 Task: Find the best route from Noida Sector 18, Noida, Uttar Pradesh 201301 to Shimla, Himachal Pradesh using Google Maps.
Action: Mouse moved to (163, 79)
Screenshot: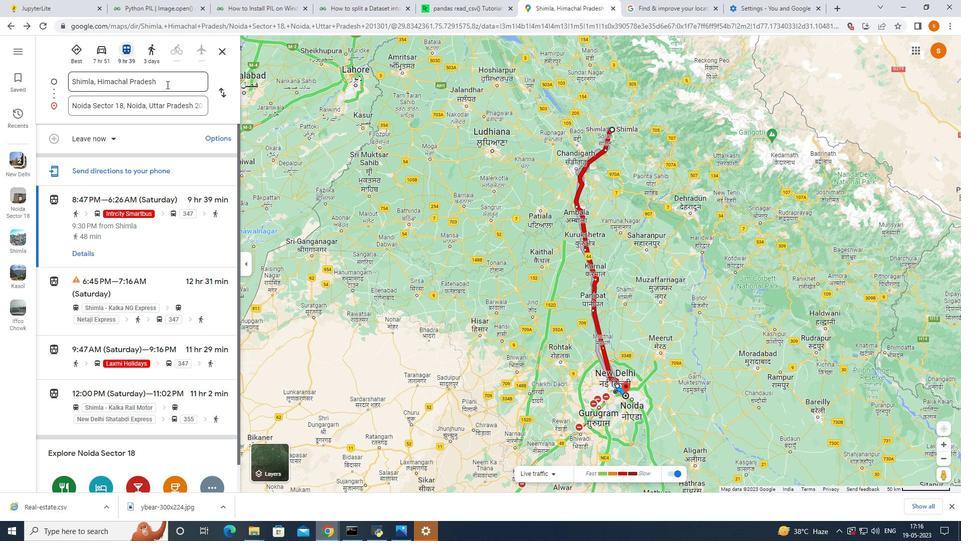 
Action: Mouse pressed left at (163, 79)
Screenshot: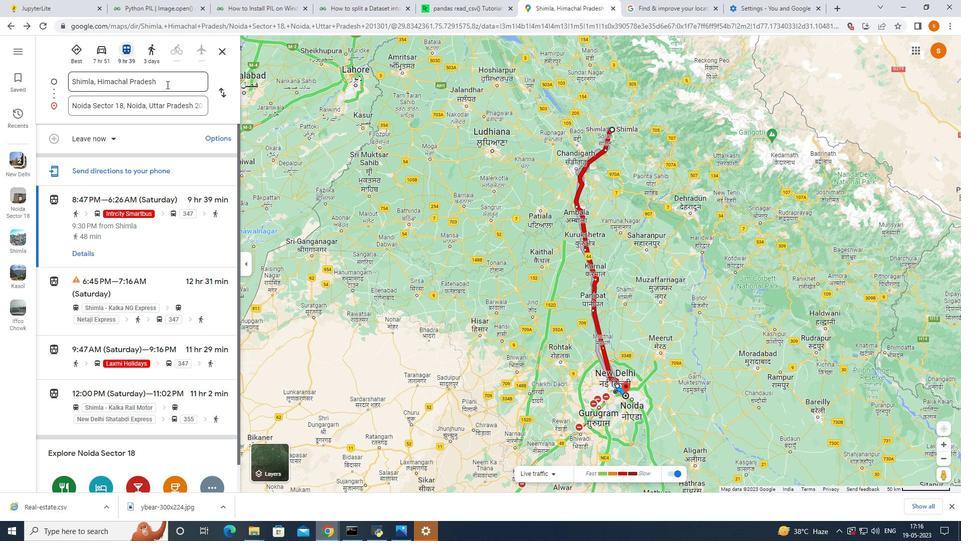 
Action: Mouse moved to (216, 90)
Screenshot: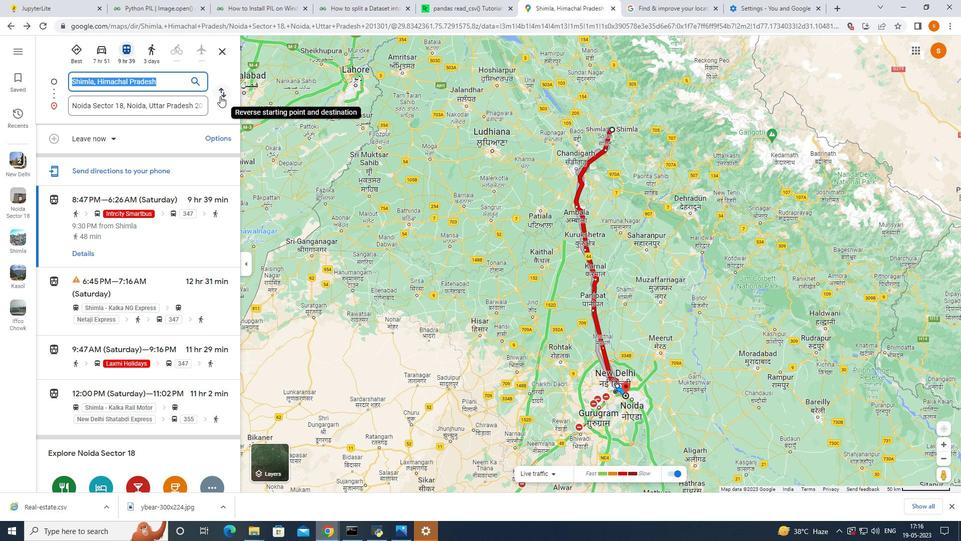 
Action: Mouse pressed left at (216, 90)
Screenshot: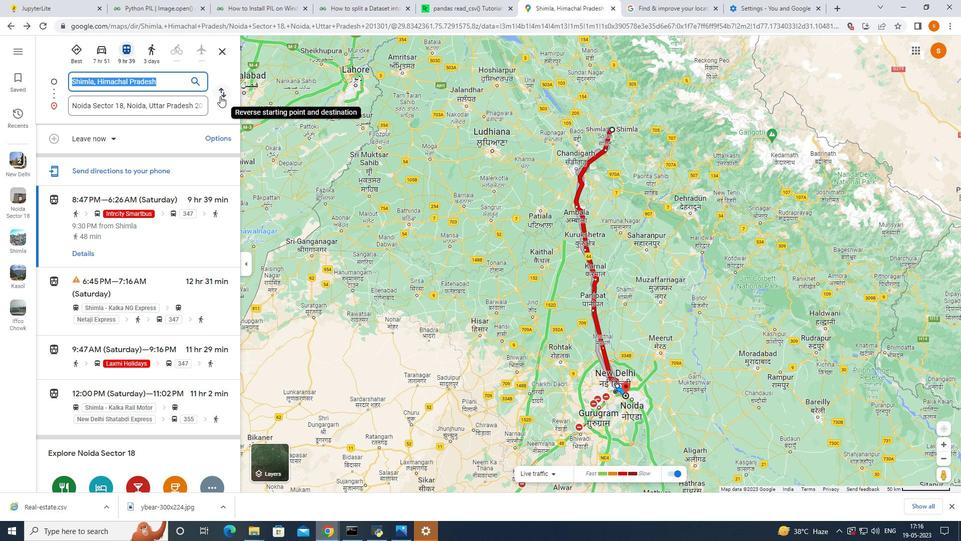 
Action: Mouse moved to (208, 263)
Screenshot: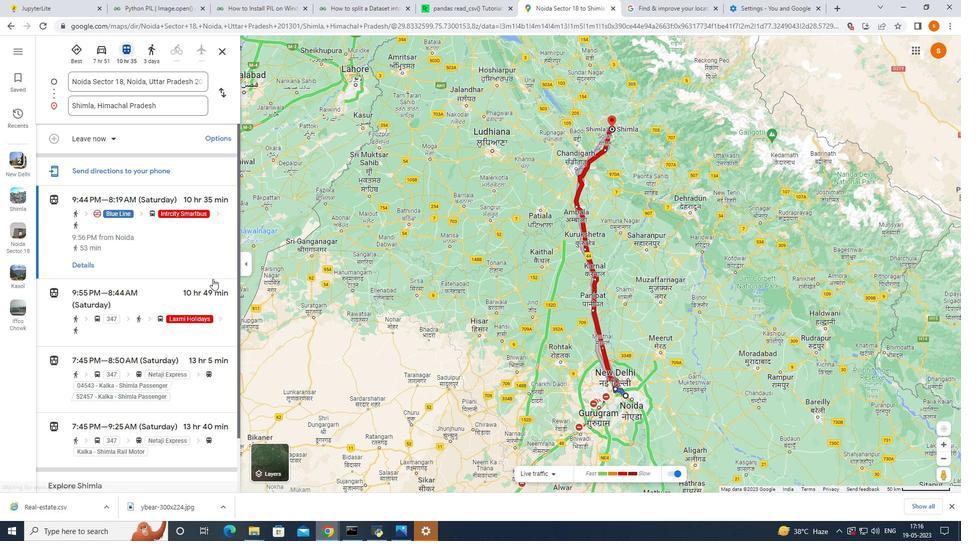 
Action: Mouse scrolled (208, 262) with delta (0, 0)
Screenshot: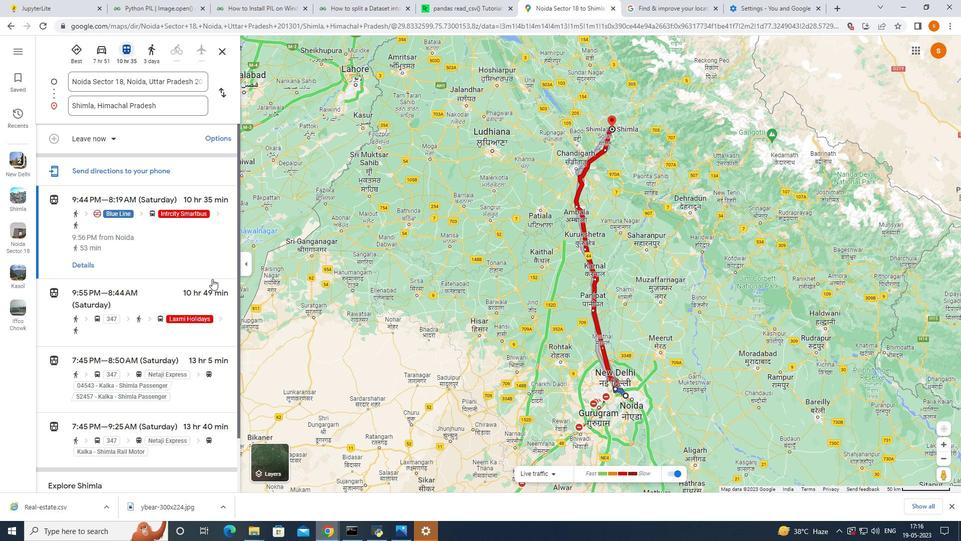 
Action: Mouse moved to (102, 46)
Screenshot: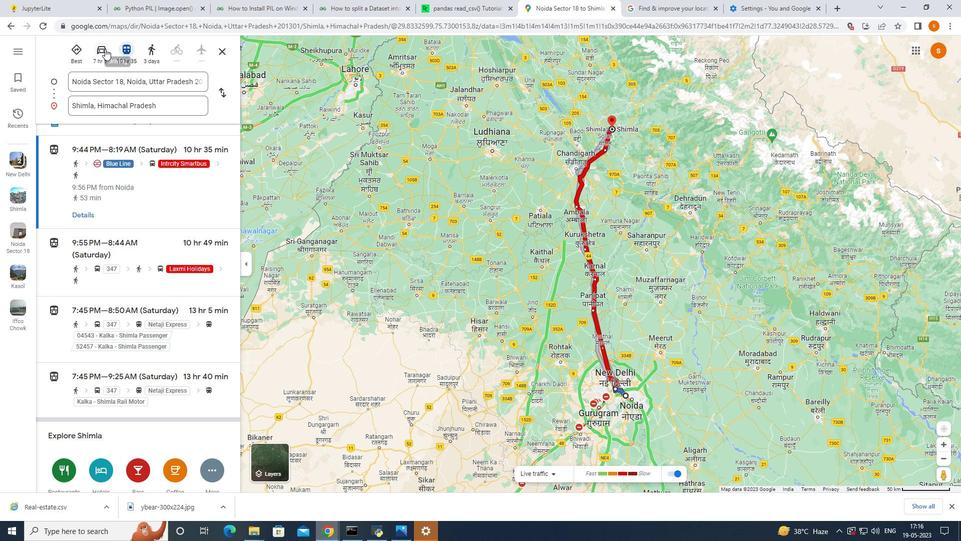 
Action: Mouse pressed left at (102, 46)
Screenshot: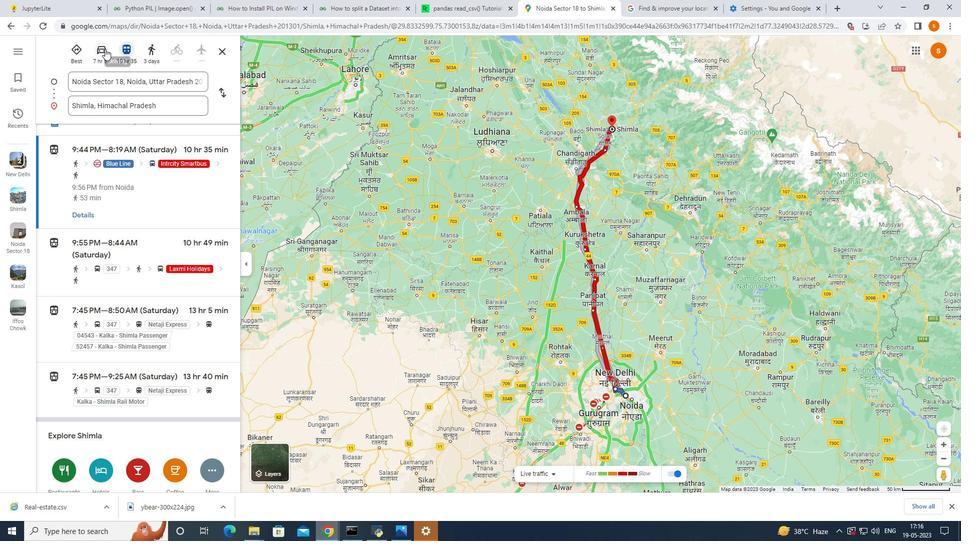 
Action: Mouse moved to (86, 259)
Screenshot: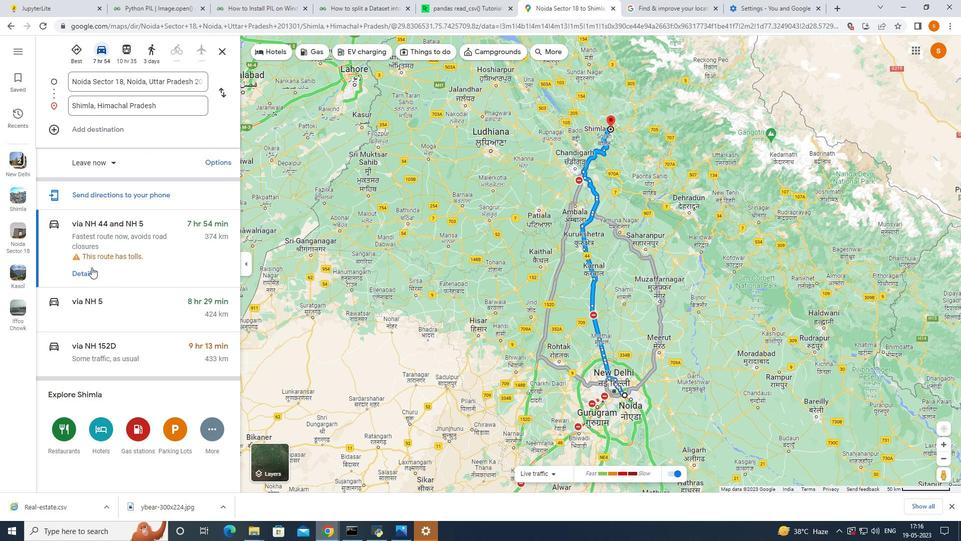 
Action: Mouse pressed left at (86, 259)
Screenshot: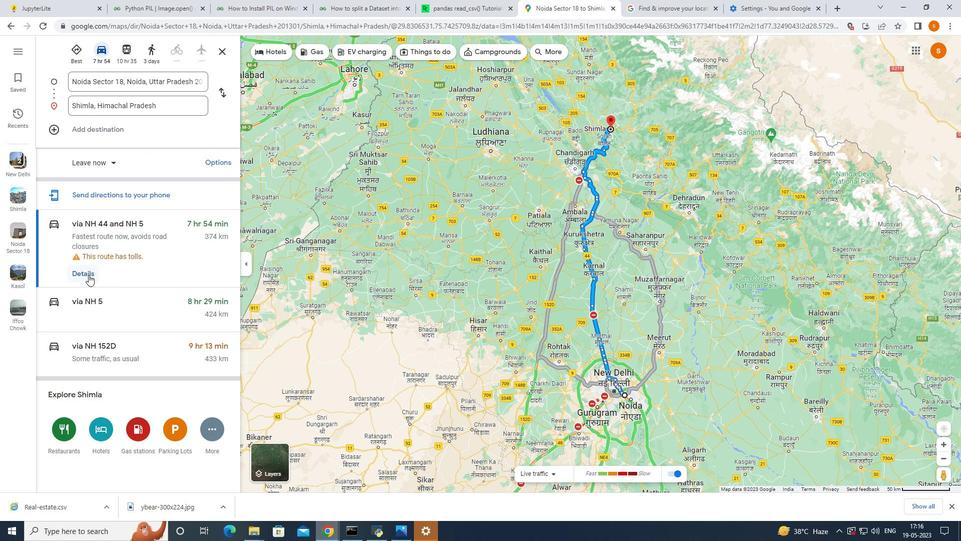 
Action: Mouse moved to (49, 47)
Screenshot: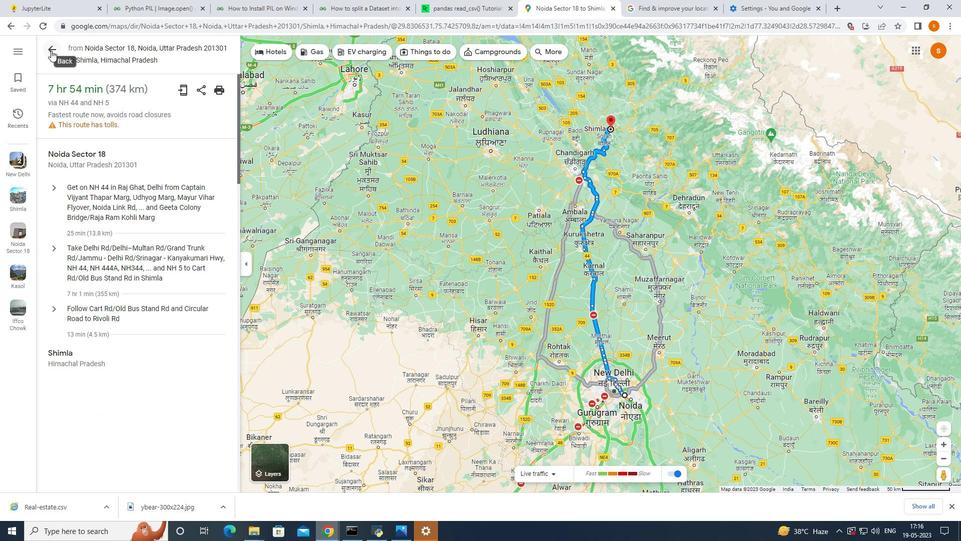 
Action: Mouse pressed left at (49, 47)
Screenshot: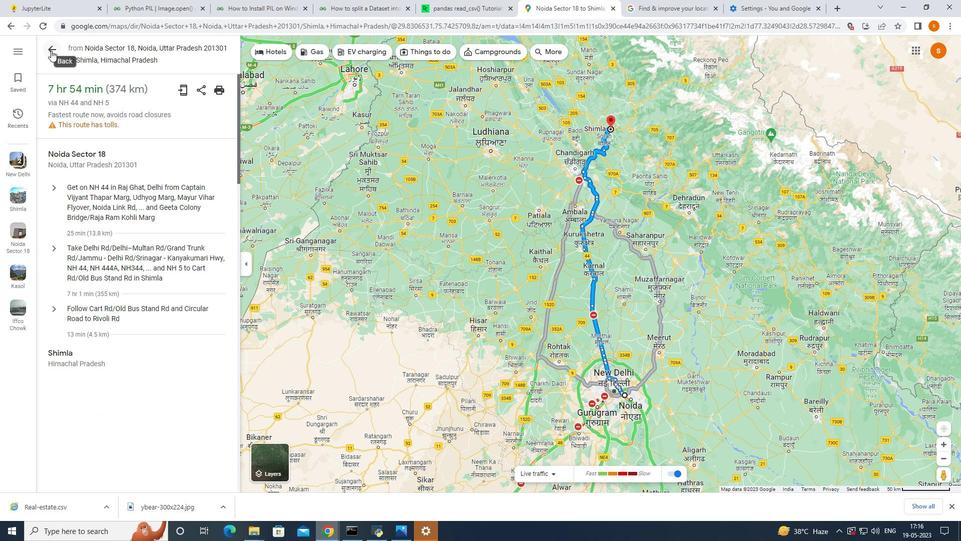 
Action: Mouse moved to (136, 225)
Screenshot: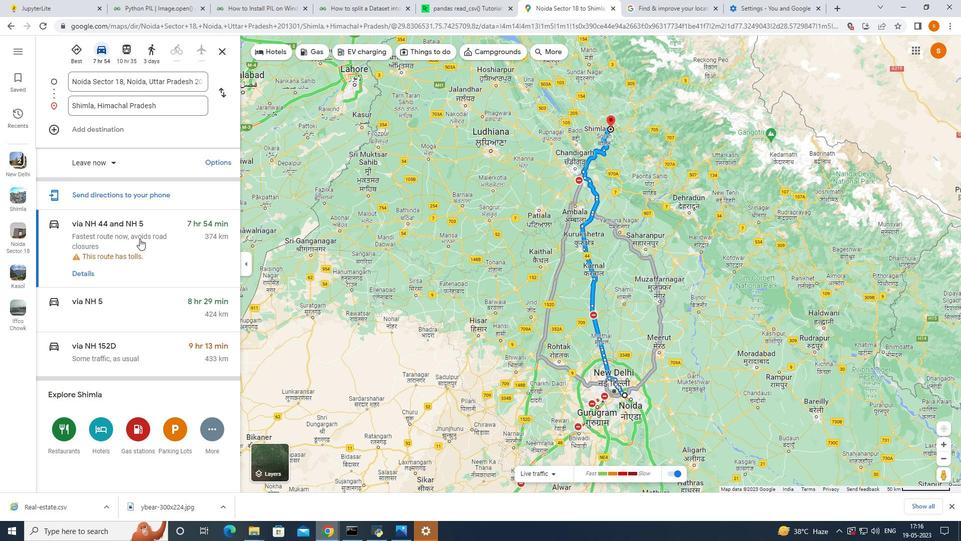 
Action: Mouse pressed left at (136, 225)
Screenshot: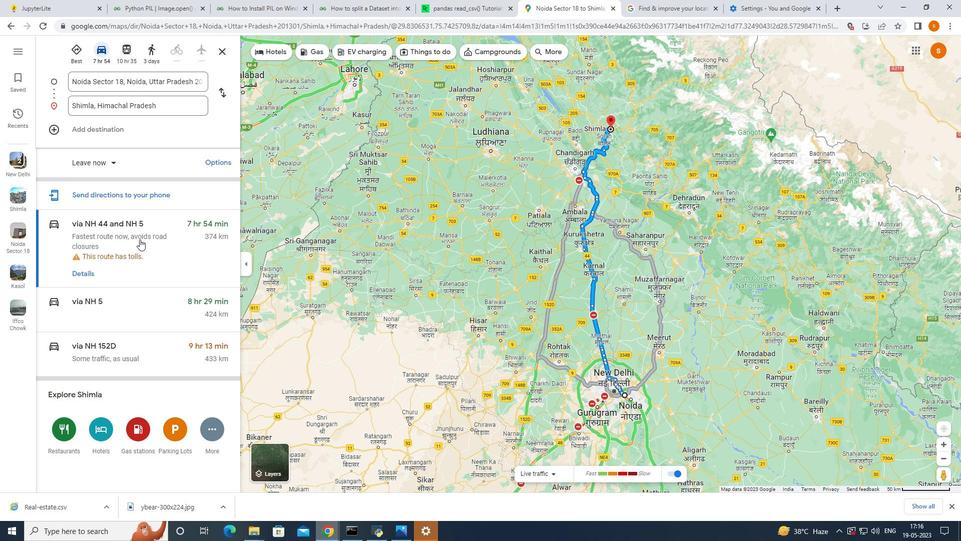 
Action: Mouse moved to (84, 81)
Screenshot: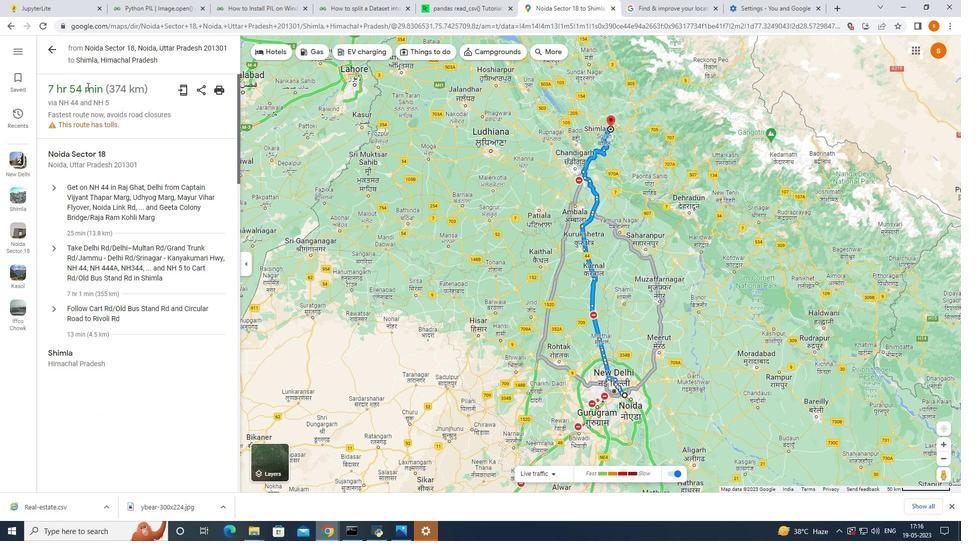 
Action: Mouse pressed left at (84, 81)
Screenshot: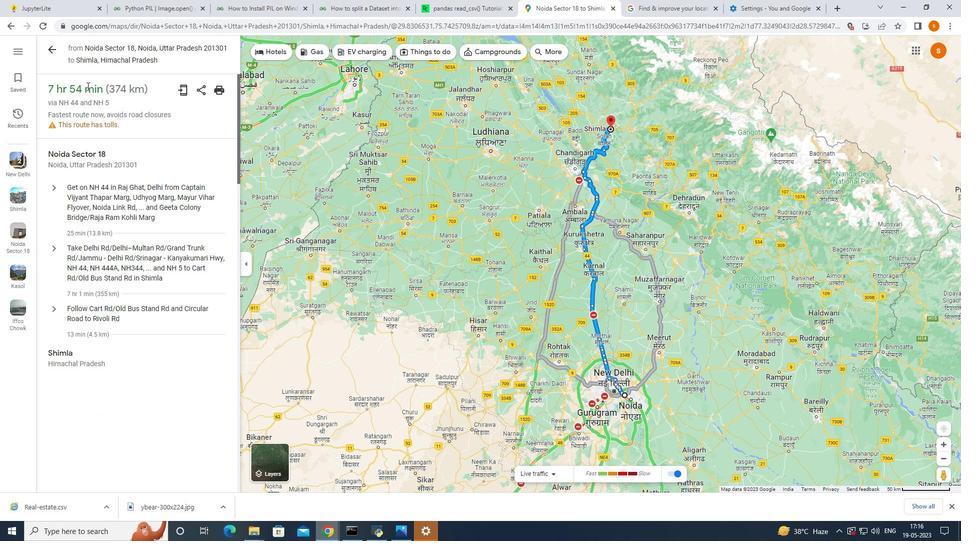 
Action: Mouse moved to (102, 190)
Screenshot: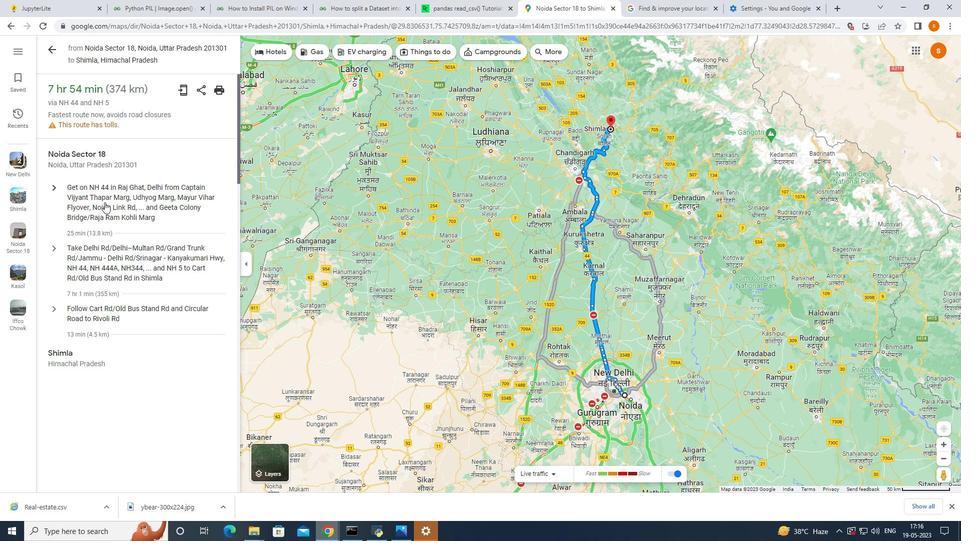 
Action: Mouse pressed left at (102, 190)
Screenshot: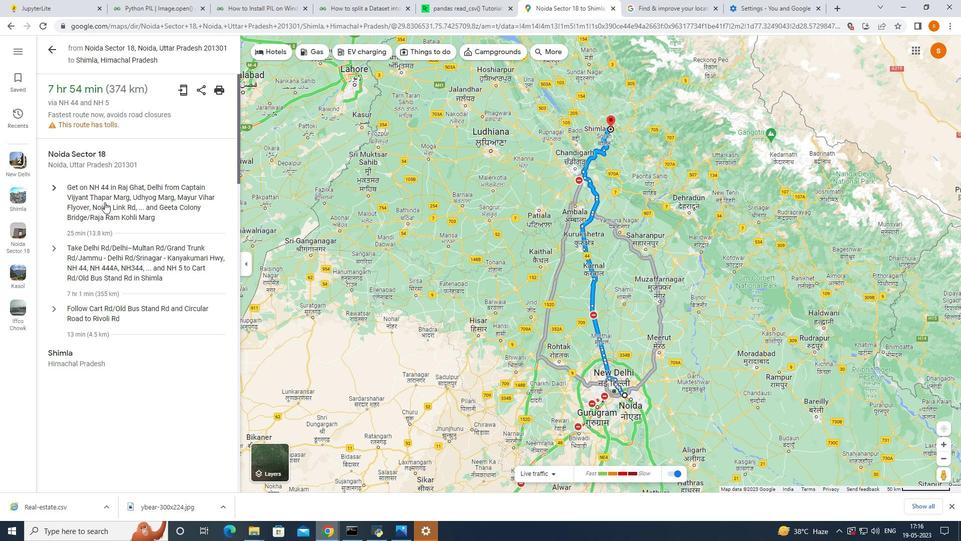 
Action: Mouse moved to (159, 265)
Screenshot: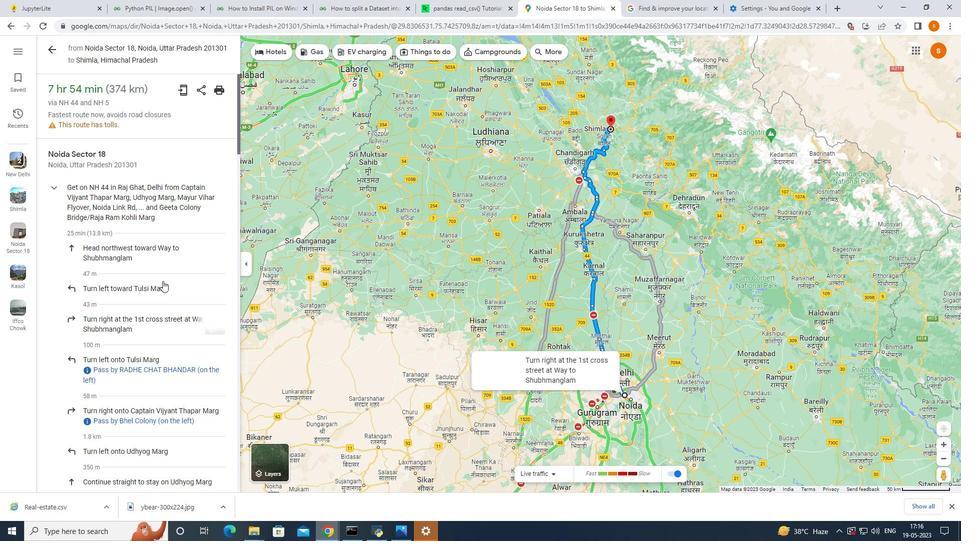 
Action: Mouse scrolled (159, 264) with delta (0, 0)
Screenshot: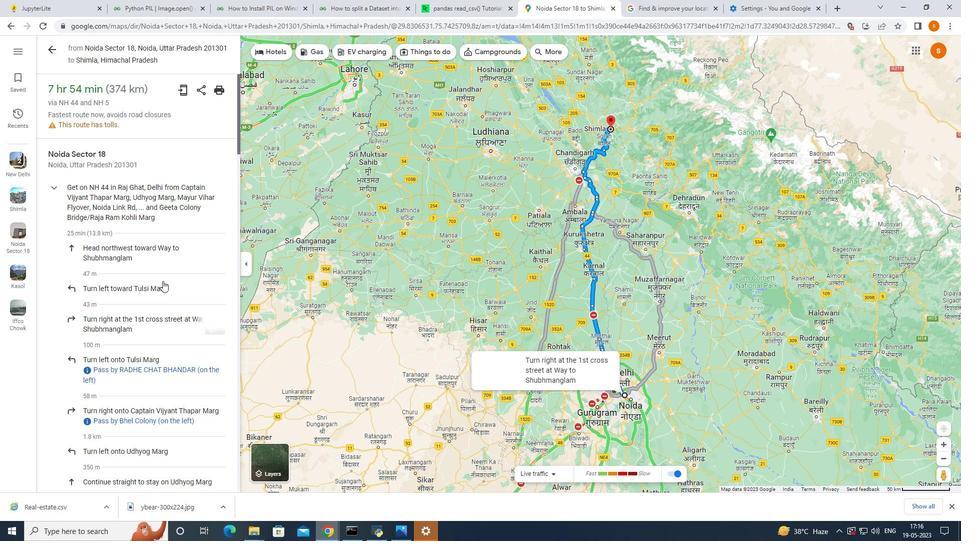 
Action: Mouse scrolled (159, 264) with delta (0, 0)
Screenshot: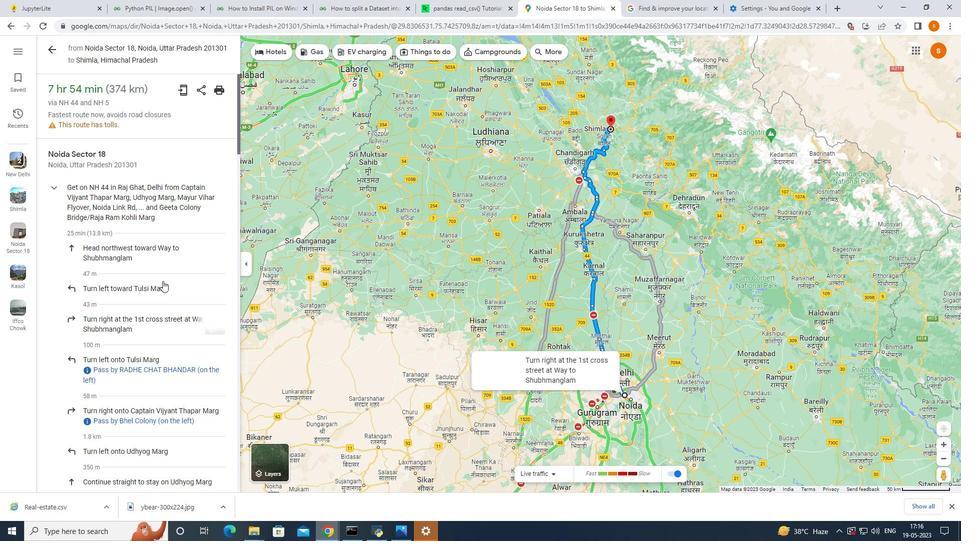 
Action: Mouse scrolled (159, 264) with delta (0, 0)
Screenshot: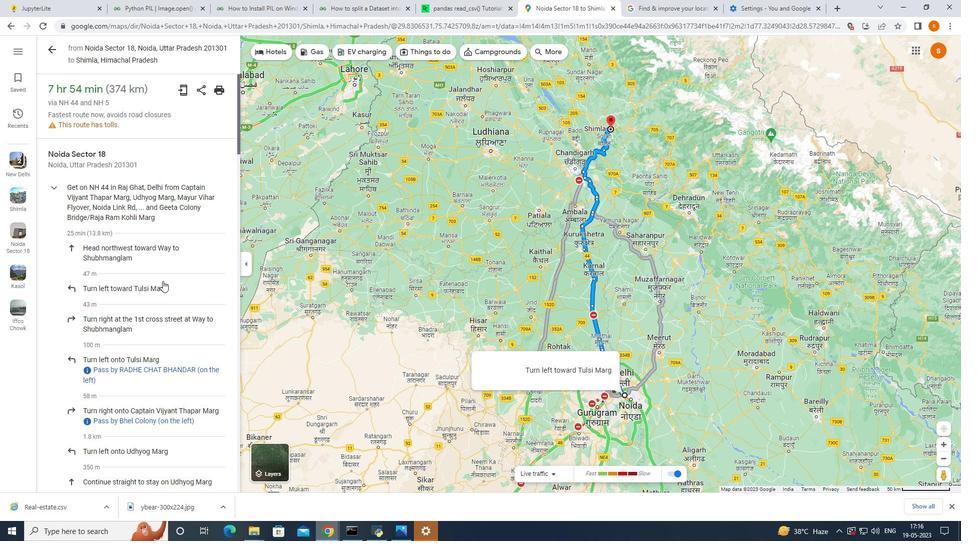 
Action: Mouse scrolled (159, 264) with delta (0, 0)
Screenshot: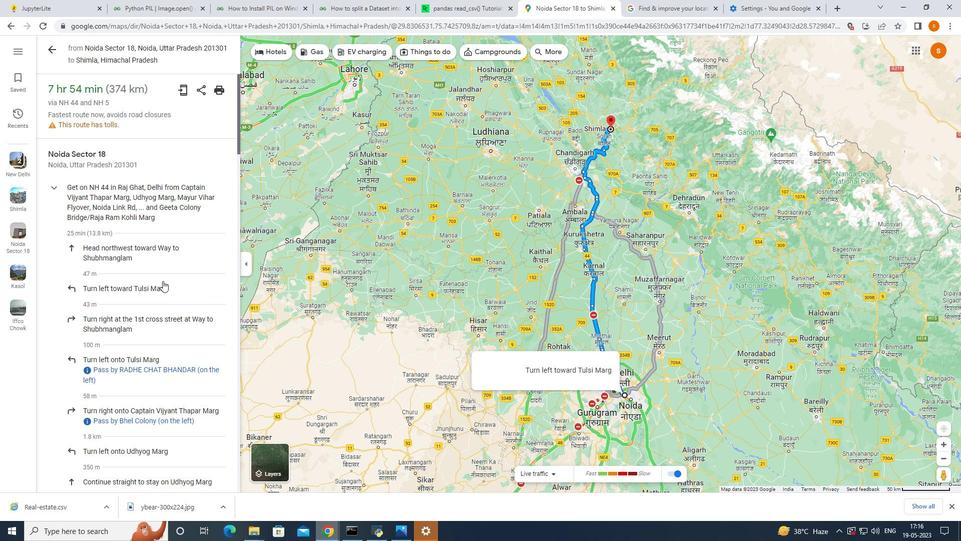 
Action: Mouse moved to (159, 268)
Screenshot: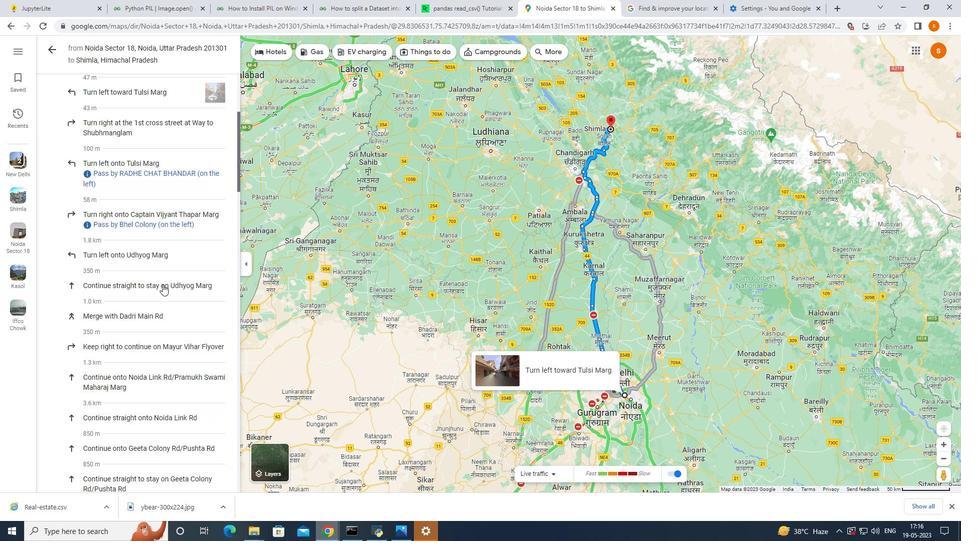 
Action: Mouse scrolled (159, 267) with delta (0, 0)
Screenshot: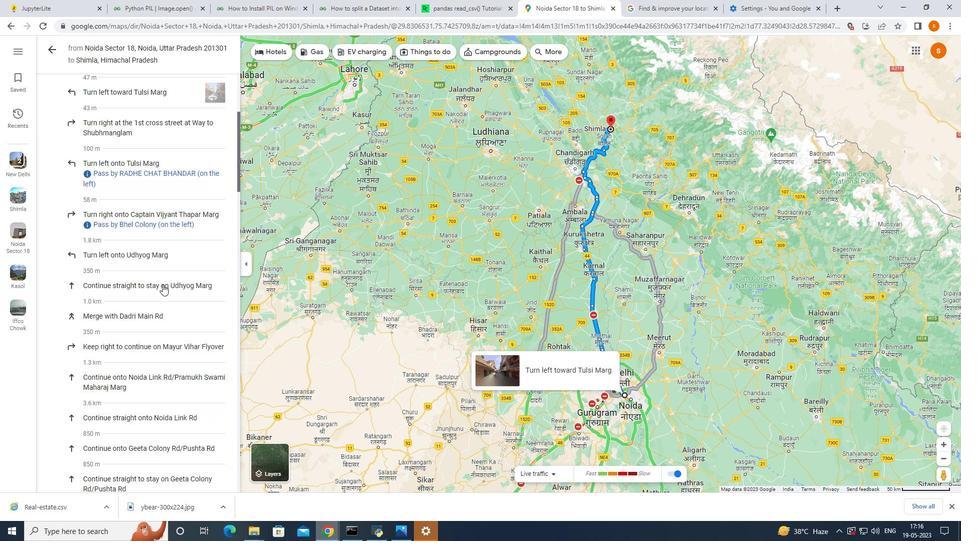 
Action: Mouse scrolled (159, 268) with delta (0, 0)
Screenshot: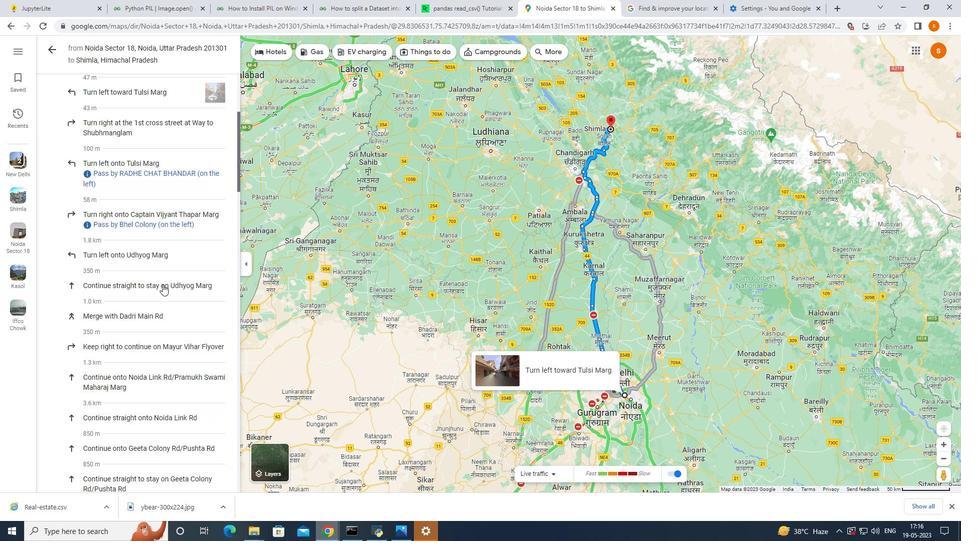
Action: Mouse scrolled (159, 268) with delta (0, 0)
Screenshot: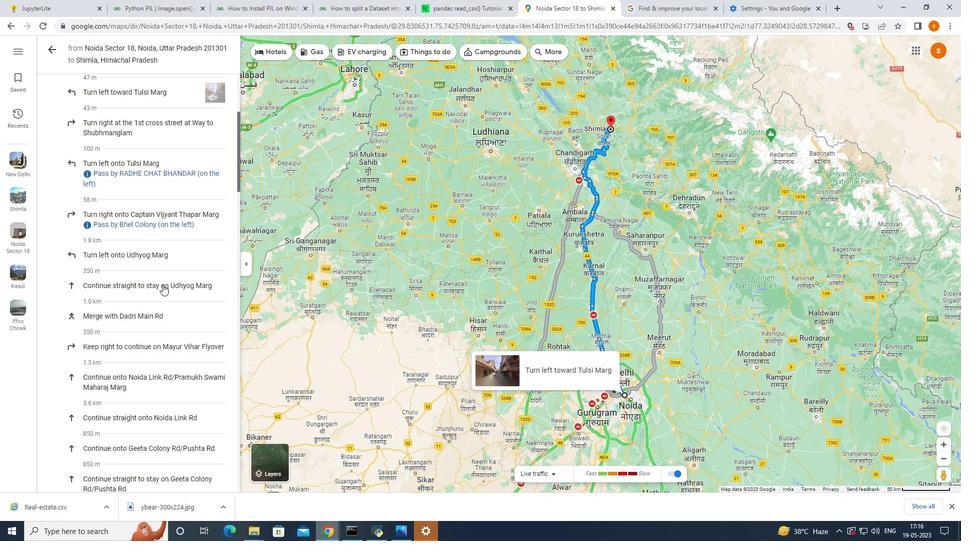 
Action: Mouse moved to (122, 397)
Screenshot: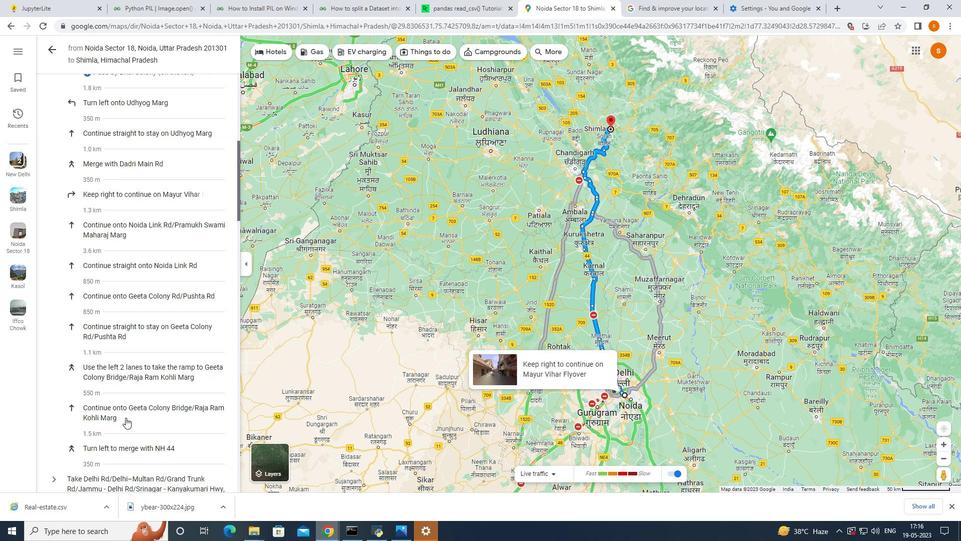 
Action: Mouse scrolled (122, 396) with delta (0, 0)
Screenshot: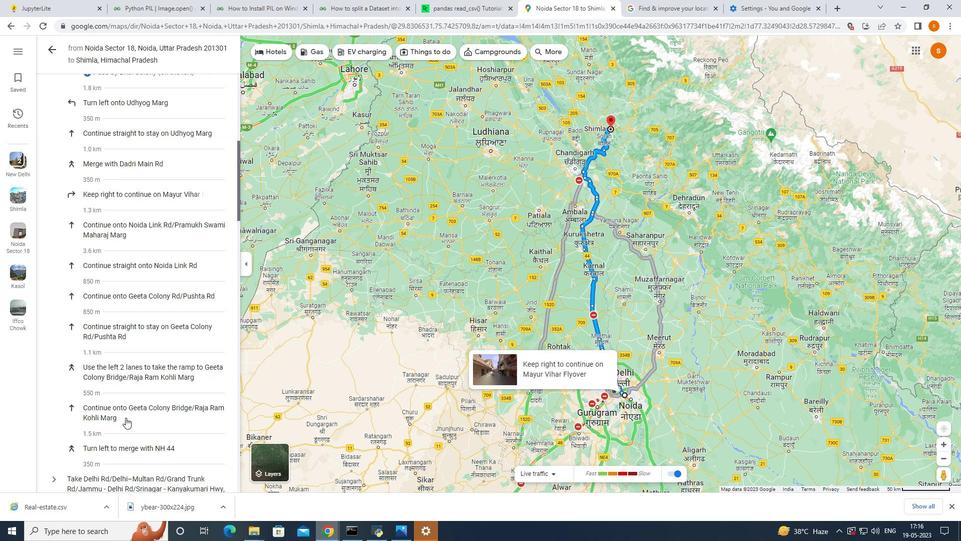 
Action: Mouse moved to (122, 409)
Screenshot: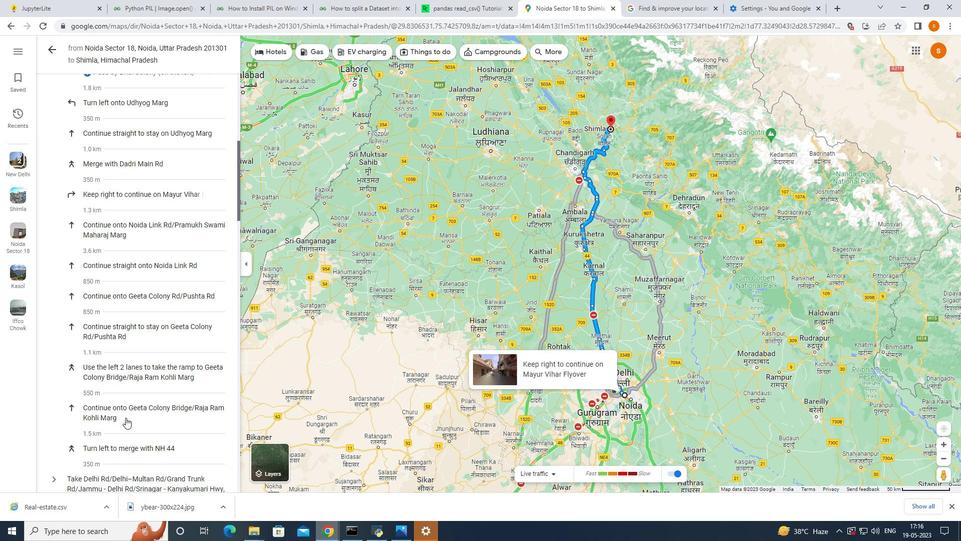 
Action: Mouse scrolled (122, 408) with delta (0, 0)
Screenshot: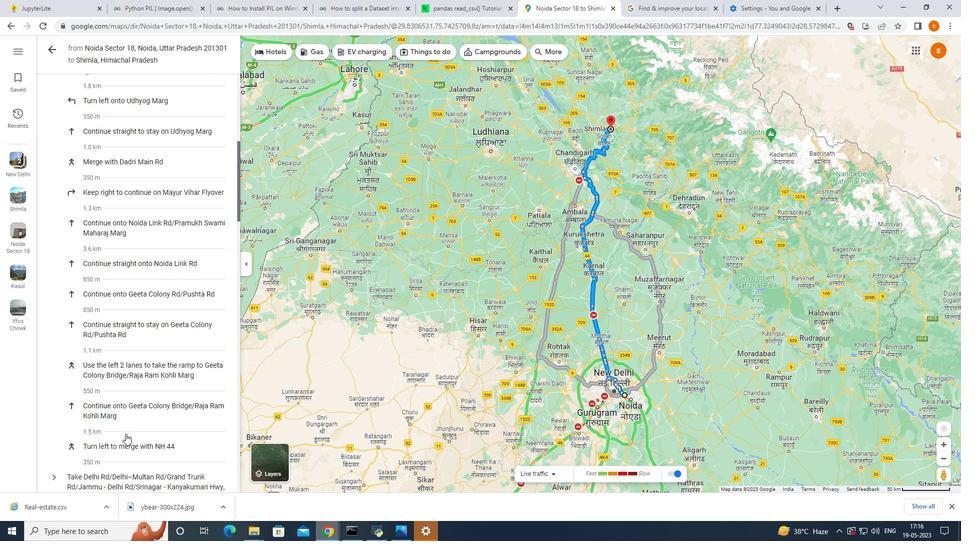 
Action: Mouse moved to (122, 410)
Screenshot: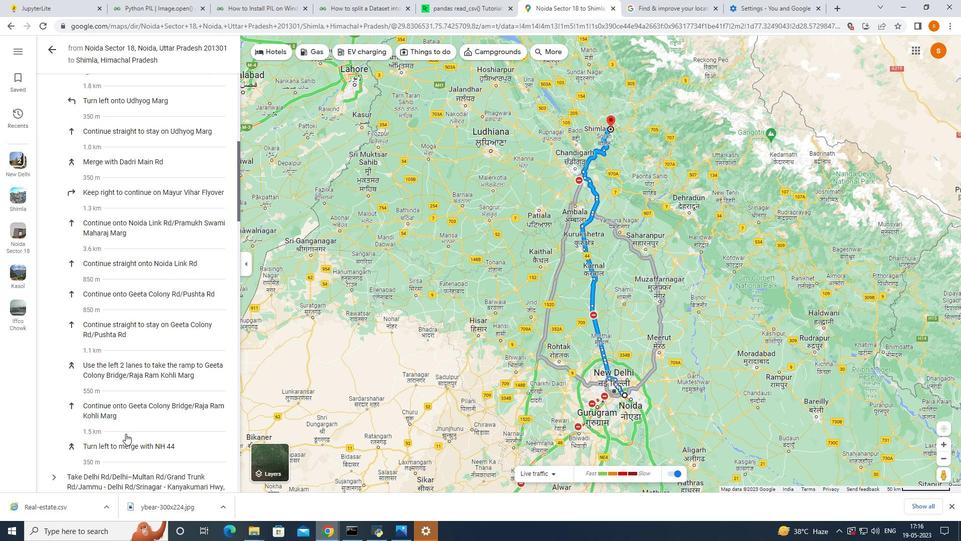 
Action: Mouse scrolled (122, 409) with delta (0, 0)
Screenshot: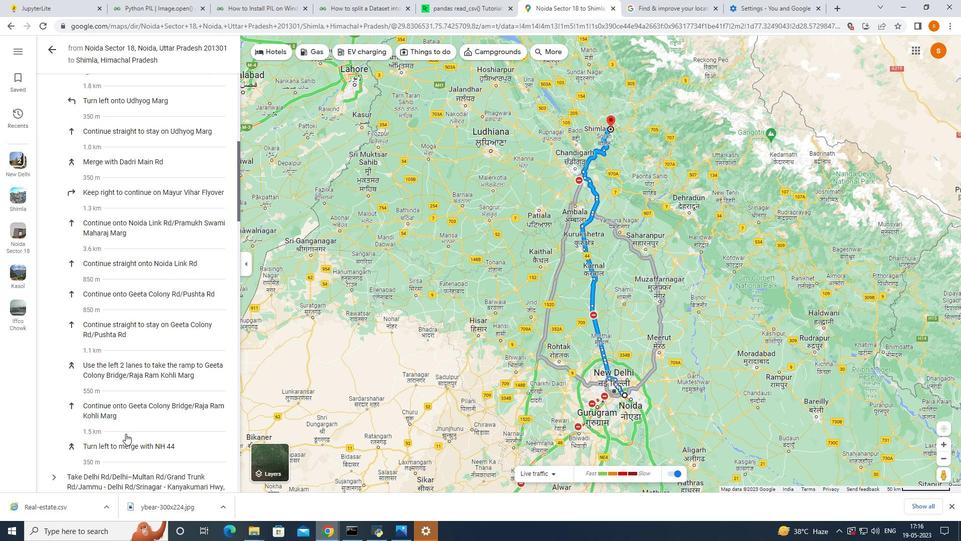 
Action: Mouse scrolled (122, 409) with delta (0, 0)
Screenshot: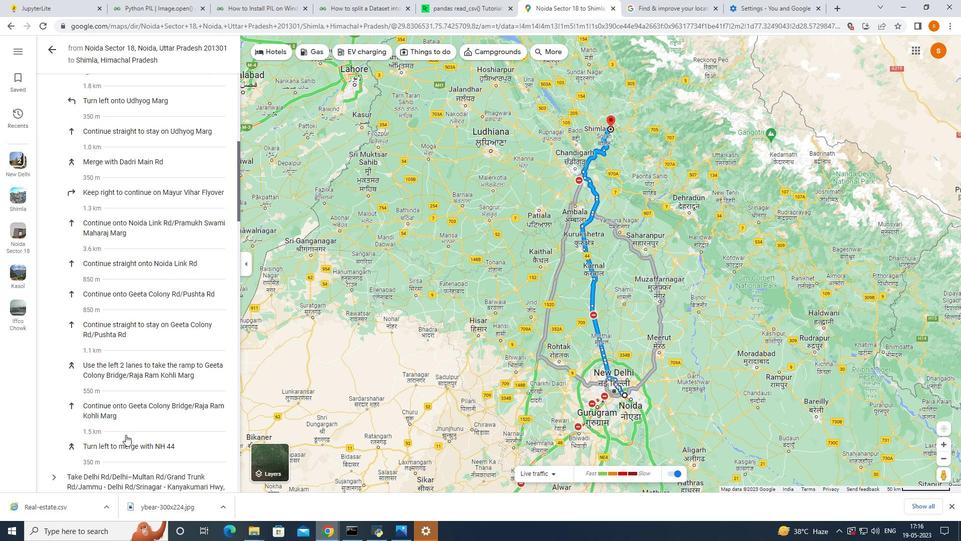 
Action: Mouse moved to (122, 410)
Screenshot: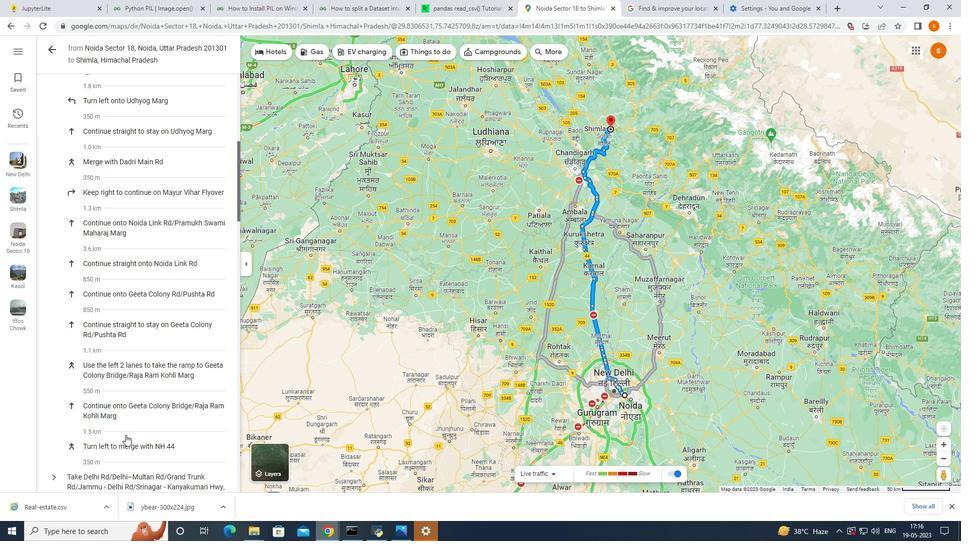
Action: Mouse scrolled (122, 409) with delta (0, 0)
Screenshot: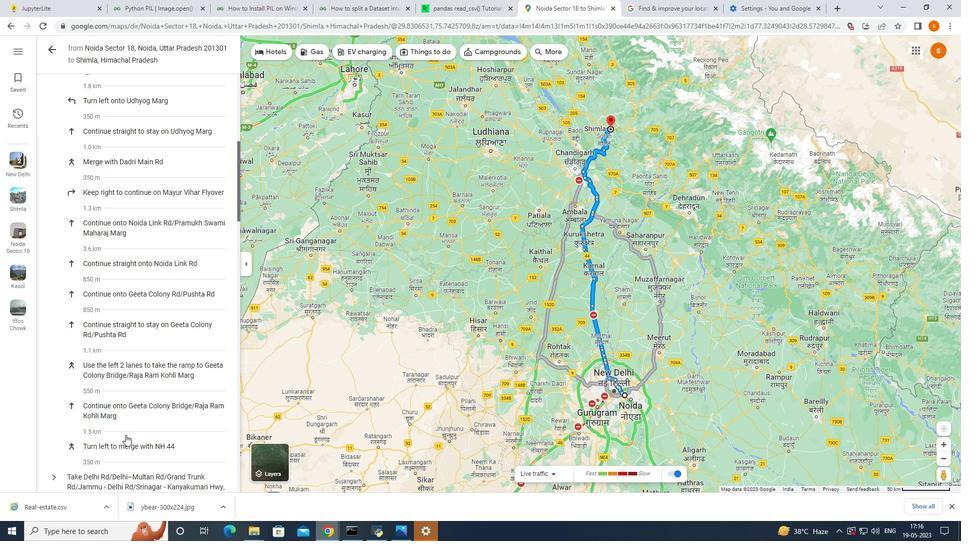 
Action: Mouse moved to (123, 410)
Screenshot: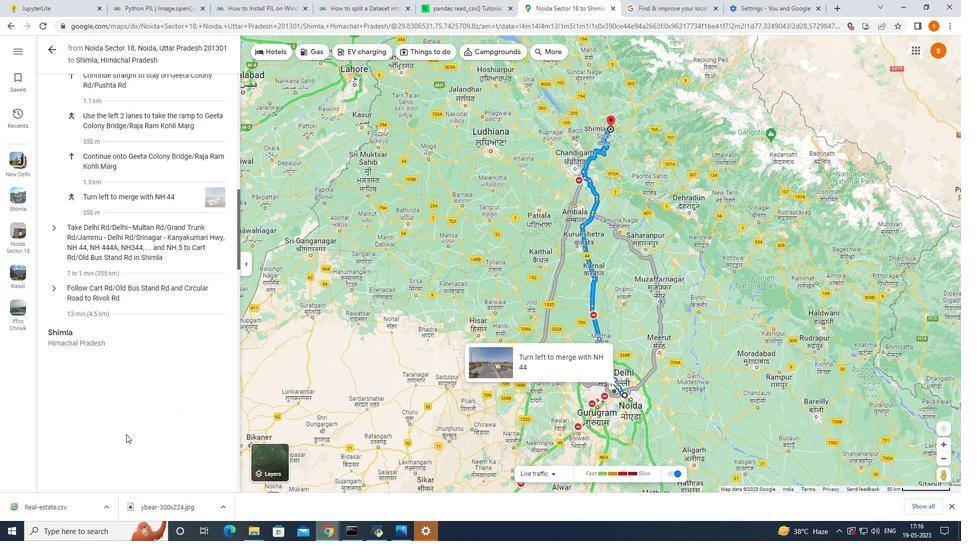 
Action: Mouse scrolled (123, 409) with delta (0, 0)
Screenshot: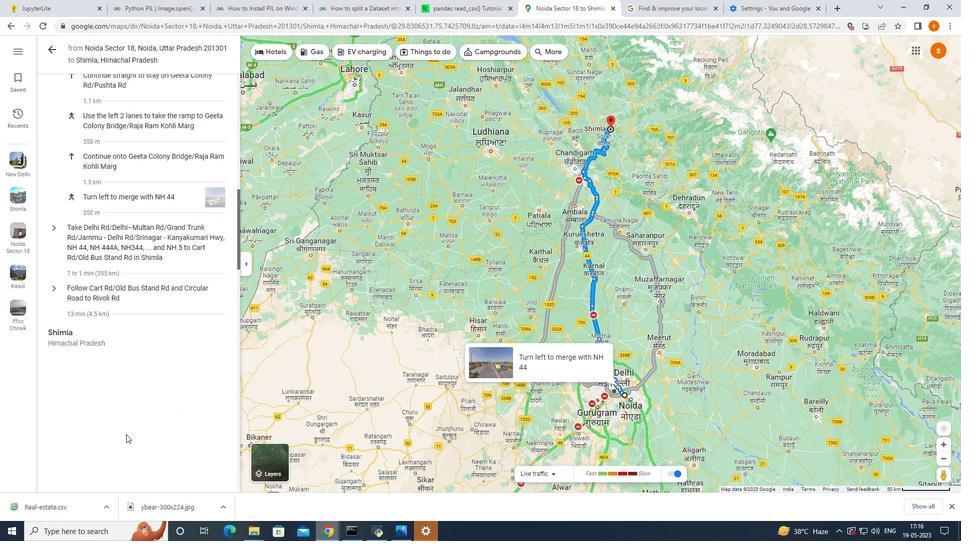 
Action: Mouse moved to (10, 20)
Screenshot: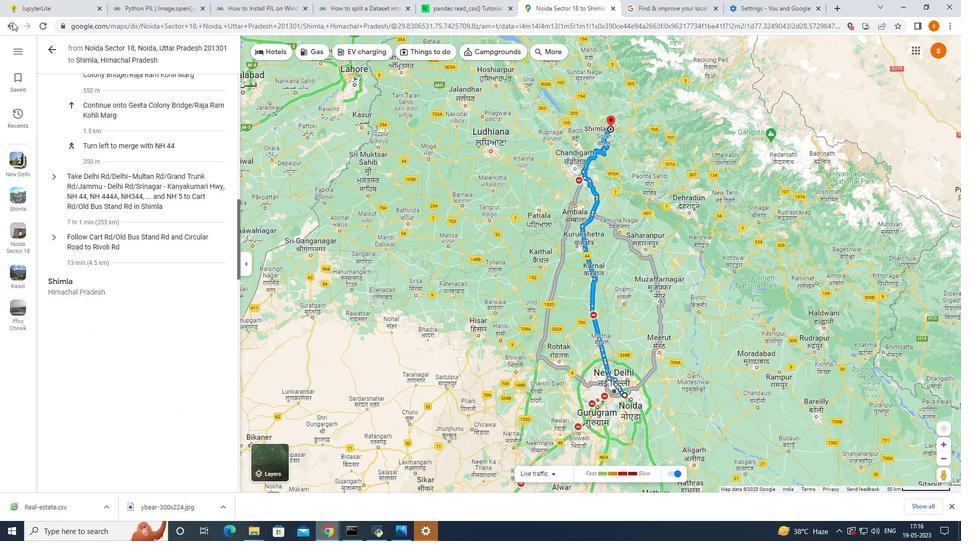 
Action: Mouse pressed left at (10, 20)
Screenshot: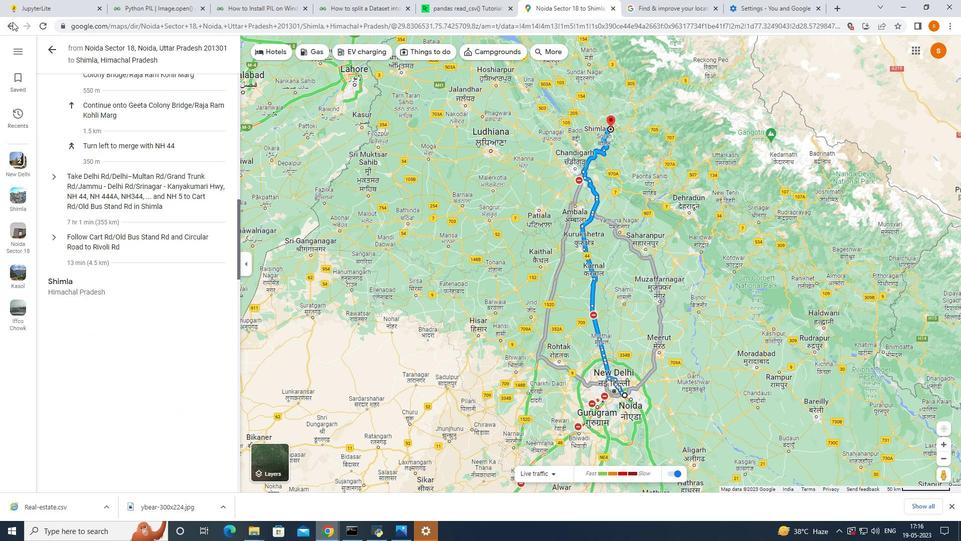 
Action: Mouse moved to (107, 153)
Screenshot: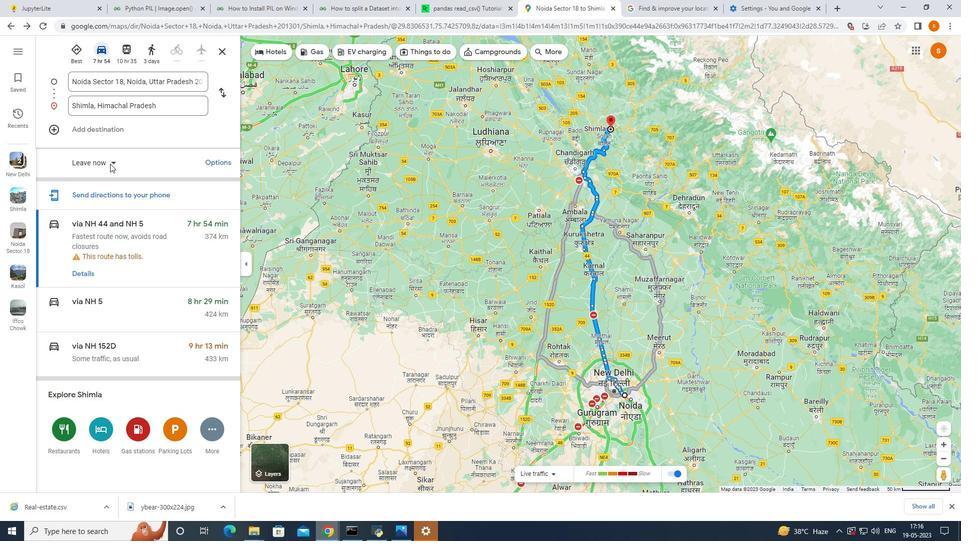 
Action: Mouse pressed left at (107, 153)
Screenshot: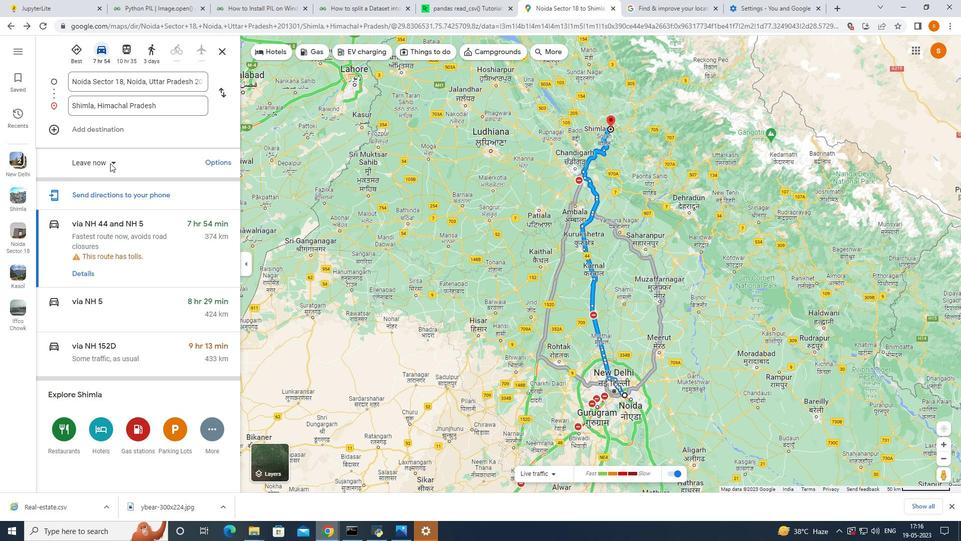 
Action: Mouse moved to (107, 153)
Screenshot: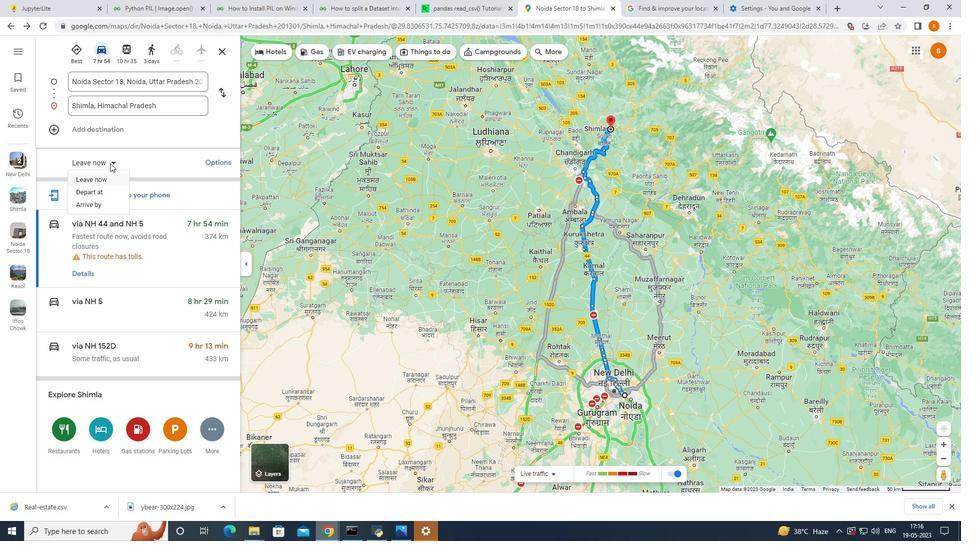 
Action: Mouse pressed left at (107, 153)
Screenshot: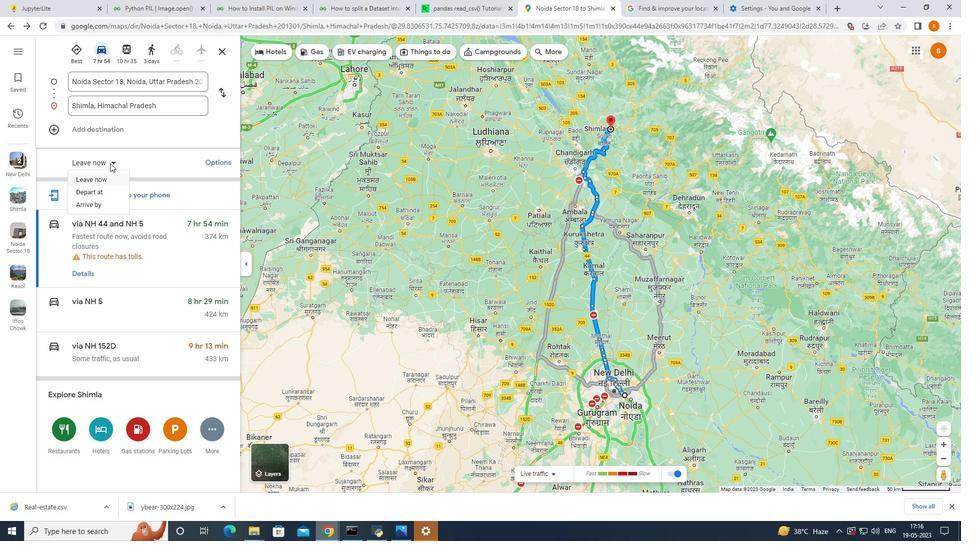 
Action: Mouse moved to (216, 154)
Screenshot: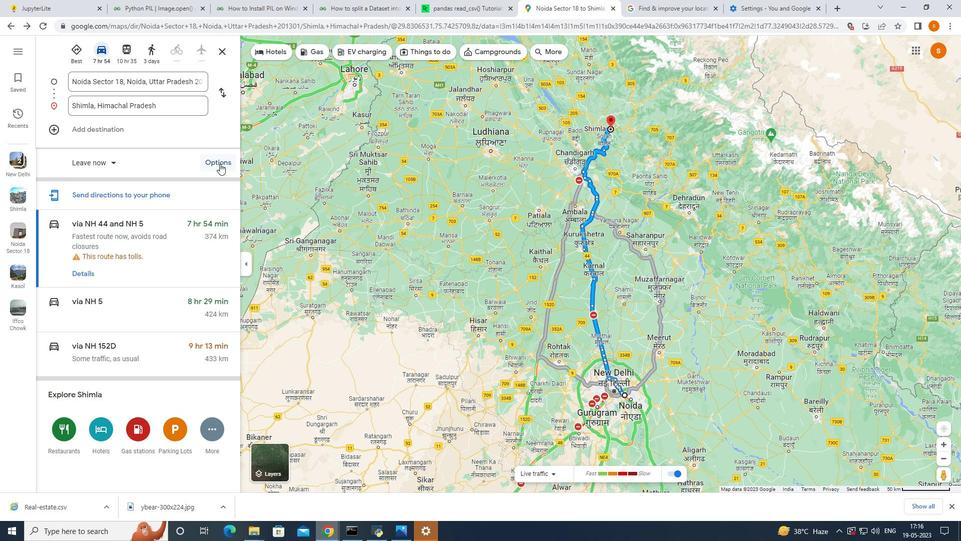 
Action: Mouse pressed left at (216, 154)
Screenshot: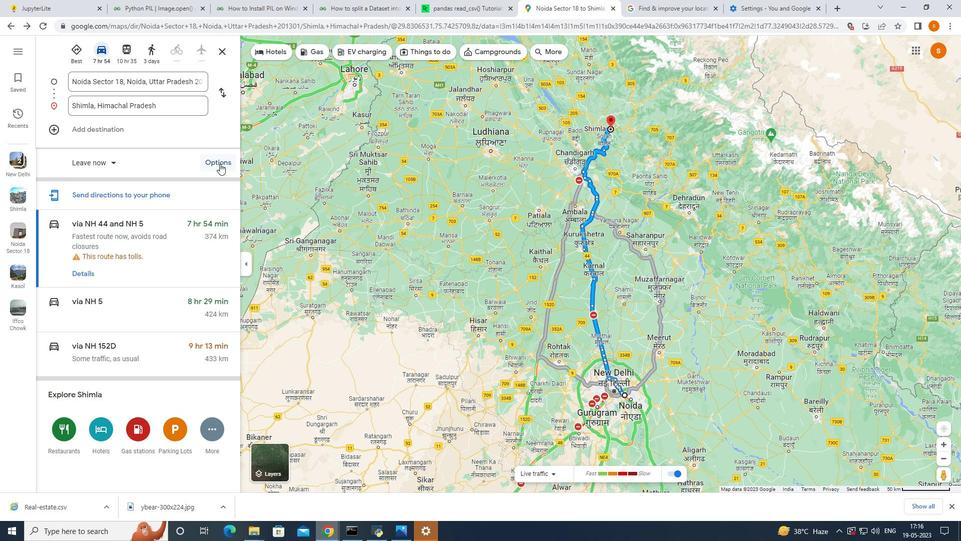 
Action: Mouse moved to (50, 205)
Screenshot: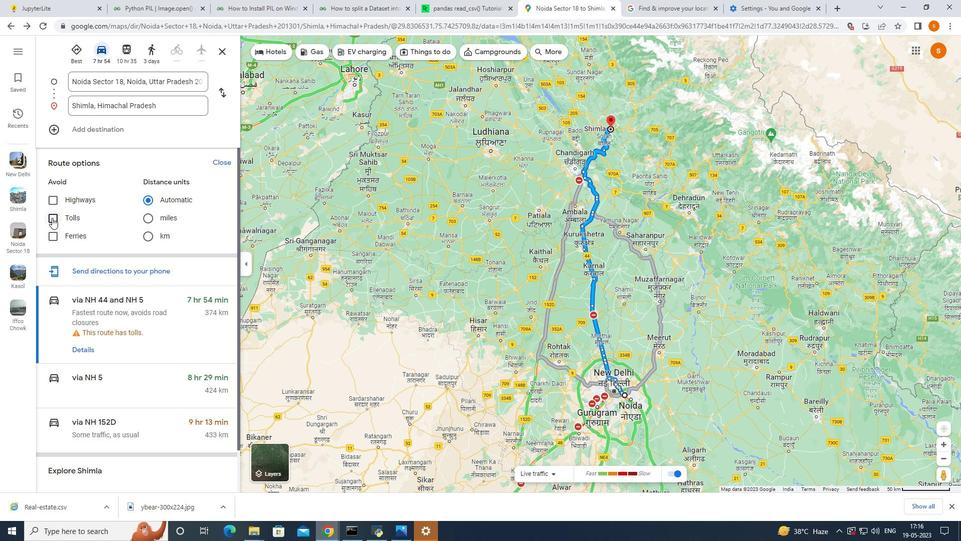 
Action: Mouse pressed left at (50, 205)
Screenshot: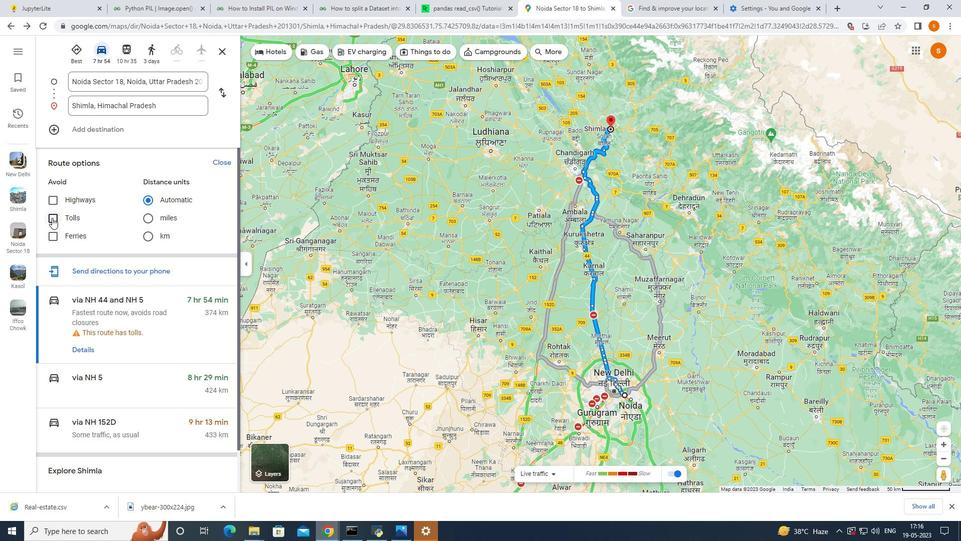 
Action: Mouse moved to (157, 276)
Screenshot: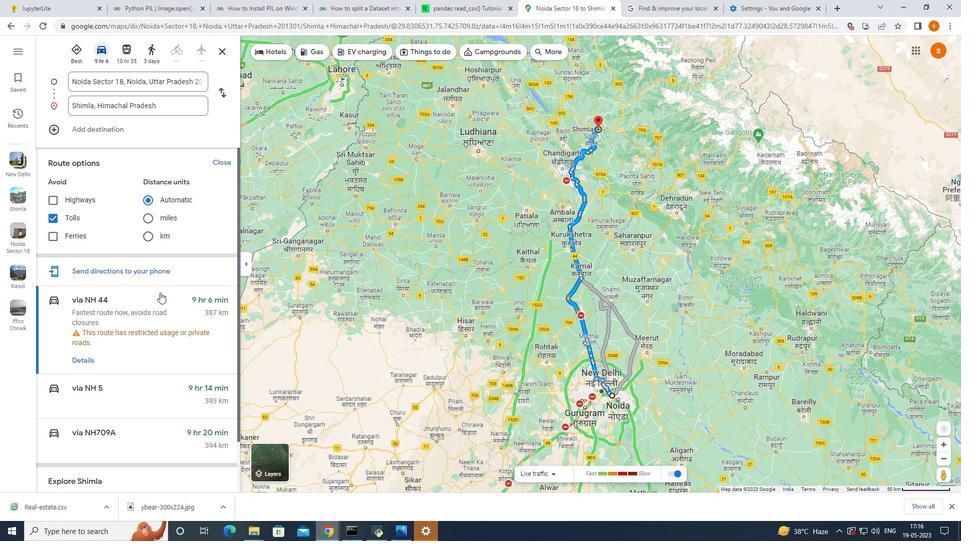 
Action: Mouse scrolled (157, 276) with delta (0, 0)
Screenshot: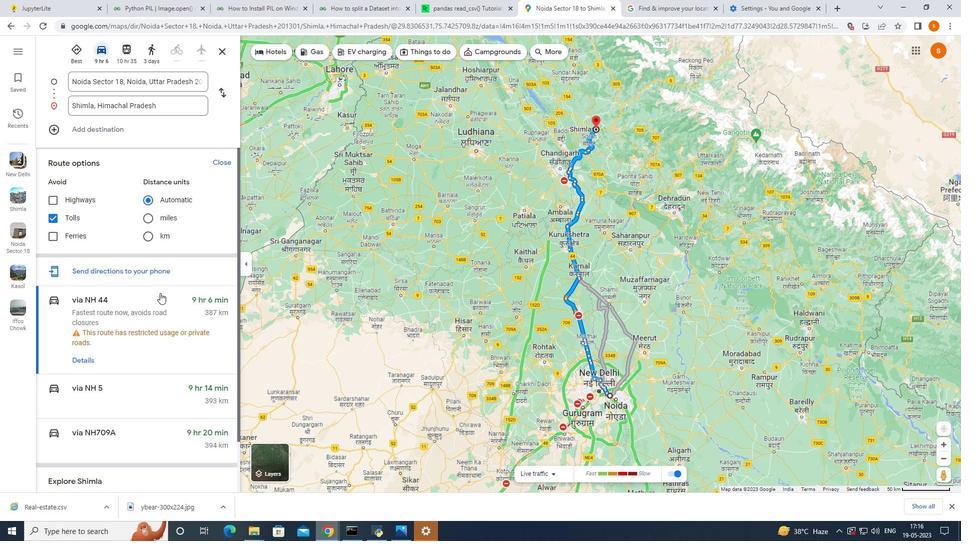 
Action: Mouse moved to (170, 170)
Screenshot: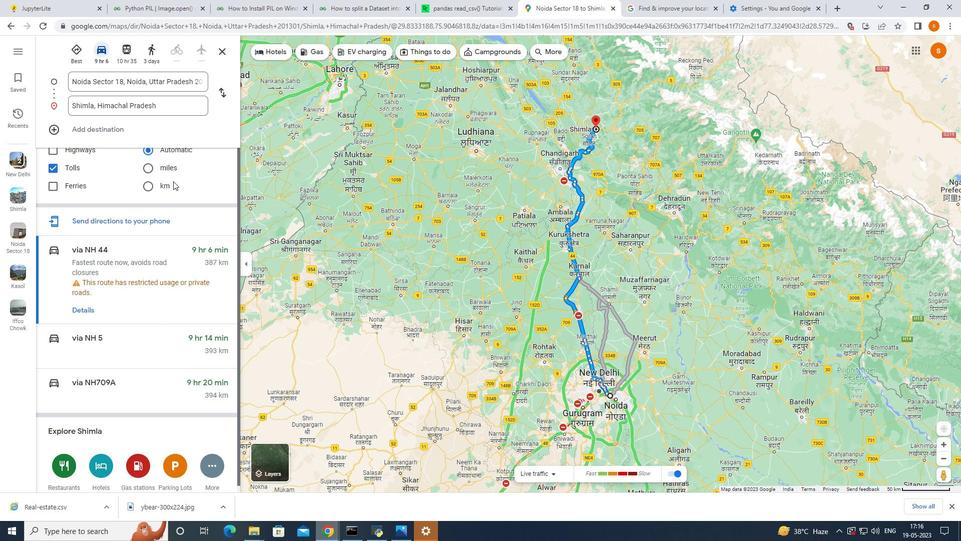 
Action: Mouse scrolled (170, 170) with delta (0, 0)
Screenshot: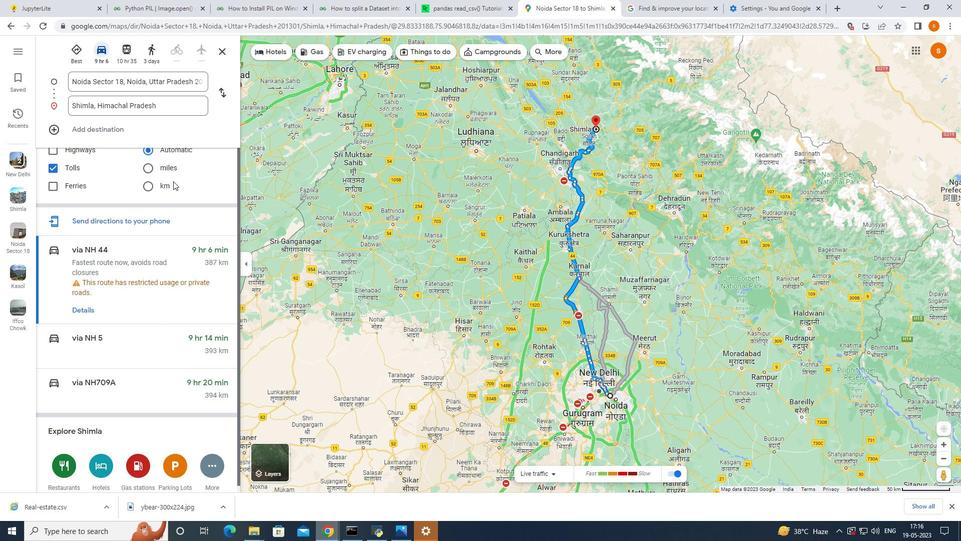 
Action: Mouse moved to (169, 184)
Screenshot: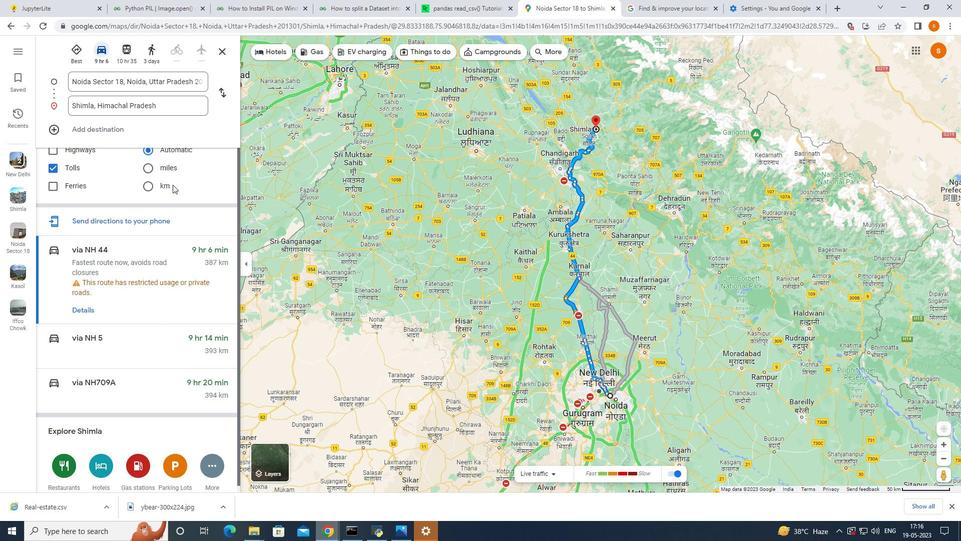 
Action: Mouse scrolled (169, 175) with delta (0, 0)
Screenshot: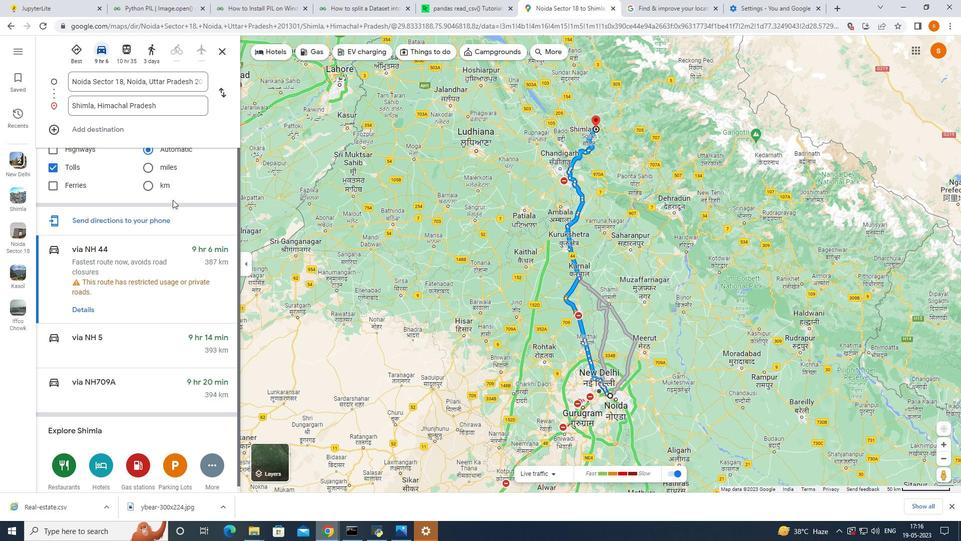 
Action: Mouse moved to (161, 258)
Screenshot: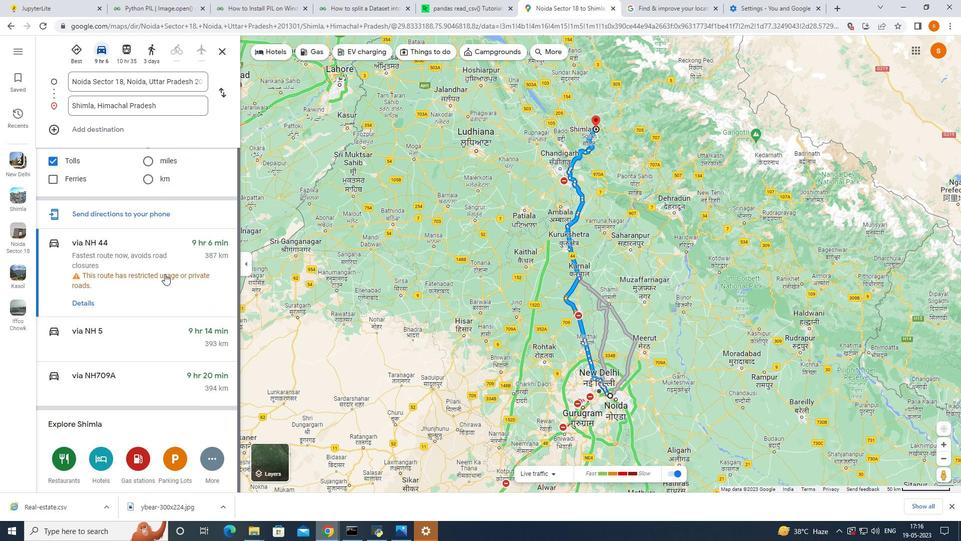 
Action: Mouse scrolled (161, 258) with delta (0, 0)
Screenshot: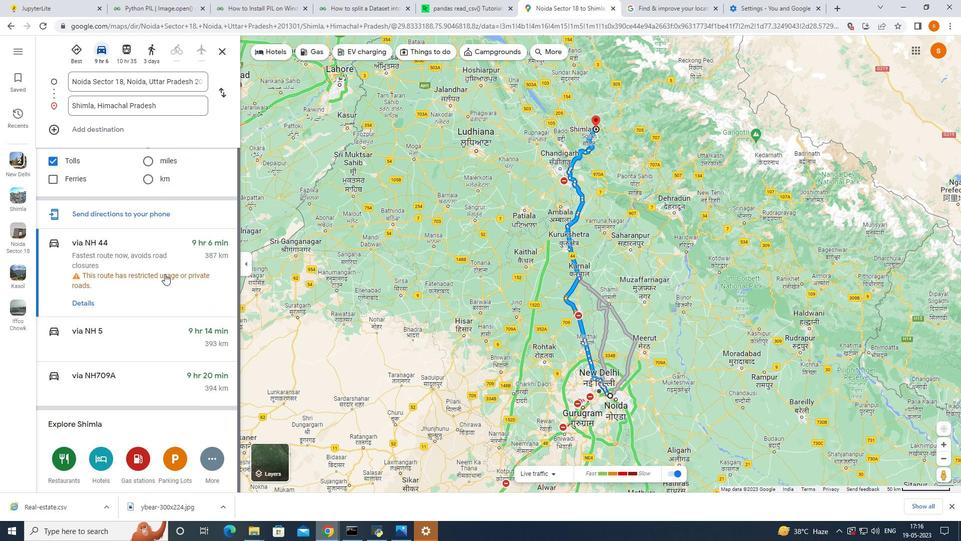 
Action: Mouse moved to (162, 259)
Screenshot: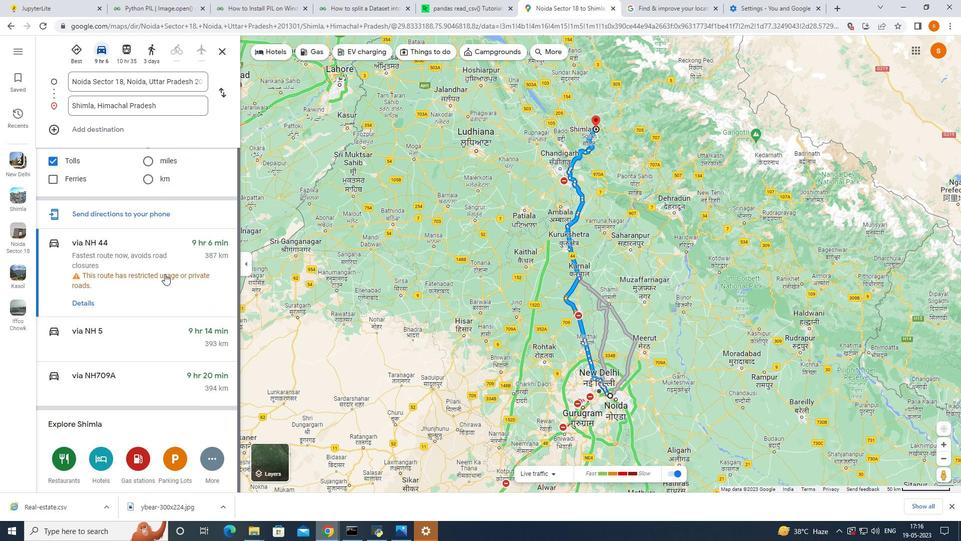
Action: Mouse scrolled (162, 258) with delta (0, 0)
Screenshot: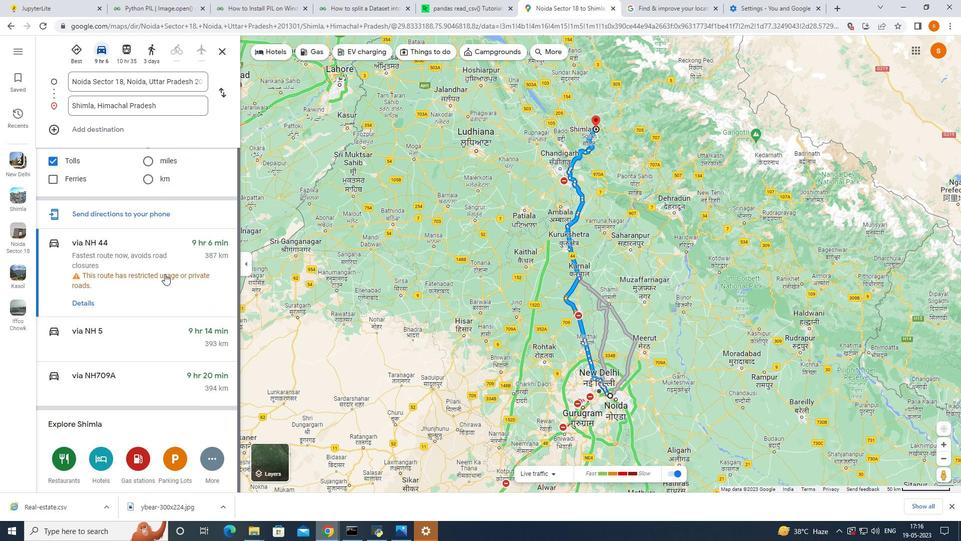 
Action: Mouse moved to (84, 285)
Screenshot: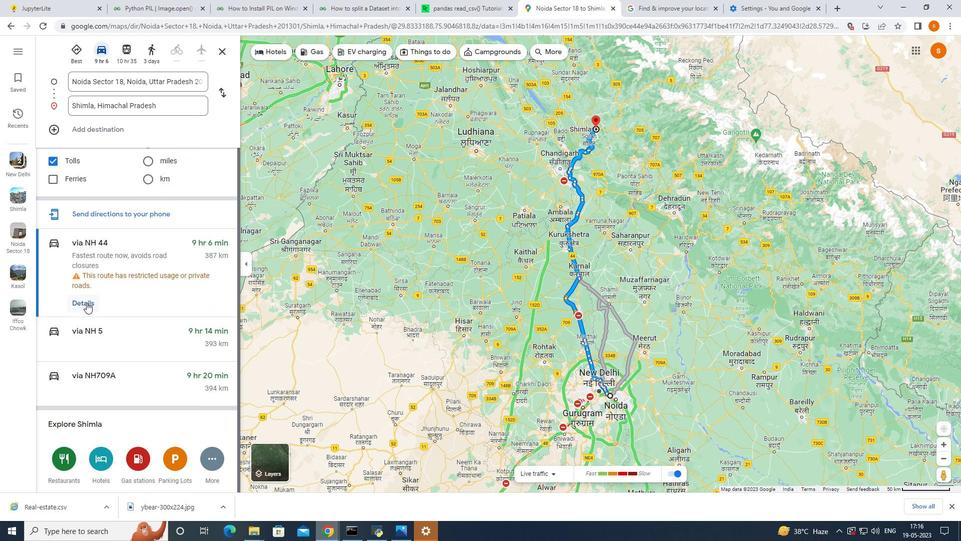 
Action: Mouse pressed left at (84, 285)
Screenshot: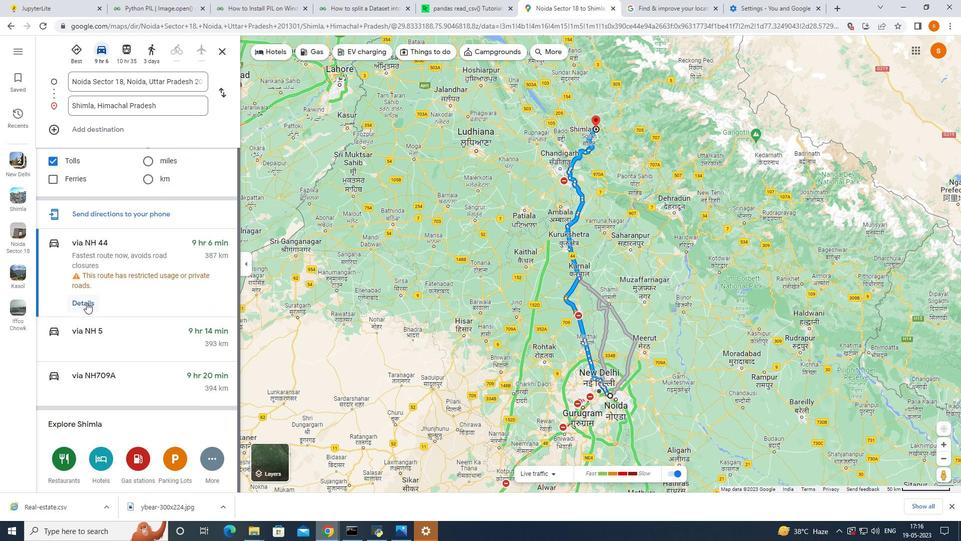 
Action: Mouse moved to (171, 253)
Screenshot: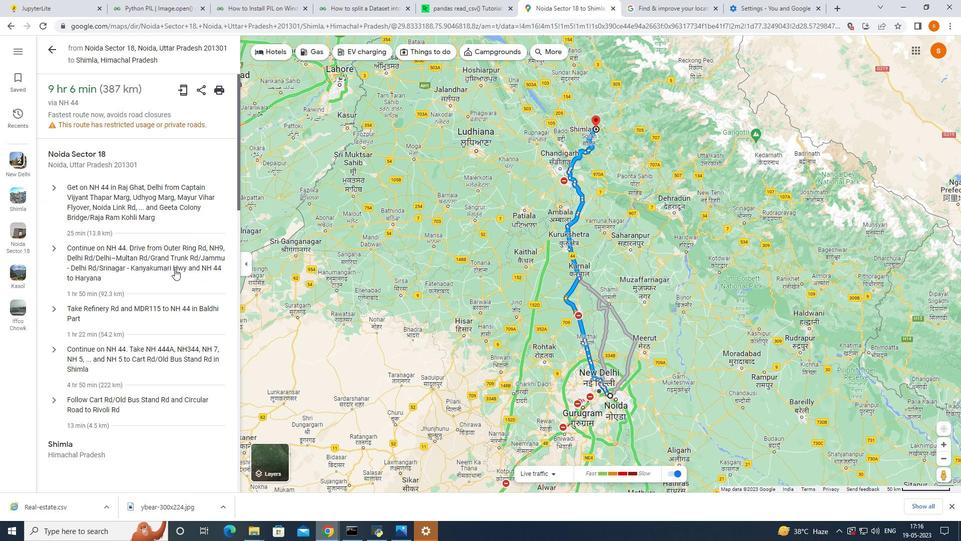 
Action: Mouse scrolled (171, 253) with delta (0, 0)
Screenshot: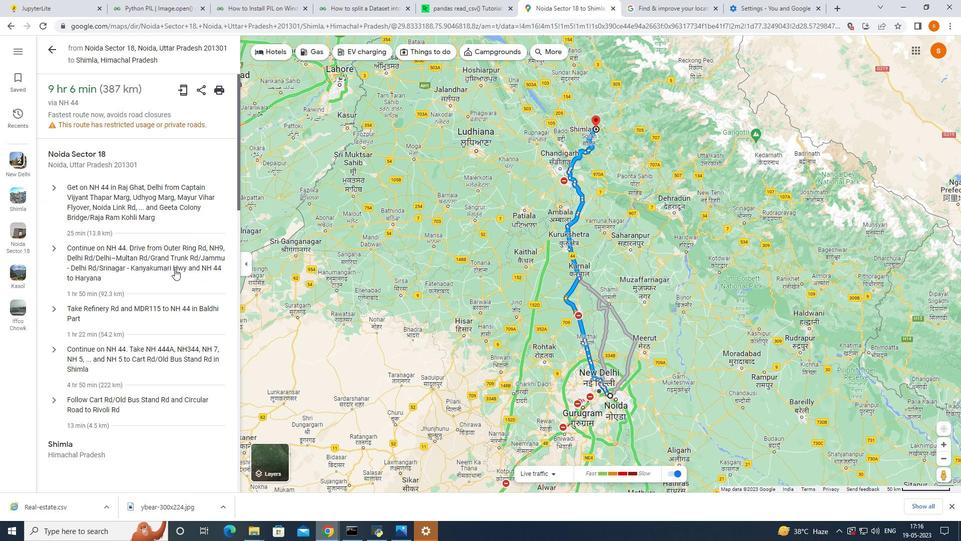 
Action: Mouse moved to (171, 254)
Screenshot: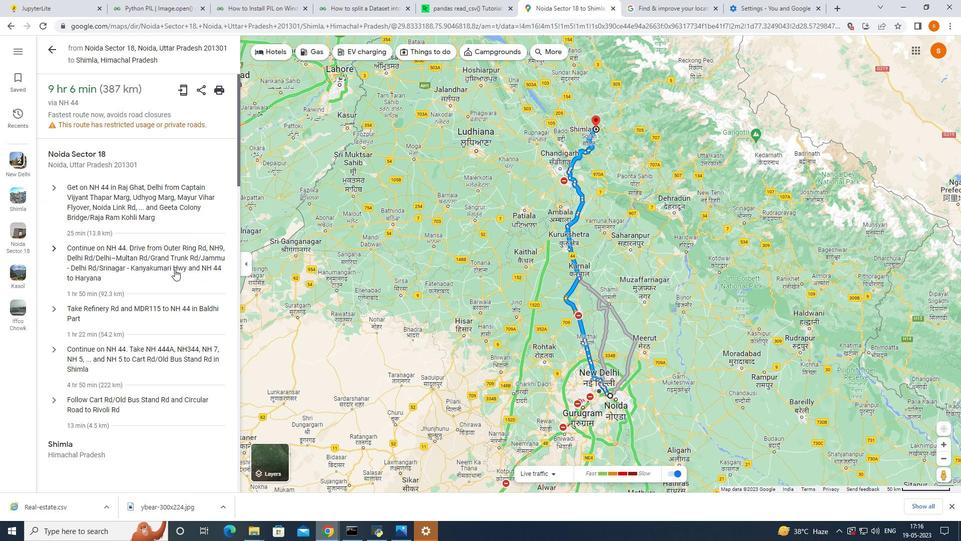 
Action: Mouse scrolled (171, 253) with delta (0, 0)
Screenshot: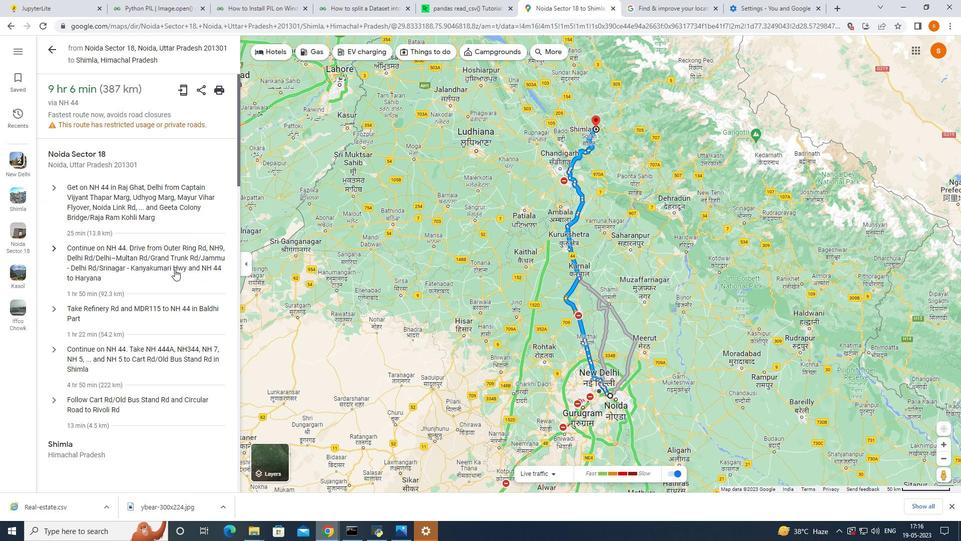
Action: Mouse moved to (171, 254)
Screenshot: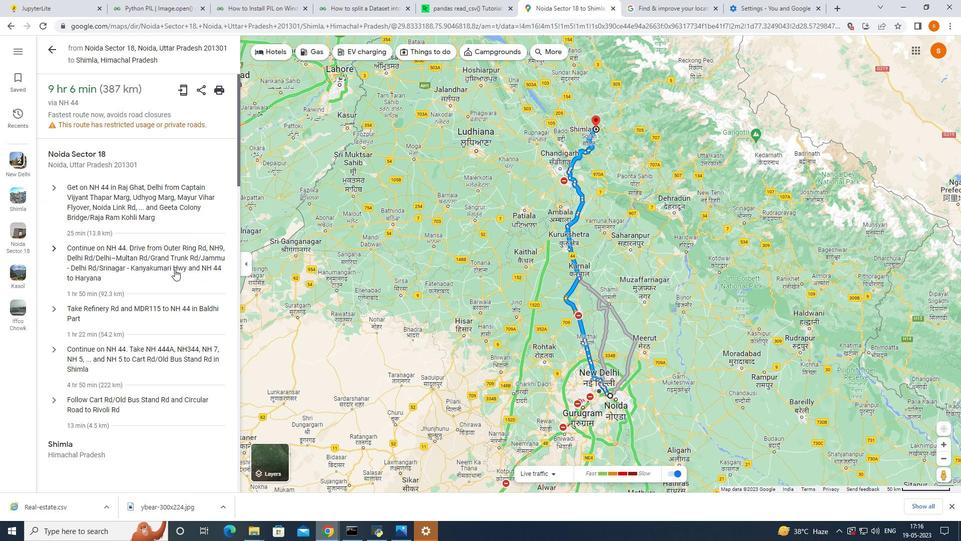 
Action: Mouse scrolled (171, 254) with delta (0, 0)
Screenshot: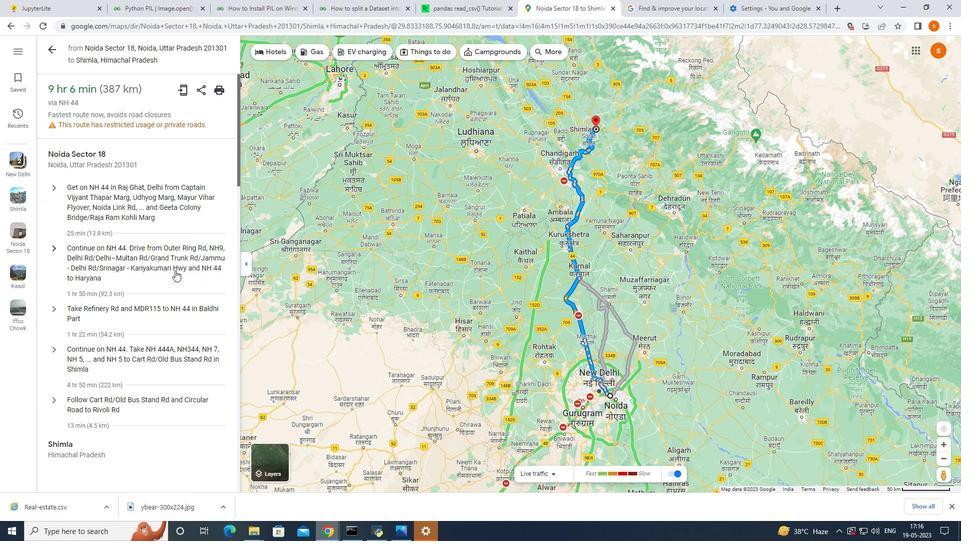 
Action: Mouse moved to (155, 298)
Screenshot: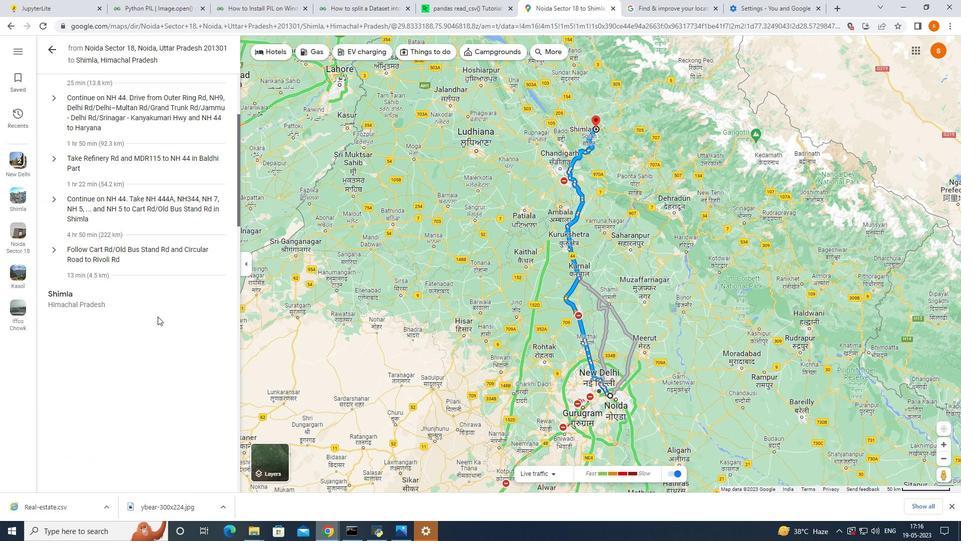 
Action: Mouse scrolled (155, 297) with delta (0, 0)
Screenshot: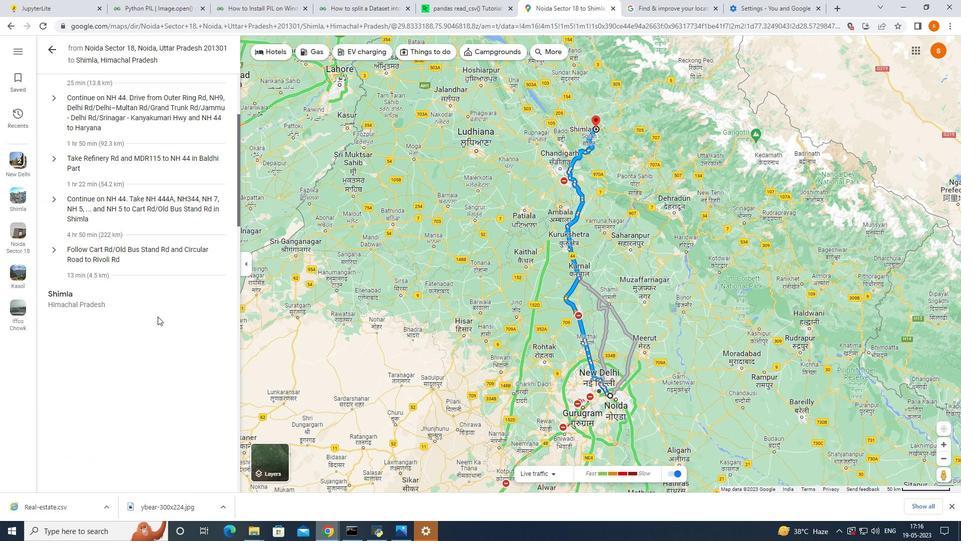 
Action: Mouse moved to (165, 297)
Screenshot: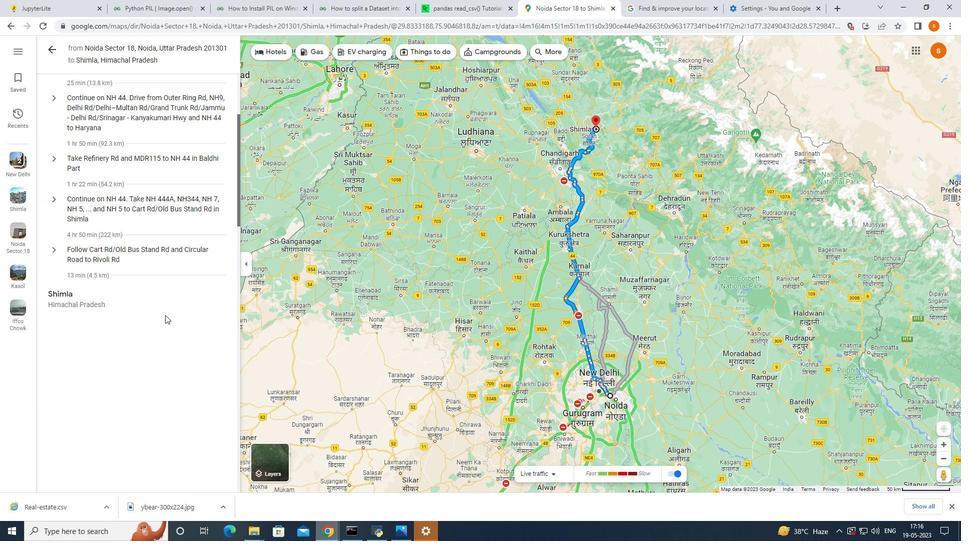 
Action: Mouse scrolled (165, 296) with delta (0, 0)
Screenshot: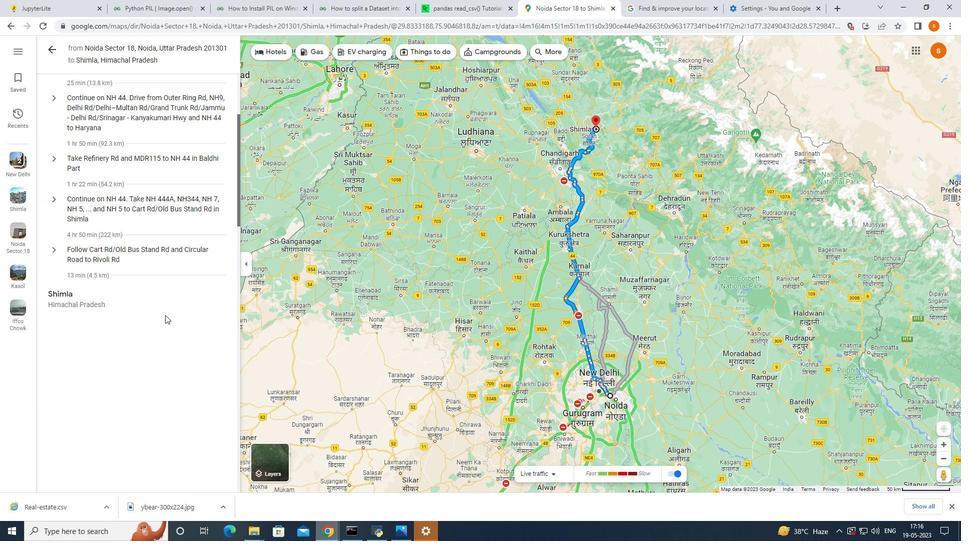
Action: Mouse moved to (206, 299)
Screenshot: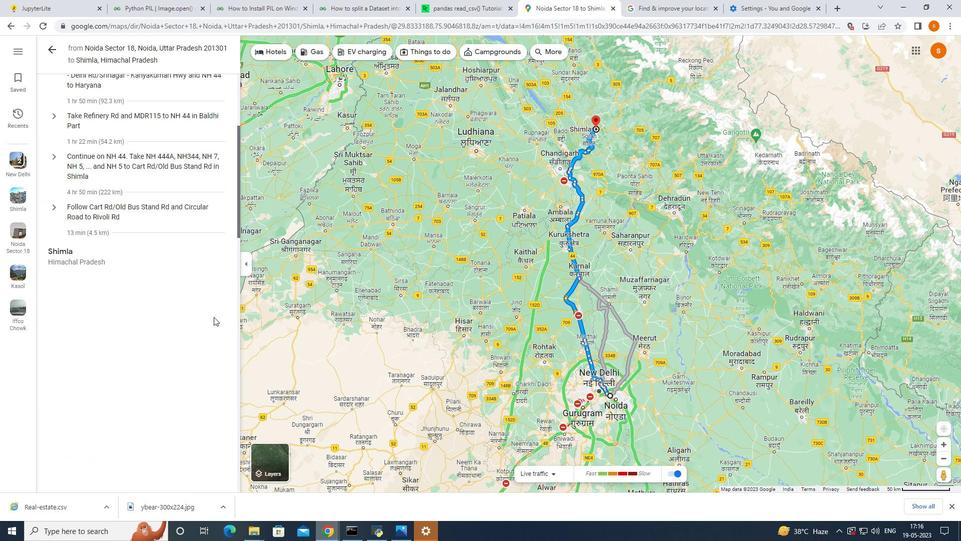 
Action: Mouse scrolled (206, 298) with delta (0, 0)
Screenshot: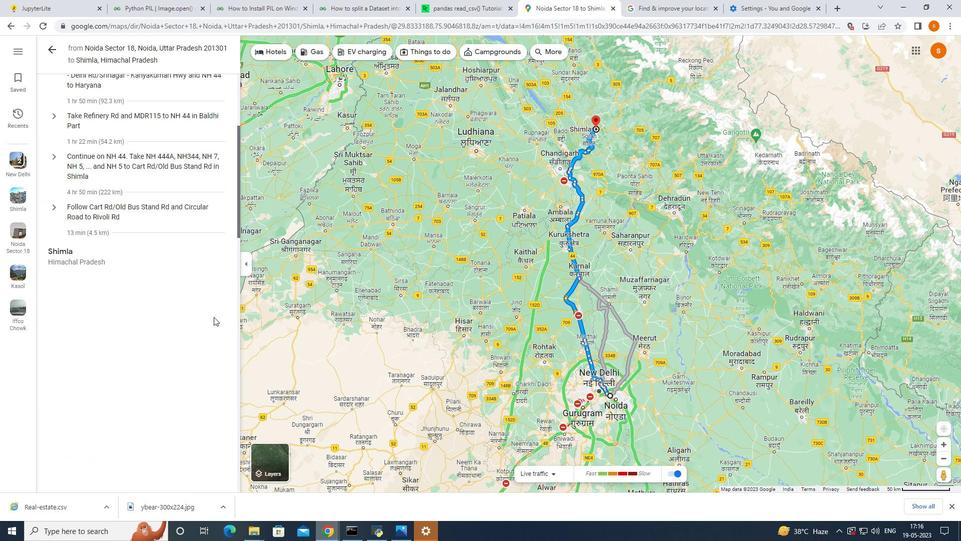 
Action: Mouse moved to (141, 215)
Screenshot: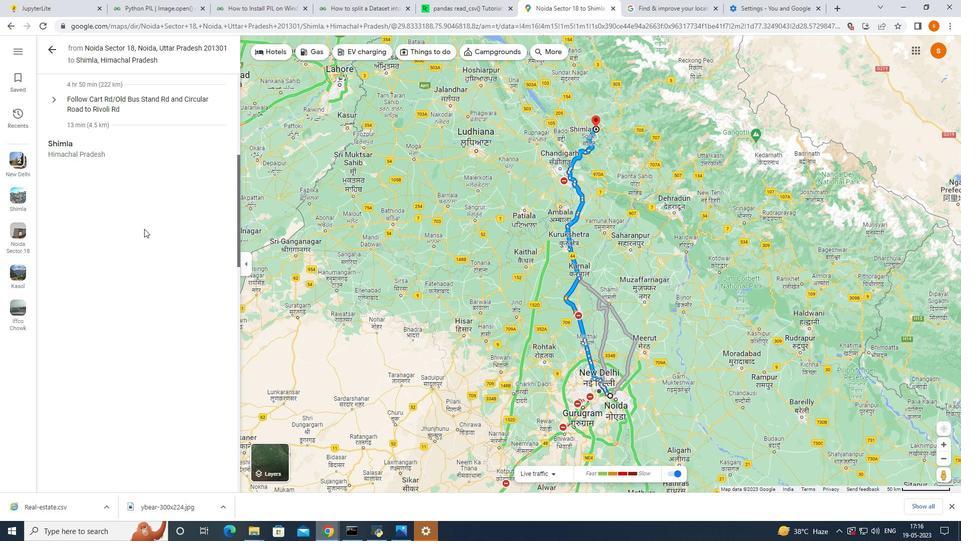 
Action: Mouse scrolled (141, 216) with delta (0, 0)
Screenshot: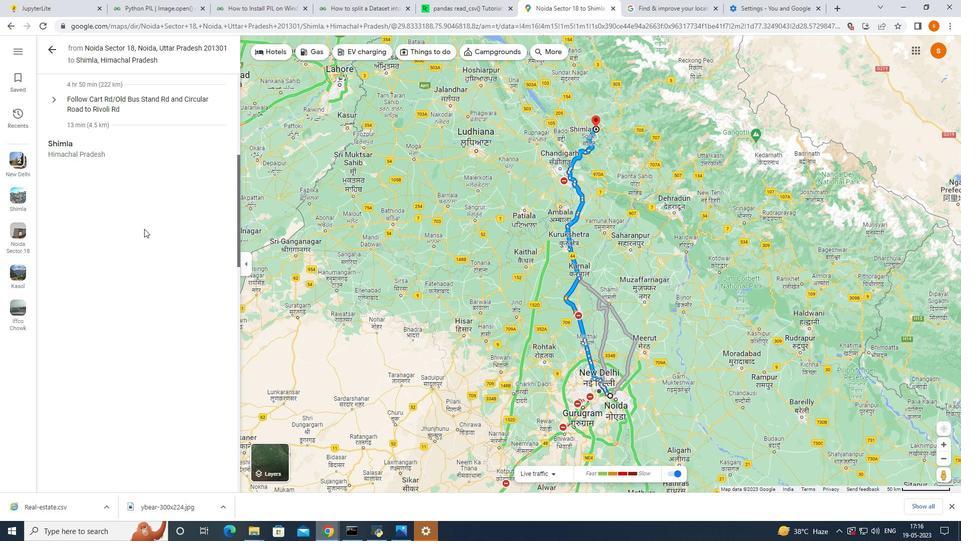 
Action: Mouse moved to (141, 215)
Screenshot: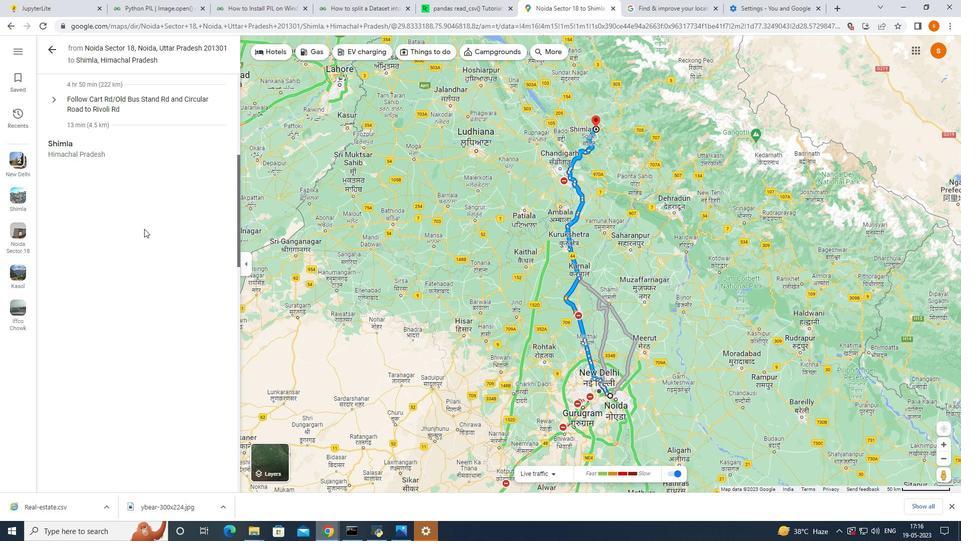 
Action: Mouse scrolled (141, 216) with delta (0, 0)
Screenshot: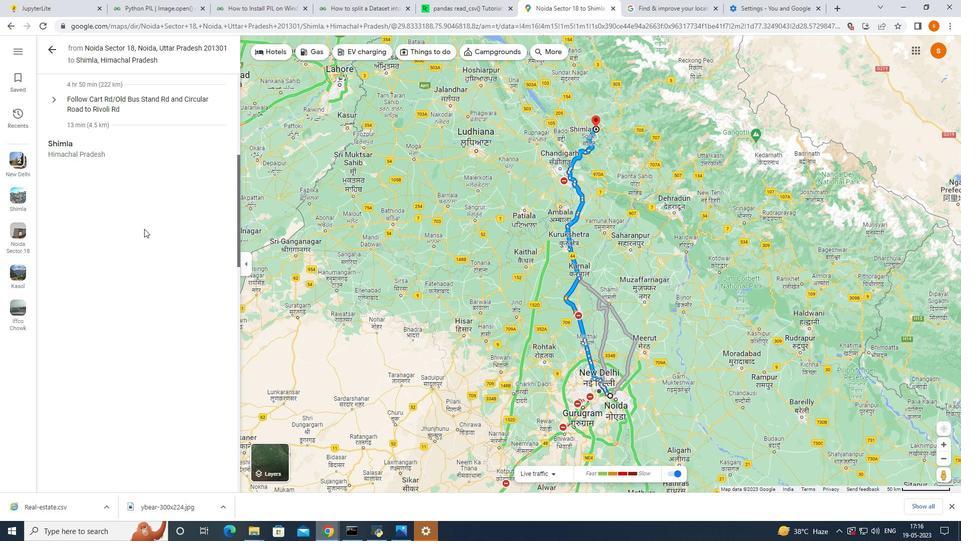 
Action: Mouse moved to (141, 215)
Screenshot: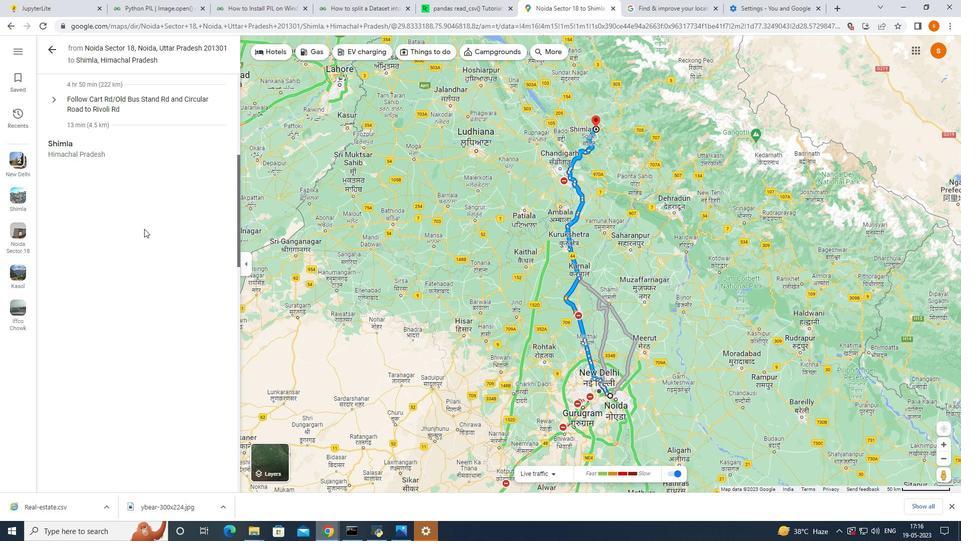 
Action: Mouse scrolled (141, 216) with delta (0, 0)
Screenshot: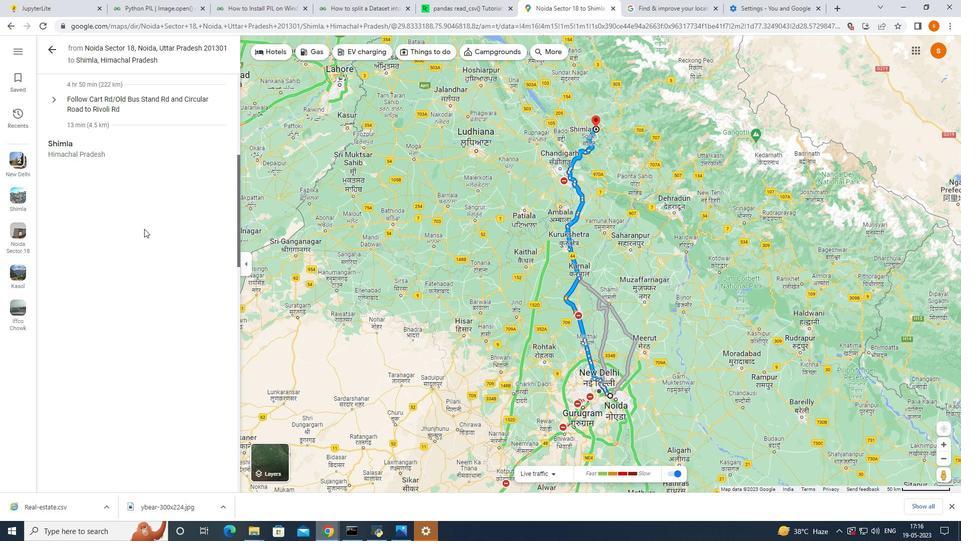 
Action: Mouse scrolled (141, 216) with delta (0, 0)
Screenshot: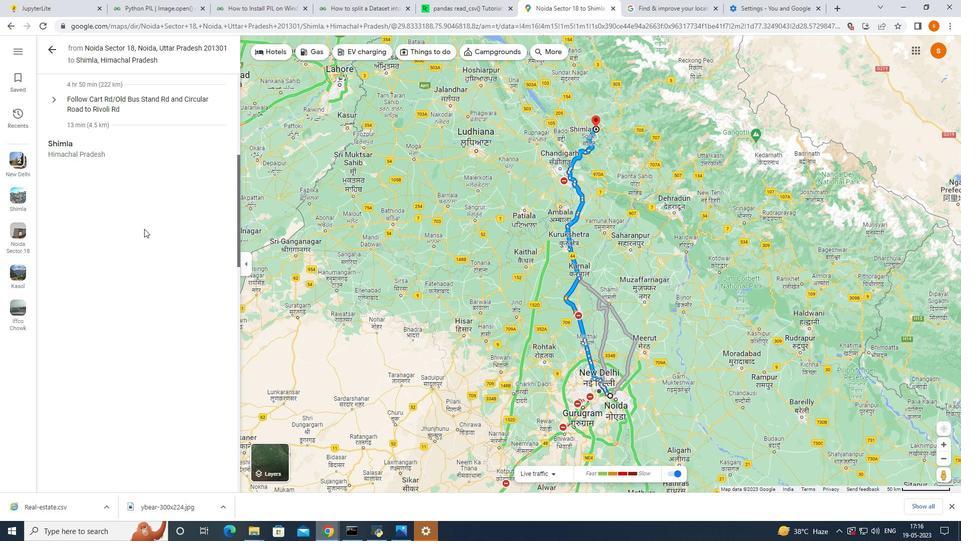 
Action: Mouse moved to (145, 208)
Screenshot: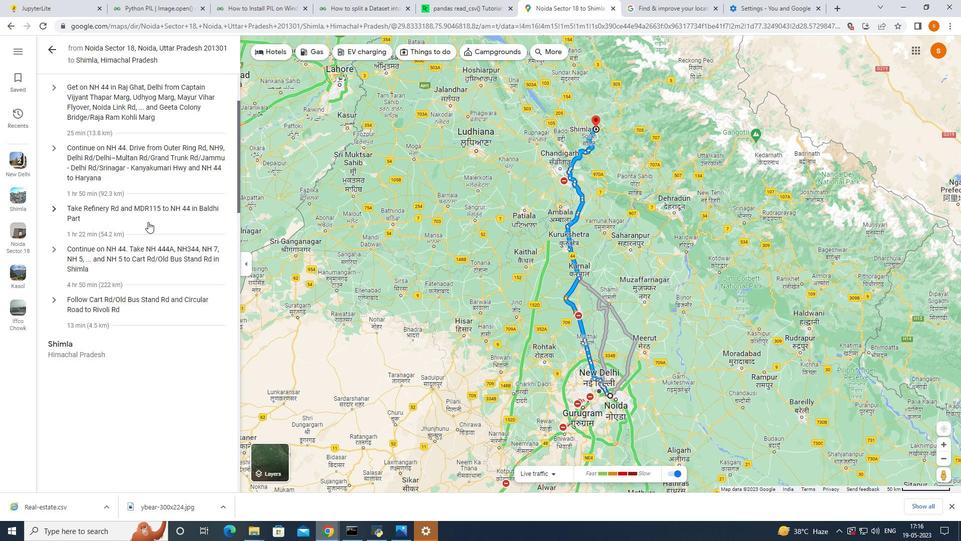 
Action: Mouse scrolled (145, 209) with delta (0, 0)
Screenshot: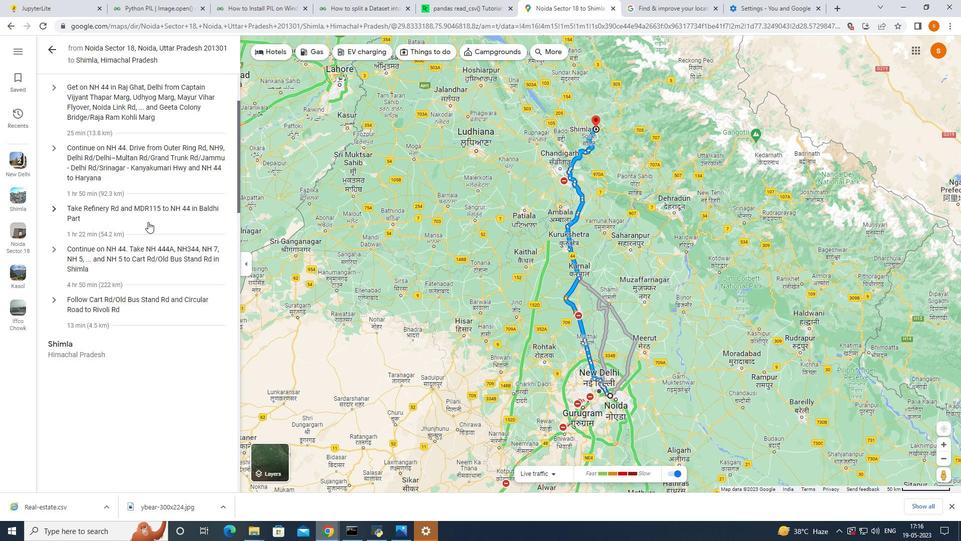 
Action: Mouse scrolled (145, 209) with delta (0, 0)
Screenshot: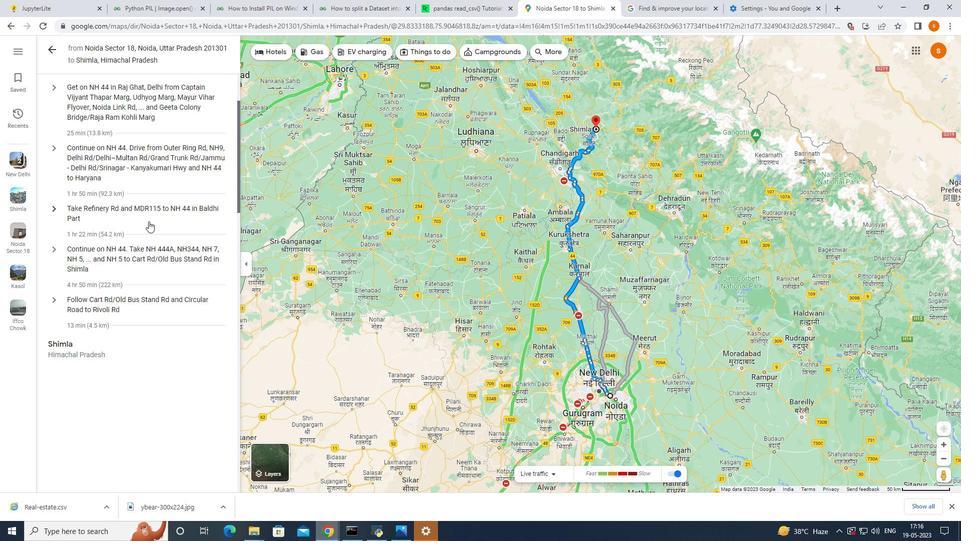 
Action: Mouse scrolled (145, 209) with delta (0, 0)
Screenshot: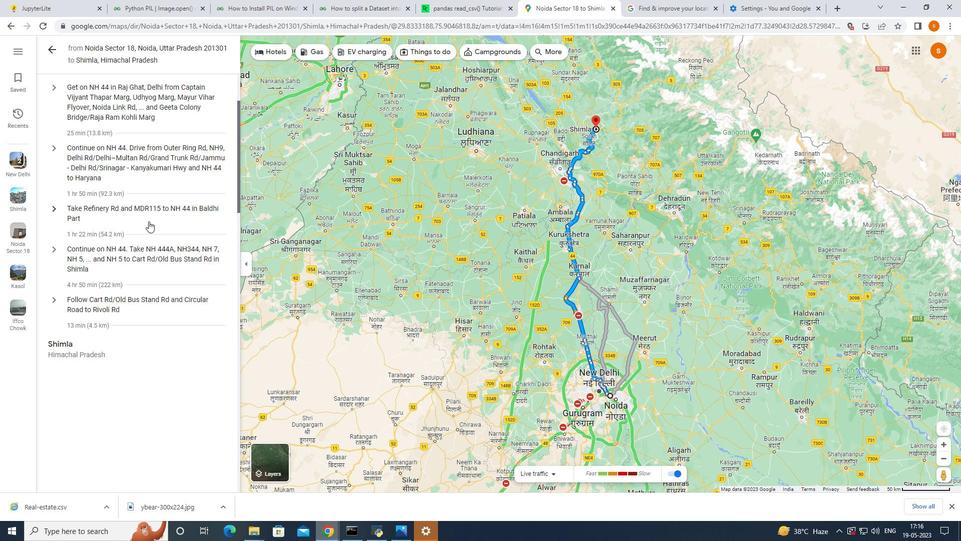 
Action: Mouse moved to (601, 343)
Screenshot: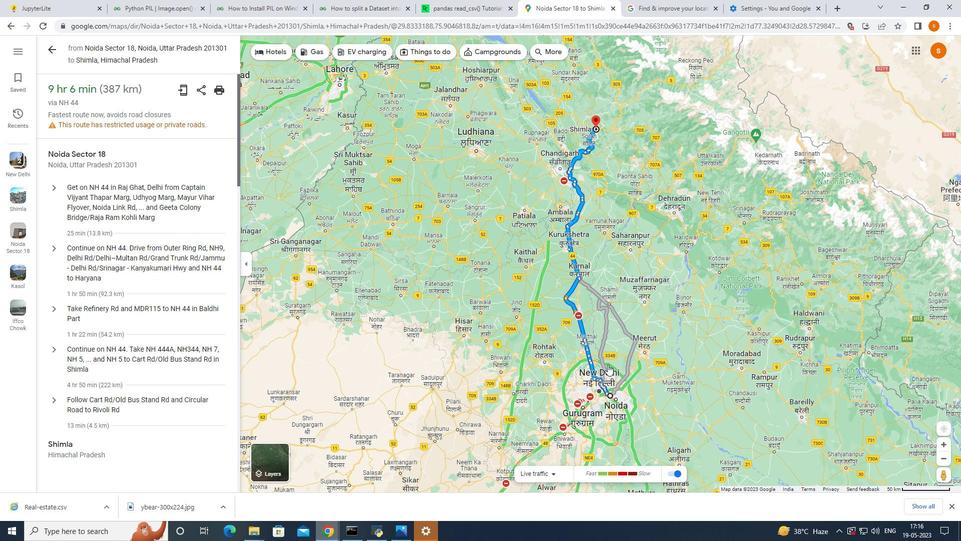 
Action: Mouse scrolled (601, 344) with delta (0, 0)
Screenshot: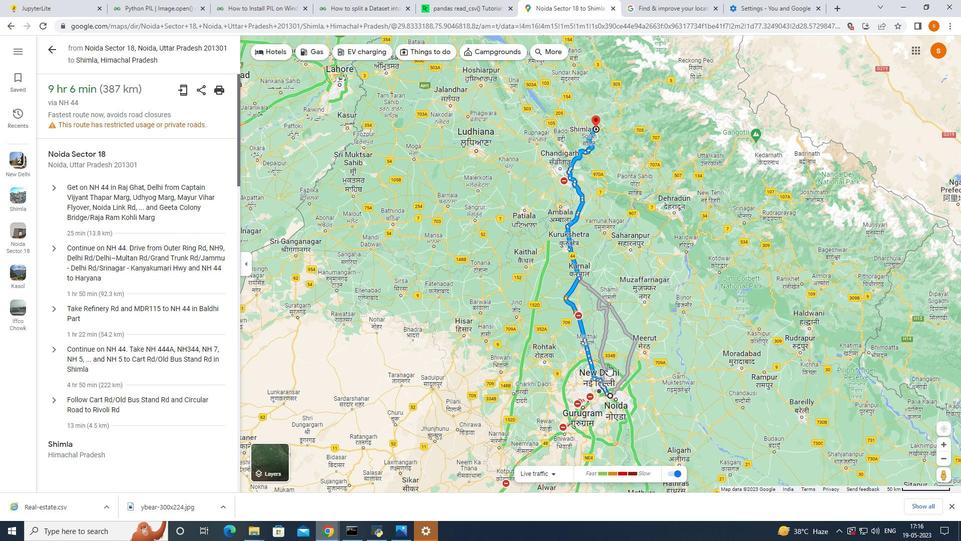 
Action: Mouse scrolled (601, 344) with delta (0, 0)
Screenshot: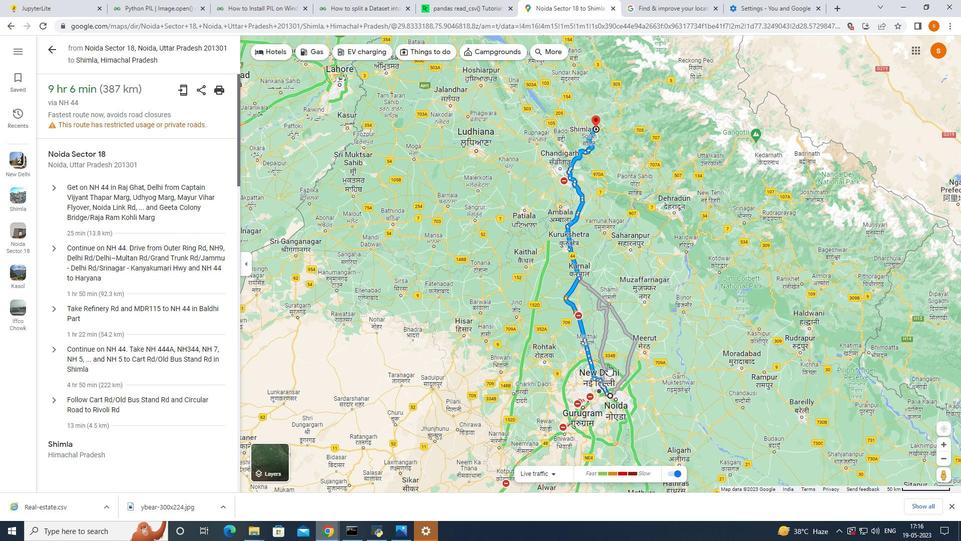 
Action: Mouse scrolled (601, 344) with delta (0, 0)
Screenshot: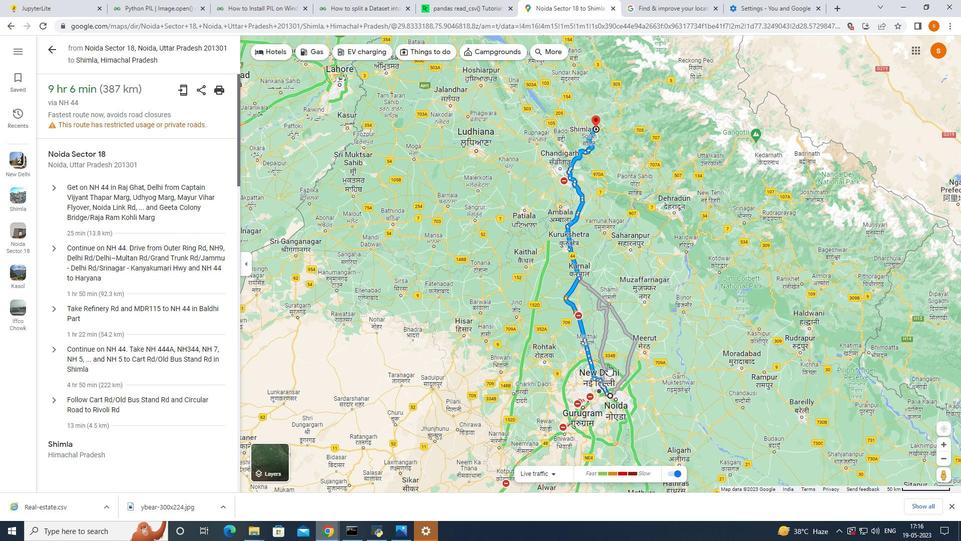 
Action: Mouse scrolled (601, 344) with delta (0, 0)
Screenshot: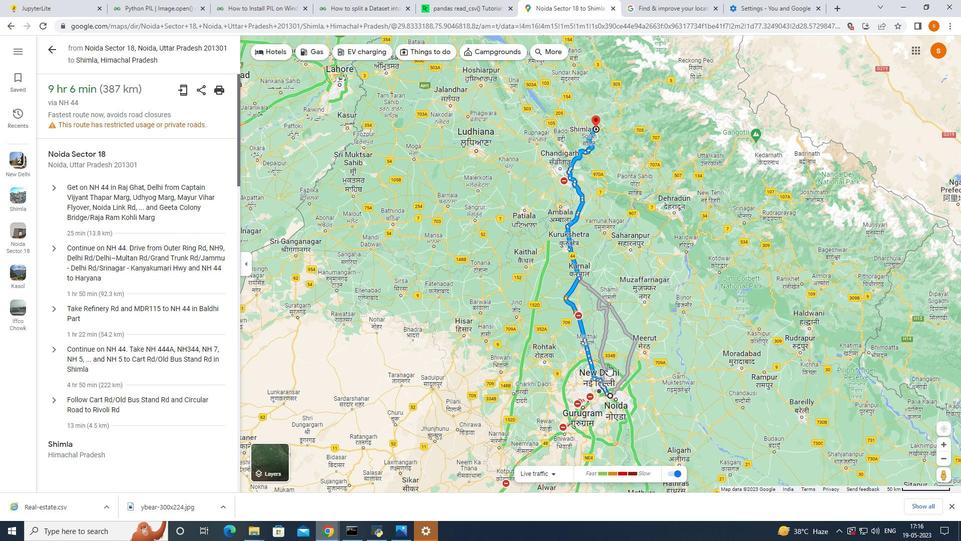 
Action: Mouse scrolled (601, 344) with delta (0, 0)
Screenshot: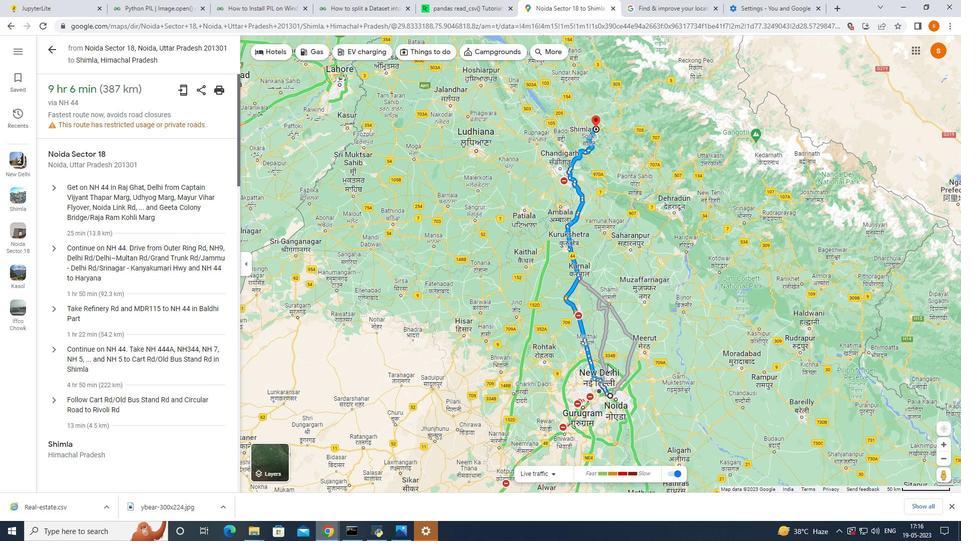 
Action: Mouse moved to (594, 328)
Screenshot: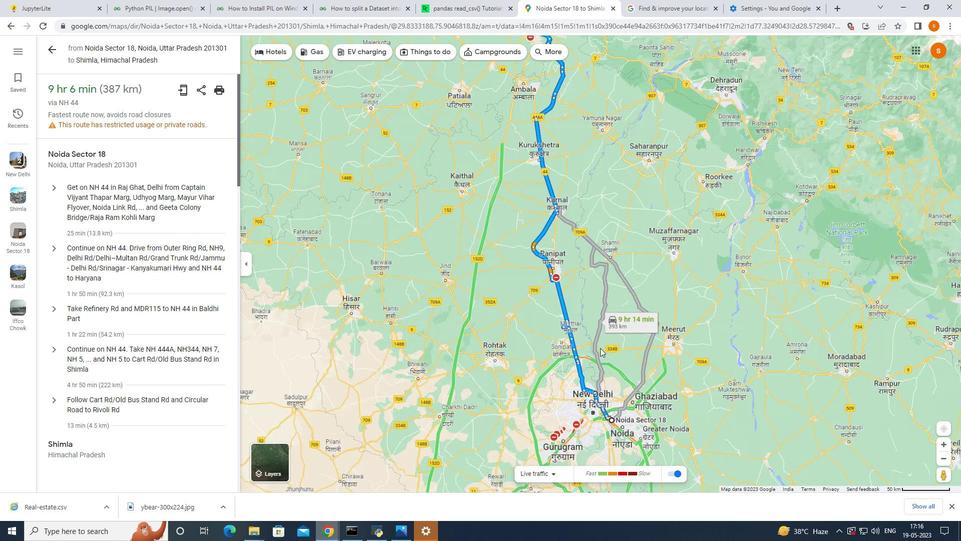 
Action: Mouse scrolled (594, 328) with delta (0, 0)
Screenshot: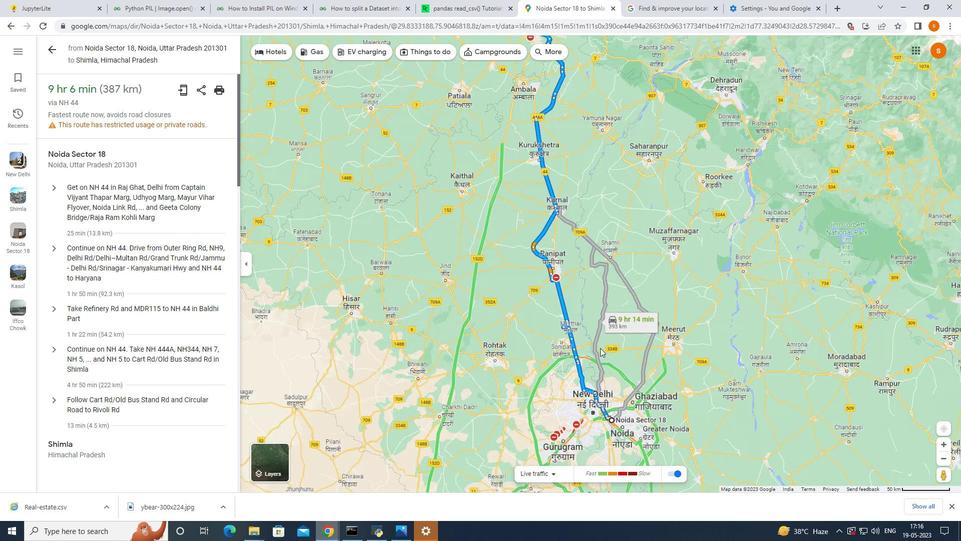 
Action: Mouse scrolled (594, 328) with delta (0, 0)
Screenshot: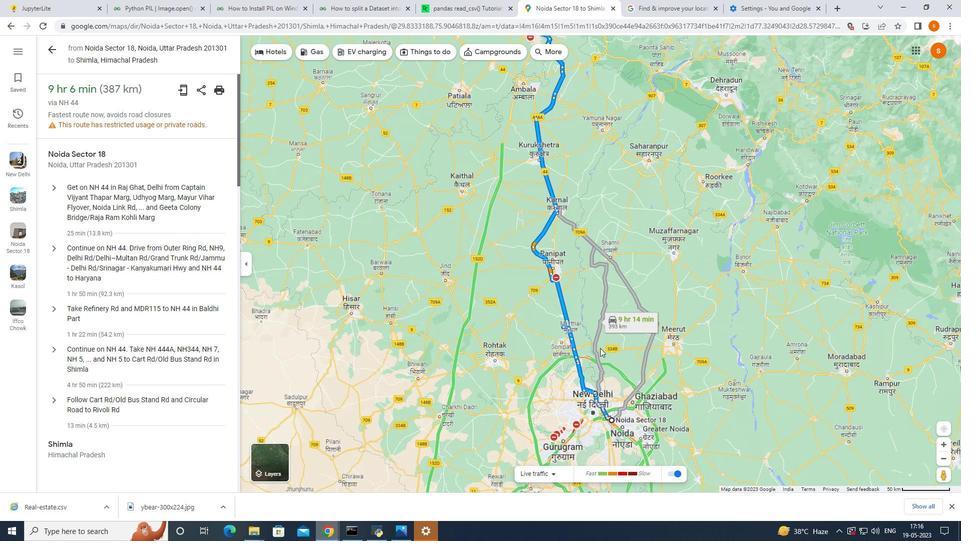 
Action: Mouse scrolled (594, 328) with delta (0, 0)
Screenshot: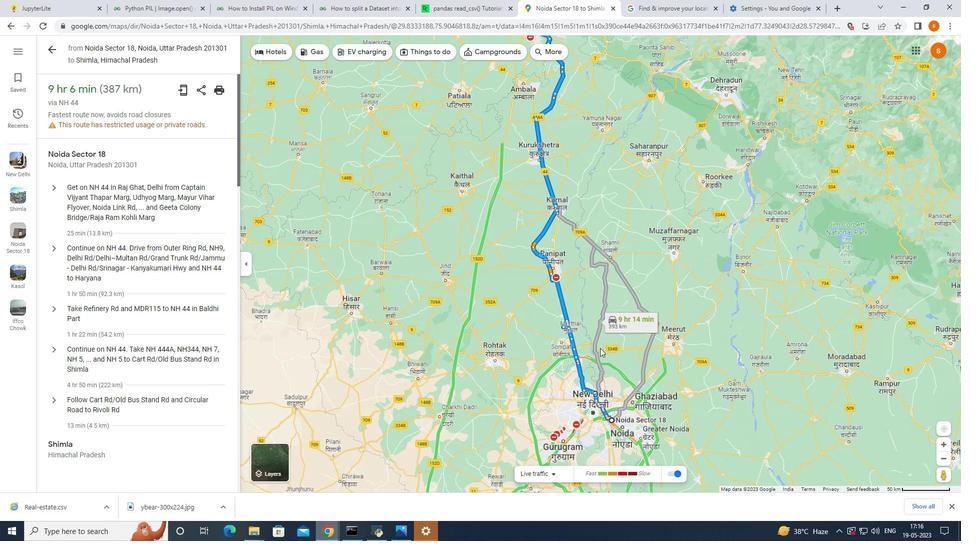 
Action: Mouse moved to (594, 327)
Screenshot: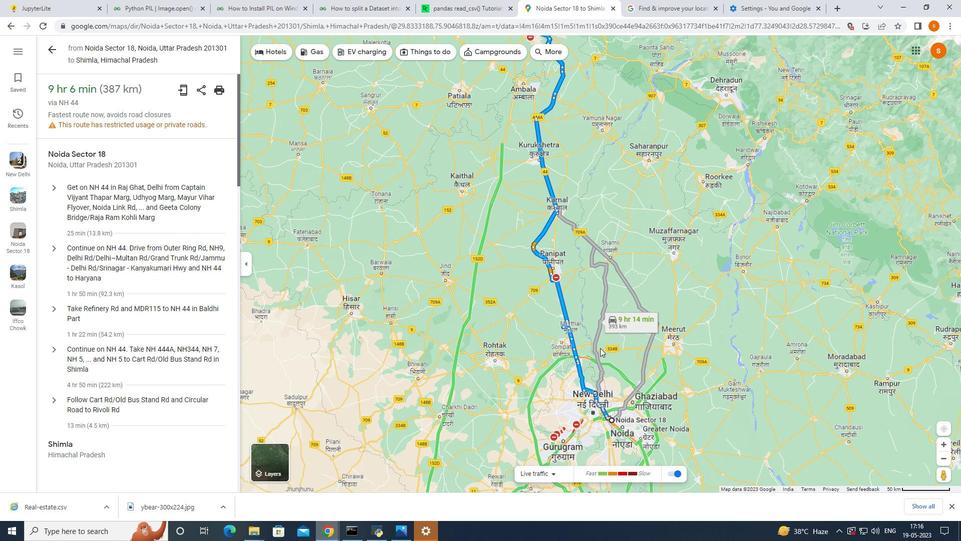 
Action: Mouse scrolled (594, 328) with delta (0, 0)
Screenshot: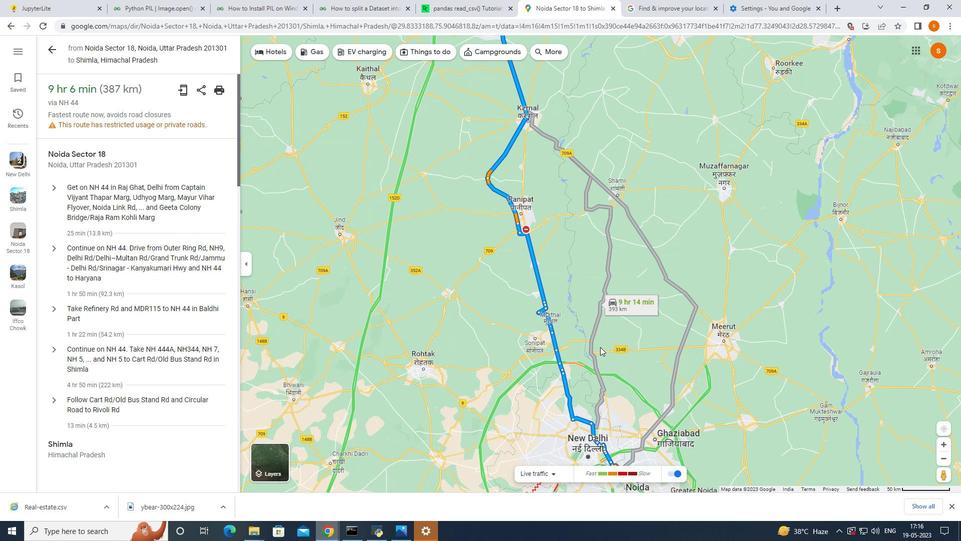 
Action: Mouse scrolled (594, 328) with delta (0, 0)
Screenshot: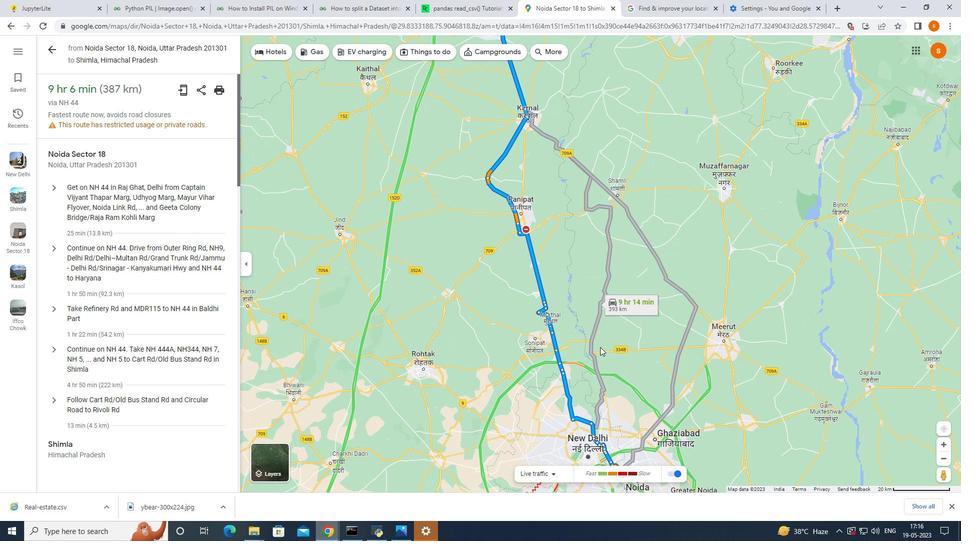 
Action: Mouse moved to (545, 289)
Screenshot: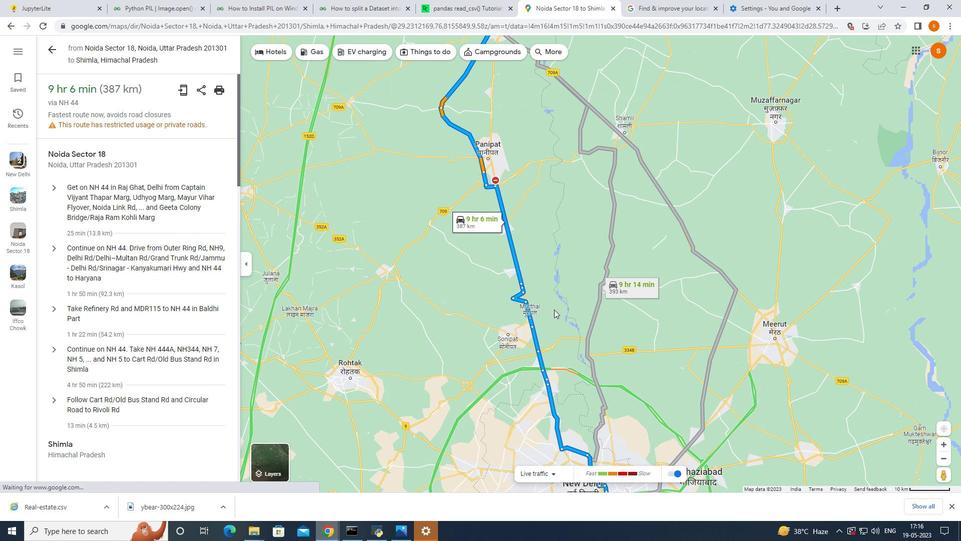 
Action: Mouse scrolled (545, 289) with delta (0, 0)
Screenshot: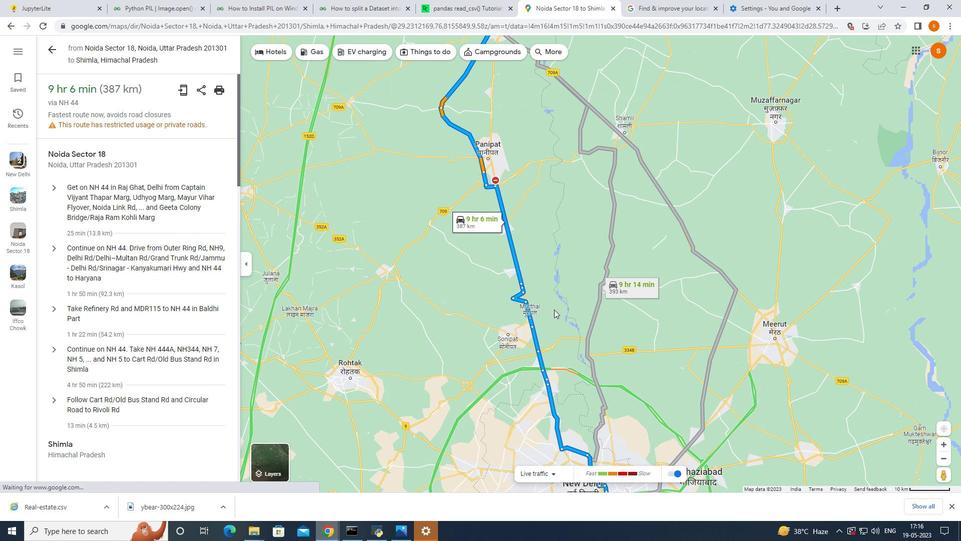 
Action: Mouse moved to (540, 286)
Screenshot: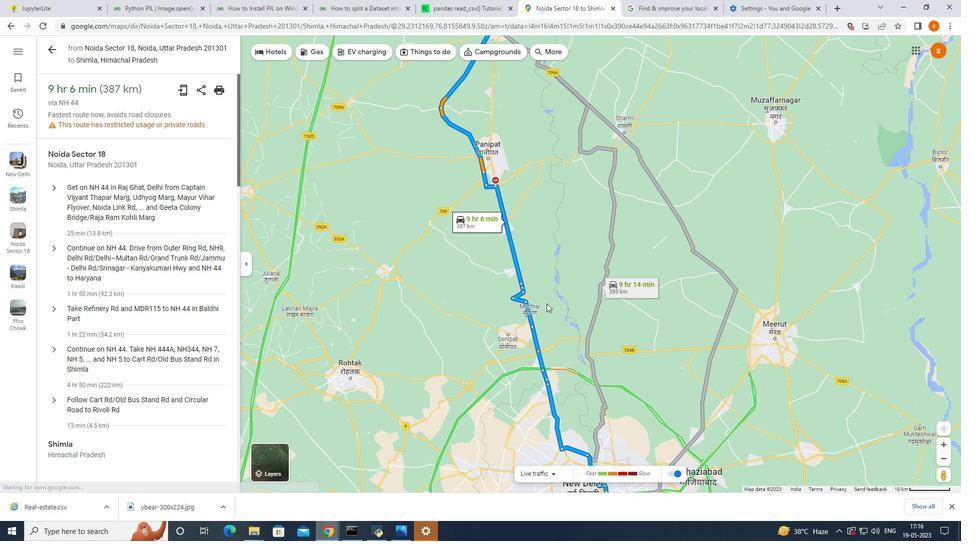 
Action: Mouse scrolled (540, 286) with delta (0, 0)
Screenshot: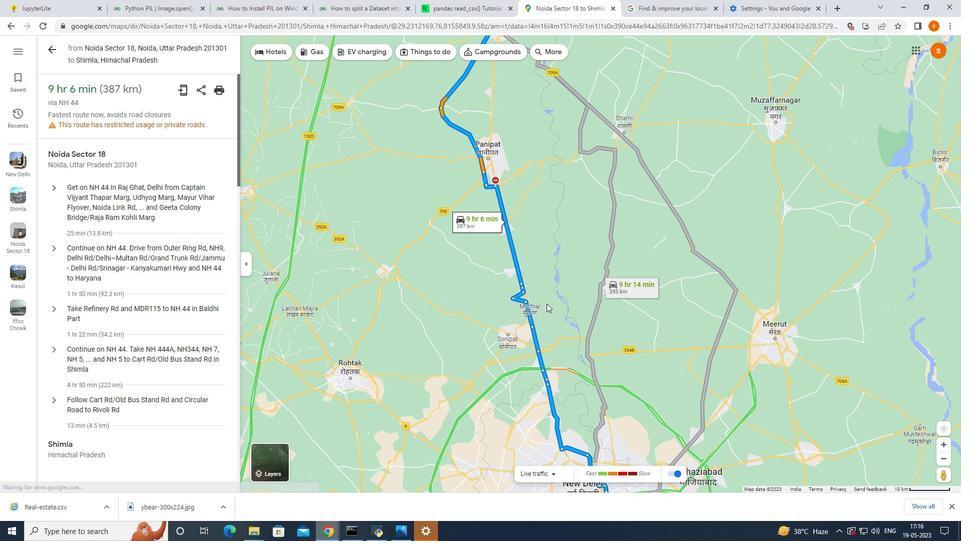 
Action: Mouse moved to (479, 222)
Screenshot: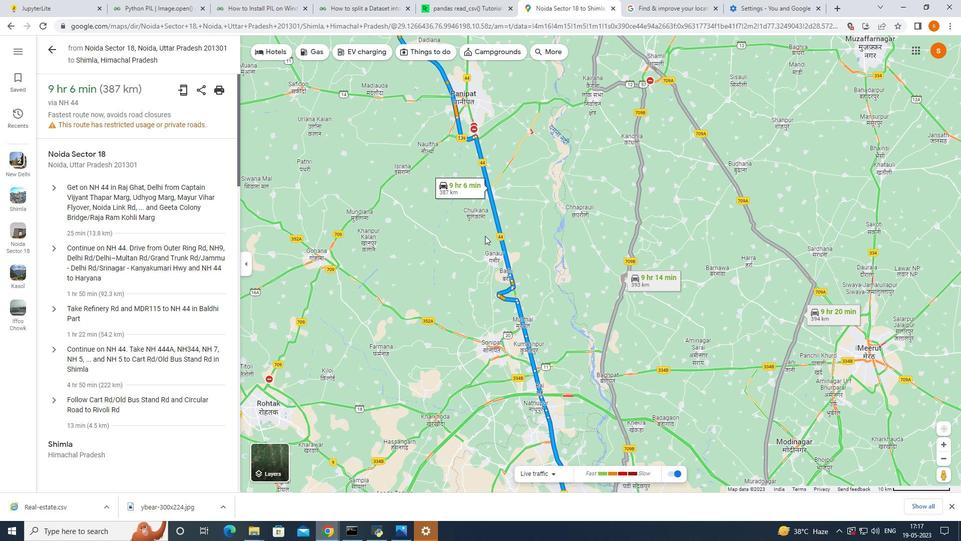 
Action: Mouse pressed left at (479, 222)
Screenshot: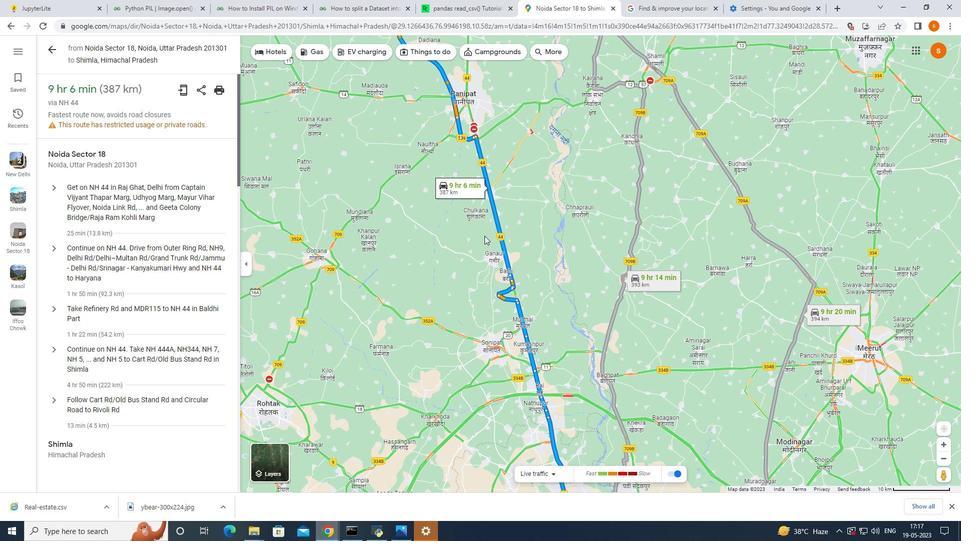 
Action: Mouse moved to (521, 253)
Screenshot: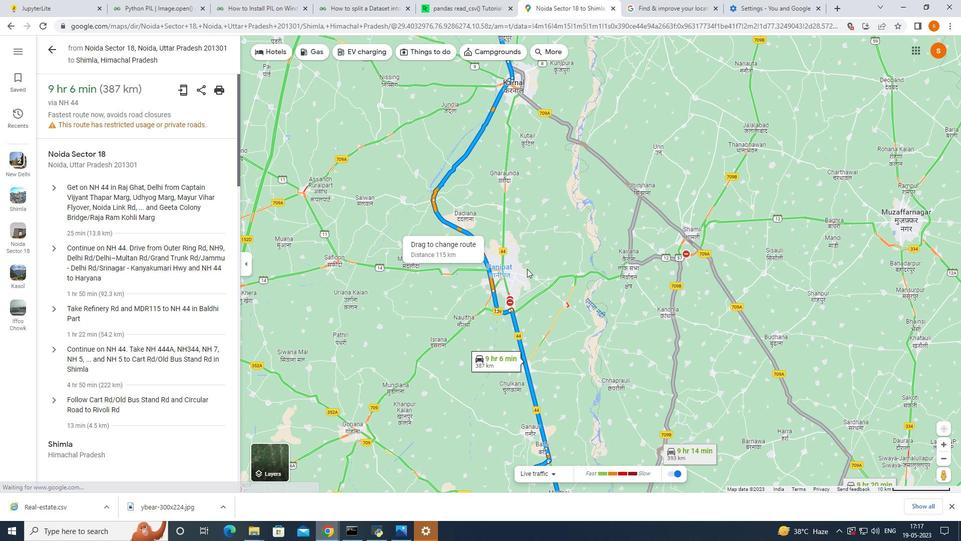 
Action: Mouse scrolled (521, 254) with delta (0, 0)
Screenshot: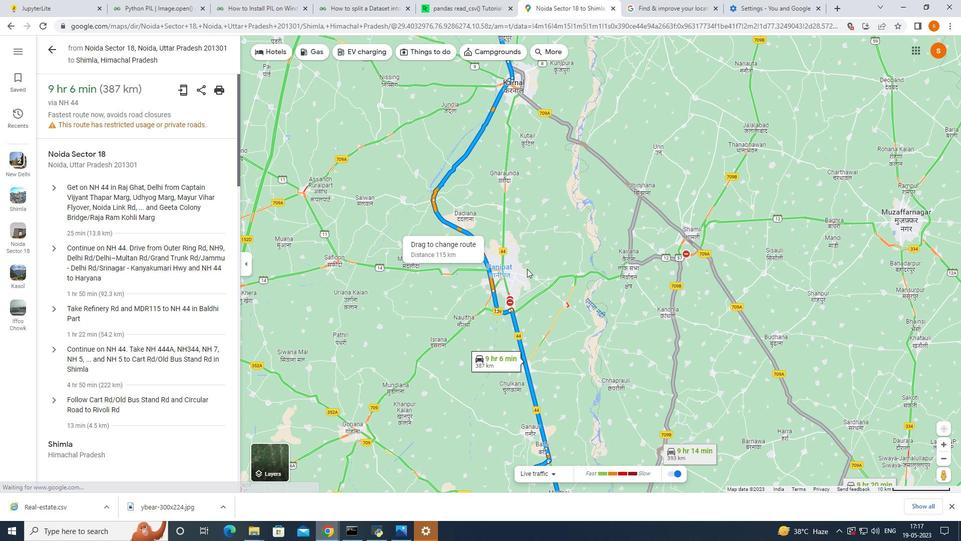 
Action: Mouse moved to (521, 253)
Screenshot: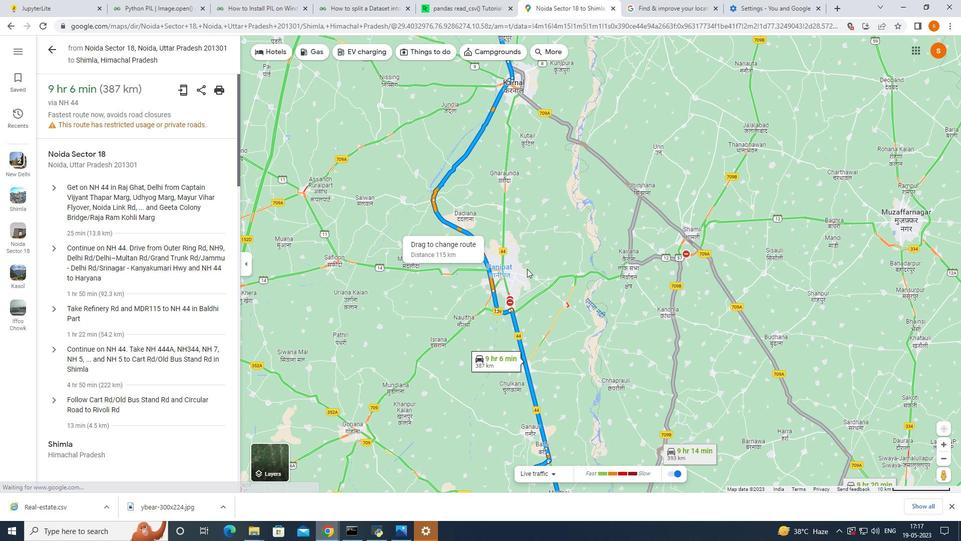 
Action: Mouse scrolled (521, 254) with delta (0, 0)
Screenshot: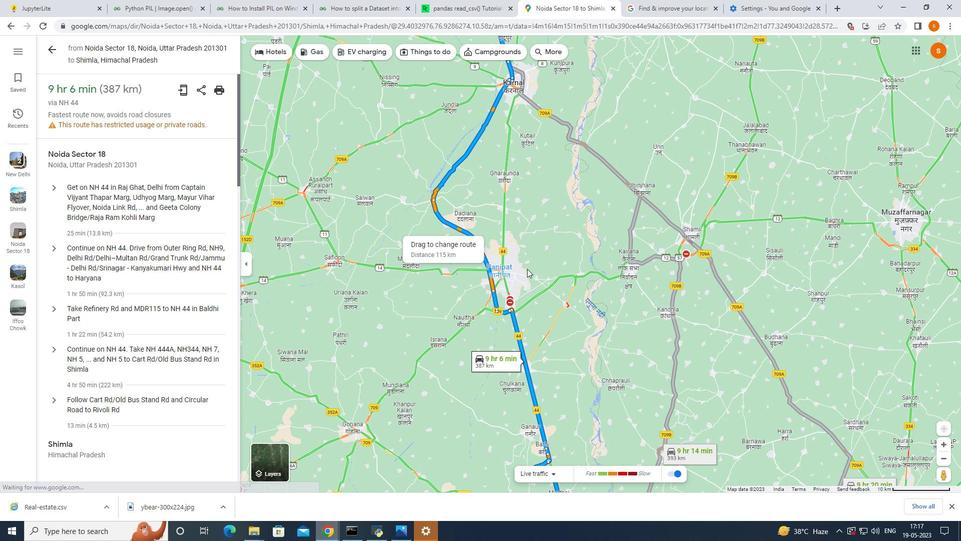 
Action: Mouse moved to (454, 204)
Screenshot: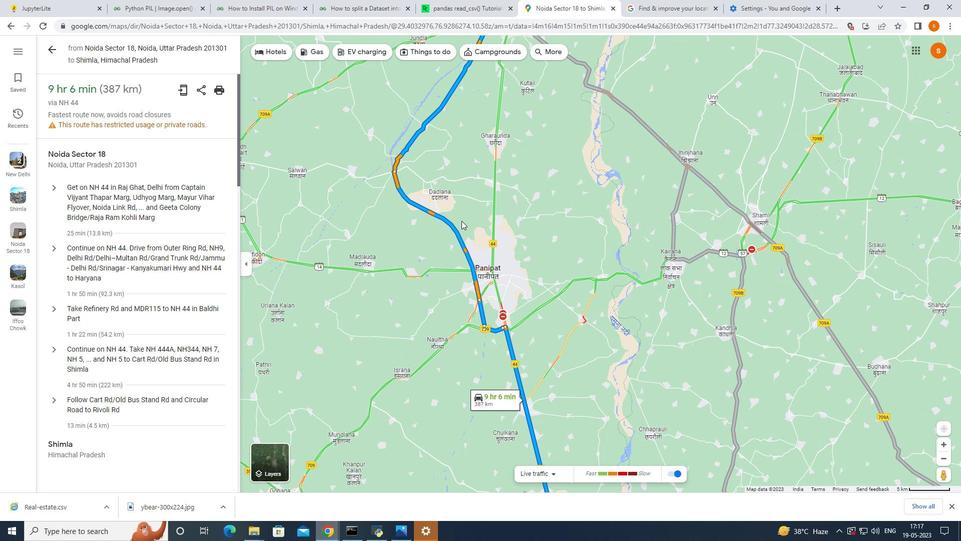 
Action: Mouse pressed left at (454, 204)
Screenshot: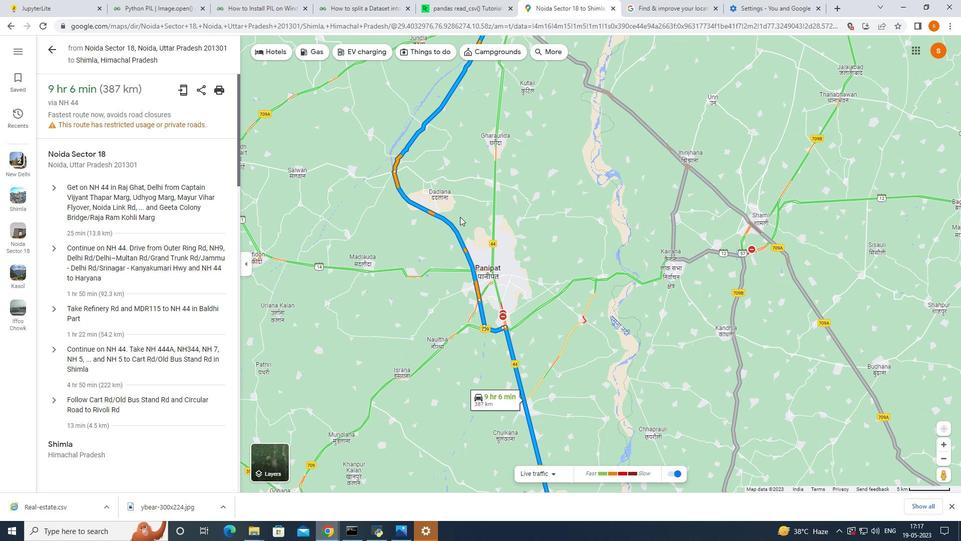 
Action: Mouse moved to (507, 208)
Screenshot: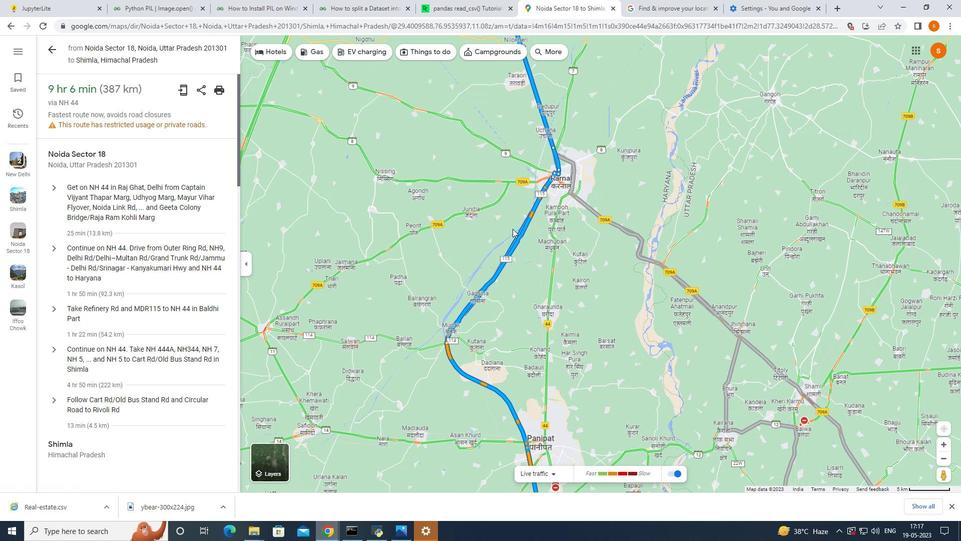
Action: Mouse pressed left at (507, 208)
Screenshot: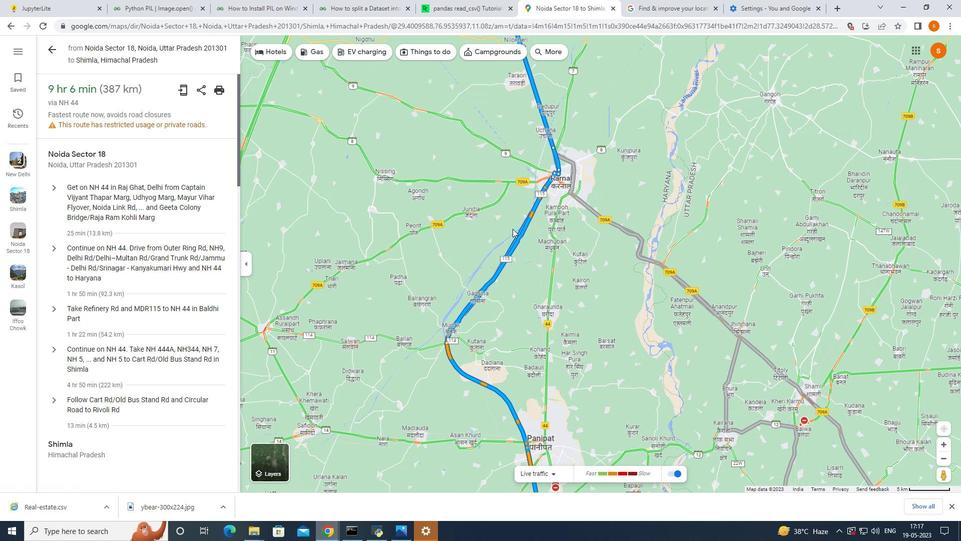 
Action: Mouse moved to (489, 156)
Screenshot: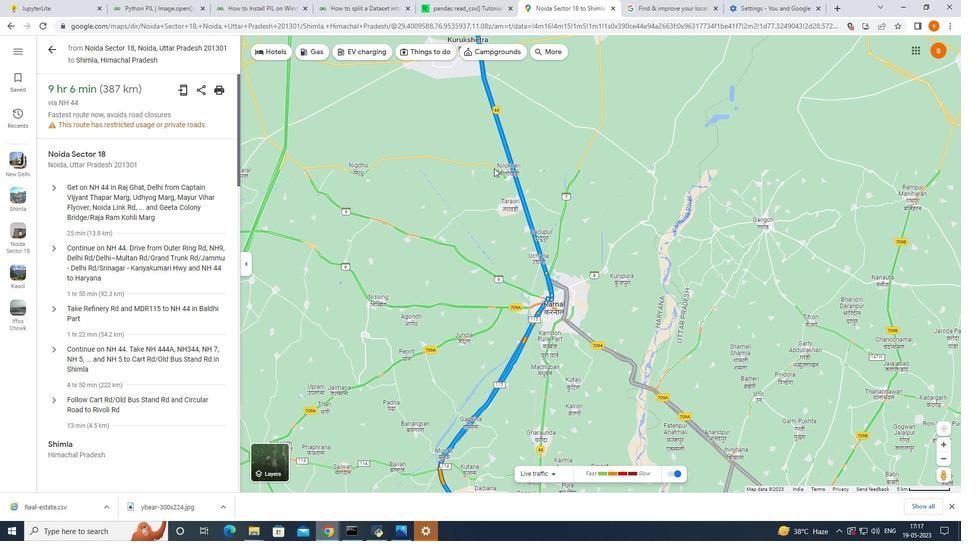
Action: Mouse pressed left at (489, 156)
Screenshot: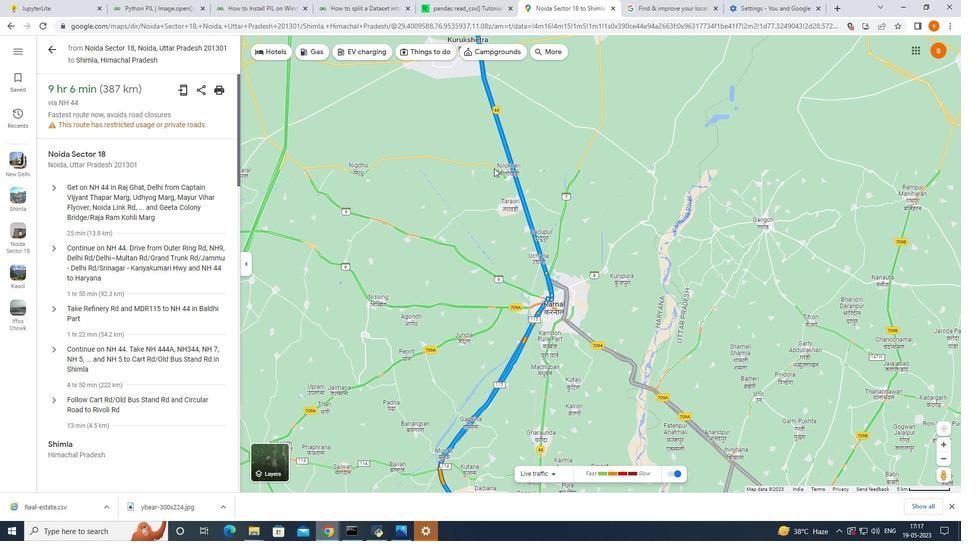 
Action: Mouse moved to (484, 152)
Screenshot: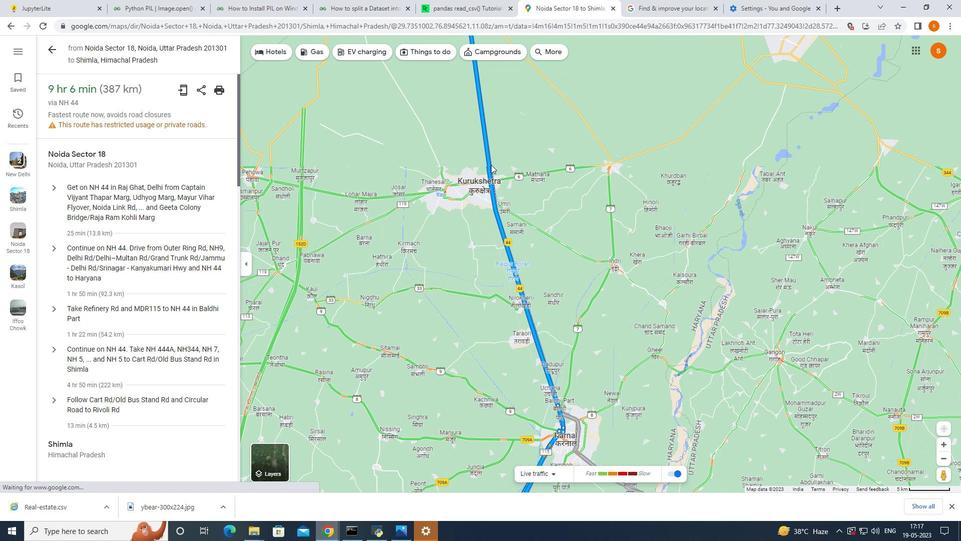 
Action: Mouse pressed left at (484, 152)
Screenshot: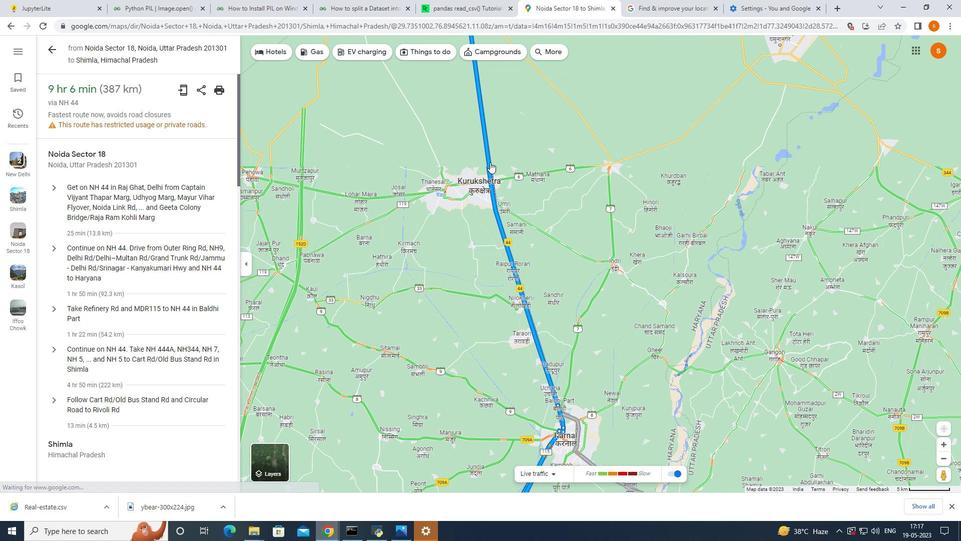 
Action: Mouse moved to (466, 151)
Screenshot: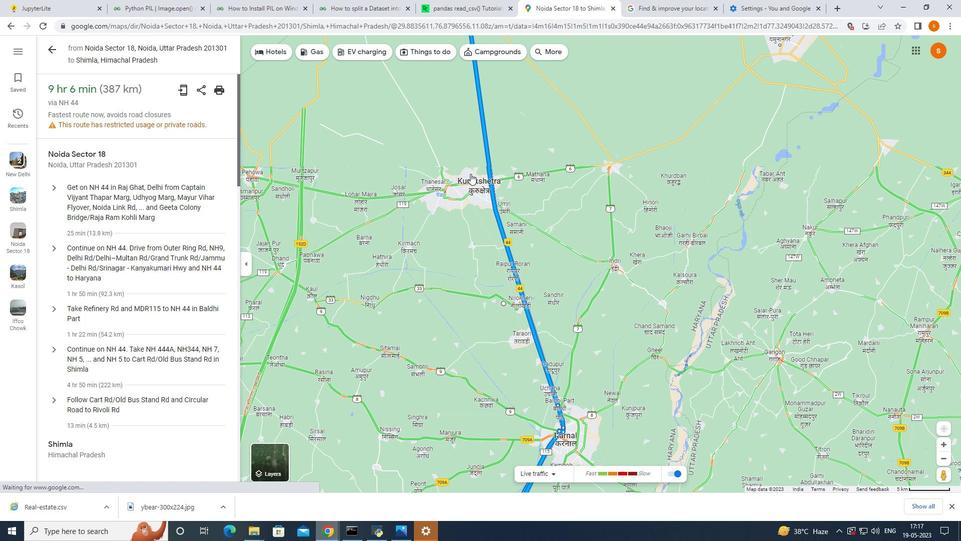 
Action: Mouse pressed left at (466, 151)
Screenshot: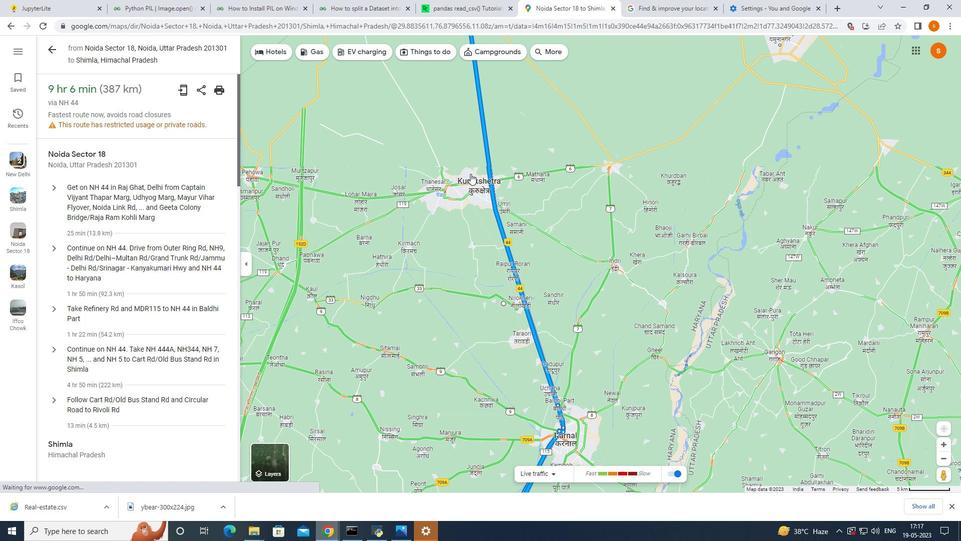 
Action: Mouse moved to (548, 160)
Screenshot: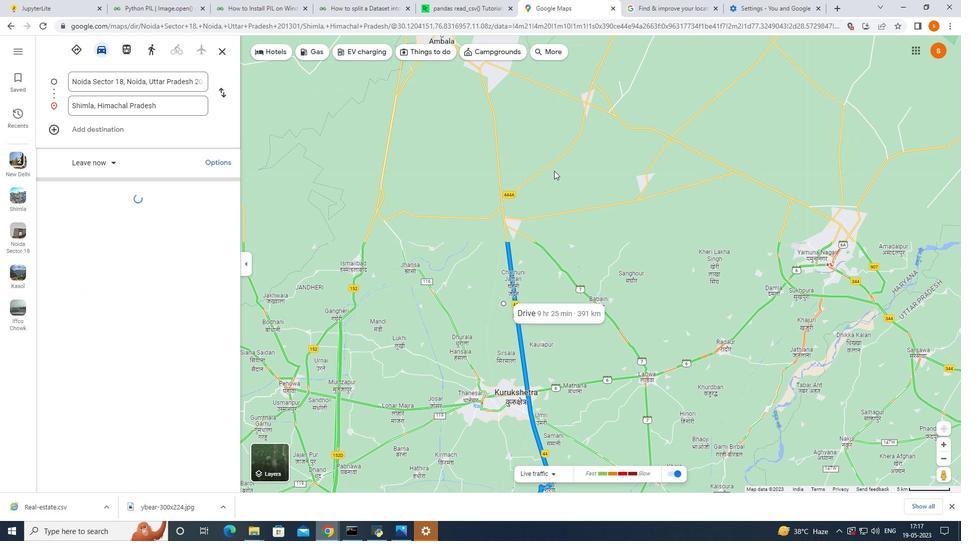 
Action: Mouse pressed left at (548, 160)
Screenshot: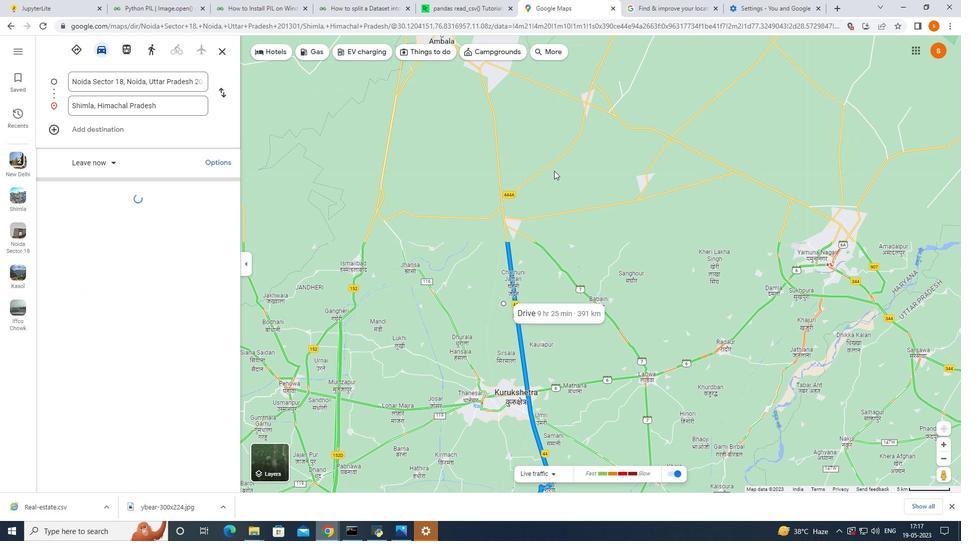 
Action: Mouse moved to (482, 299)
Screenshot: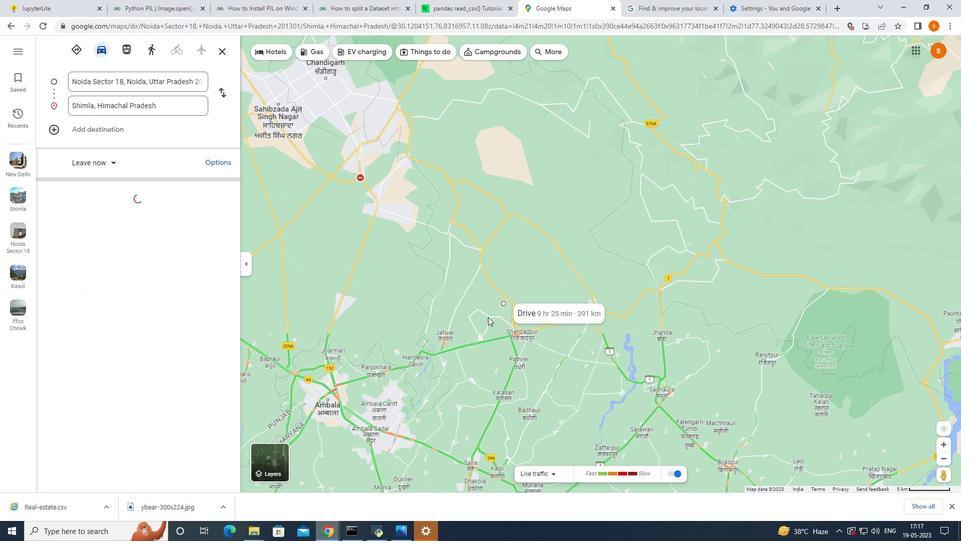 
Action: Mouse scrolled (482, 299) with delta (0, 0)
Screenshot: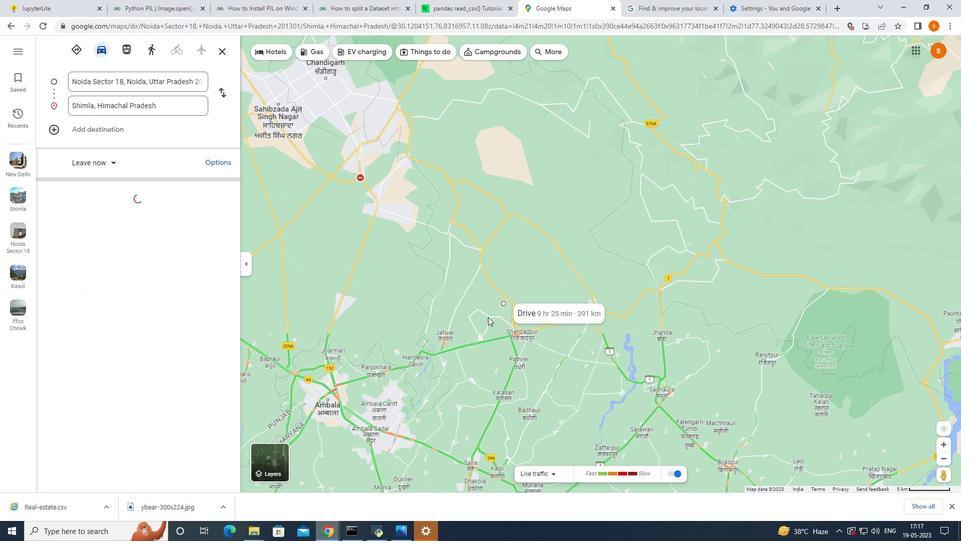 
Action: Mouse moved to (480, 295)
Screenshot: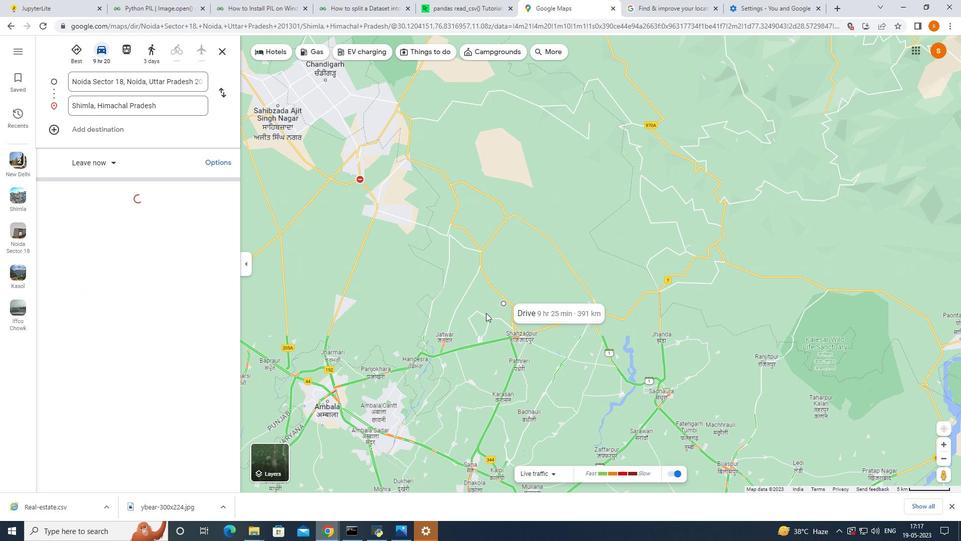 
Action: Mouse scrolled (480, 295) with delta (0, 0)
Screenshot: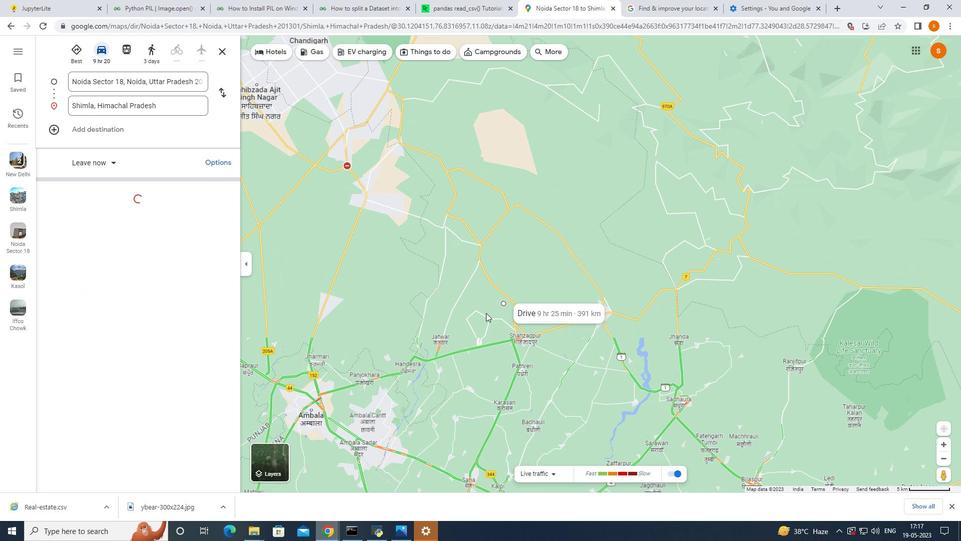 
Action: Mouse moved to (478, 297)
Screenshot: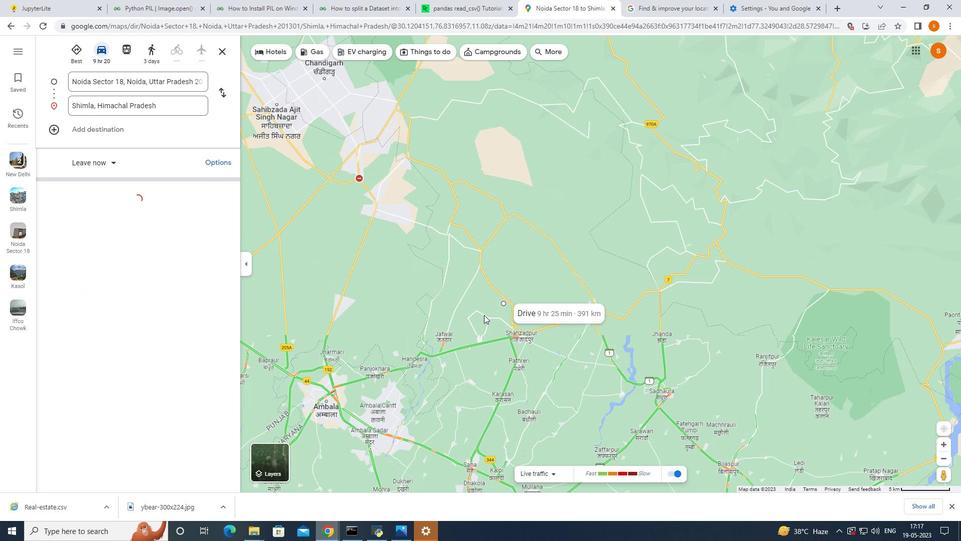 
Action: Mouse scrolled (478, 296) with delta (0, 0)
Screenshot: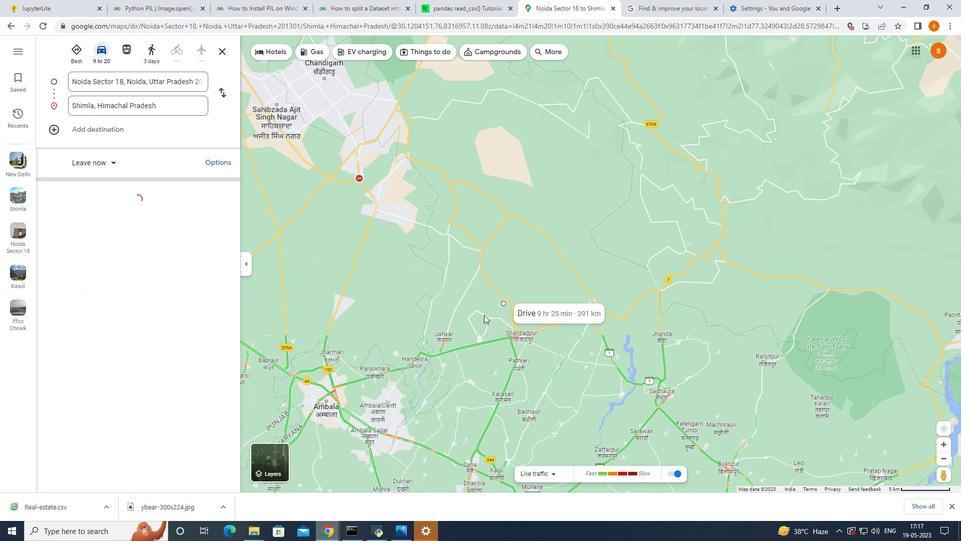 
Action: Mouse scrolled (478, 296) with delta (0, 0)
Screenshot: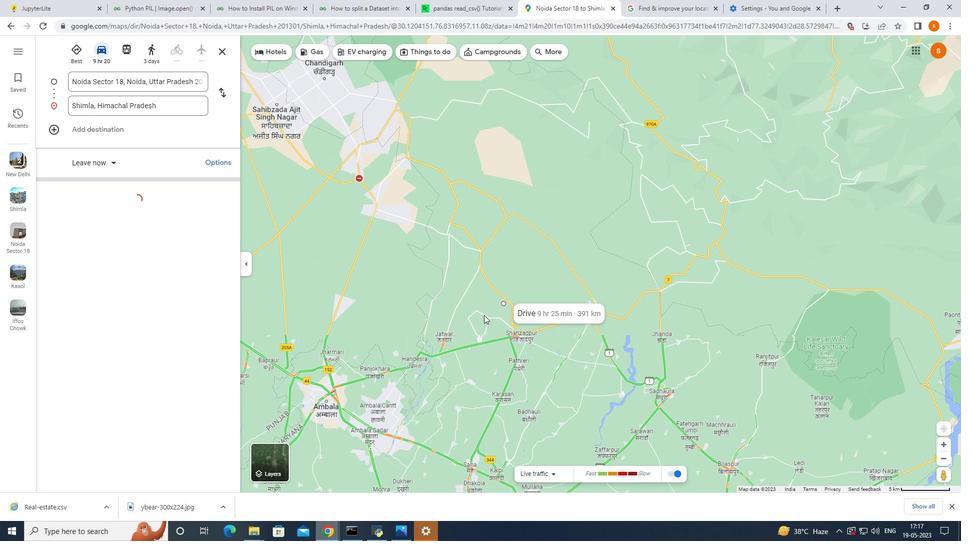 
Action: Mouse scrolled (478, 296) with delta (0, 0)
Screenshot: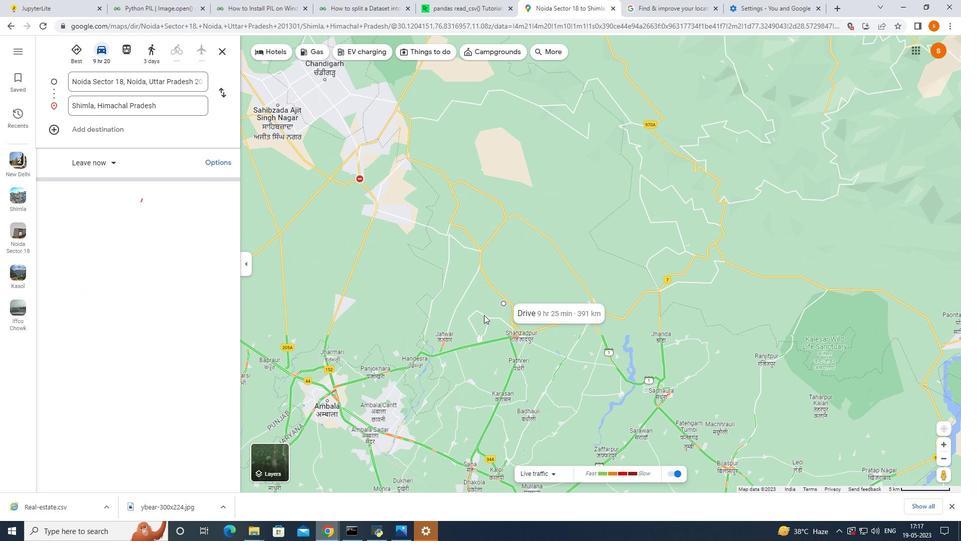 
Action: Mouse scrolled (478, 296) with delta (0, 0)
Screenshot: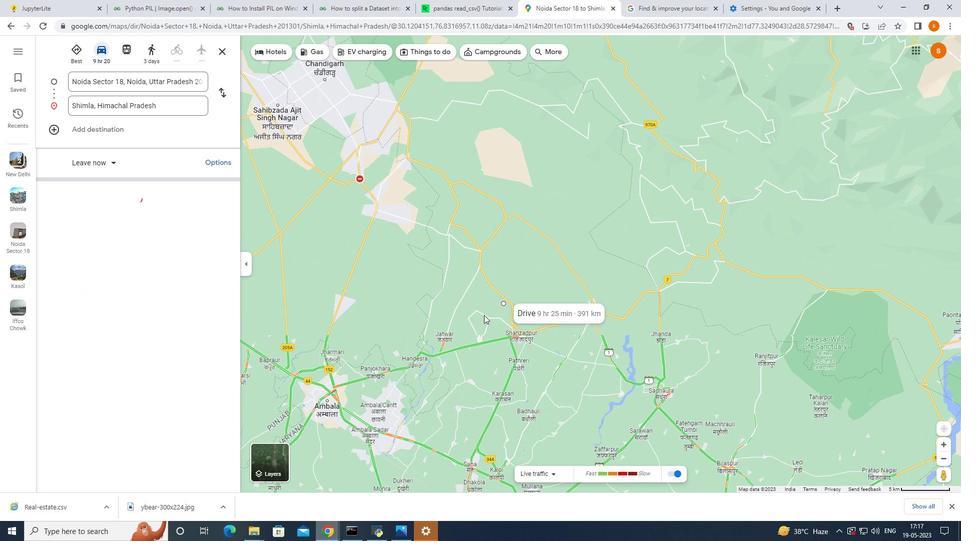 
Action: Mouse scrolled (478, 296) with delta (0, 0)
Screenshot: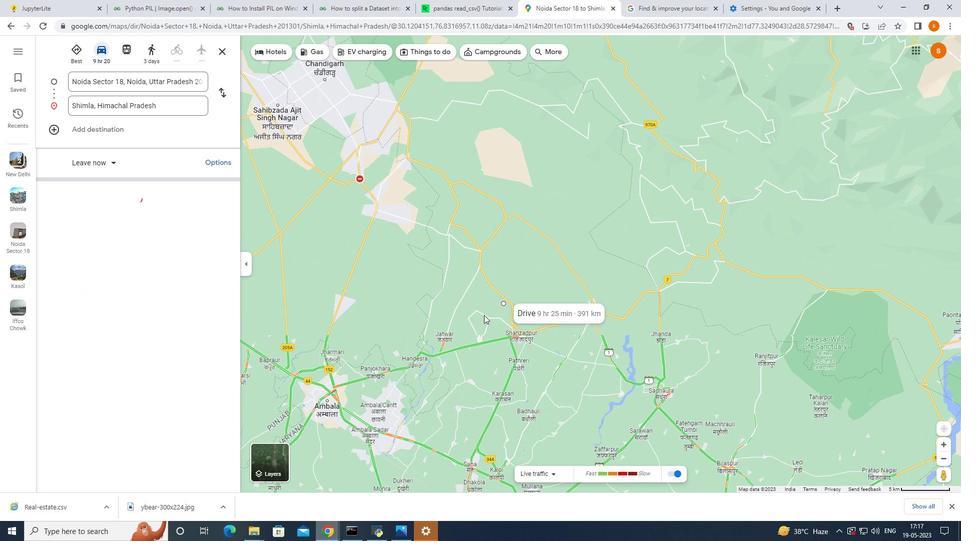 
Action: Mouse moved to (478, 297)
Screenshot: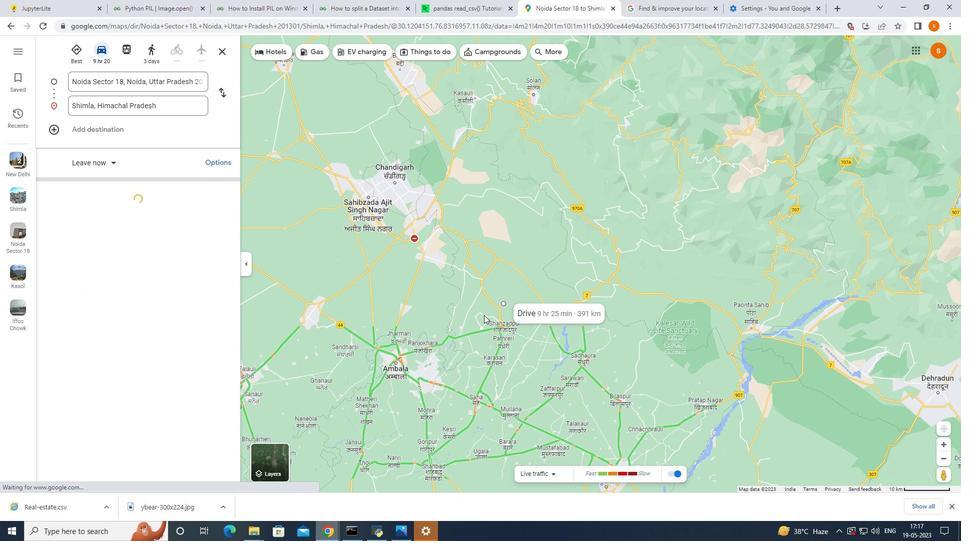 
Action: Mouse scrolled (478, 297) with delta (0, 0)
Screenshot: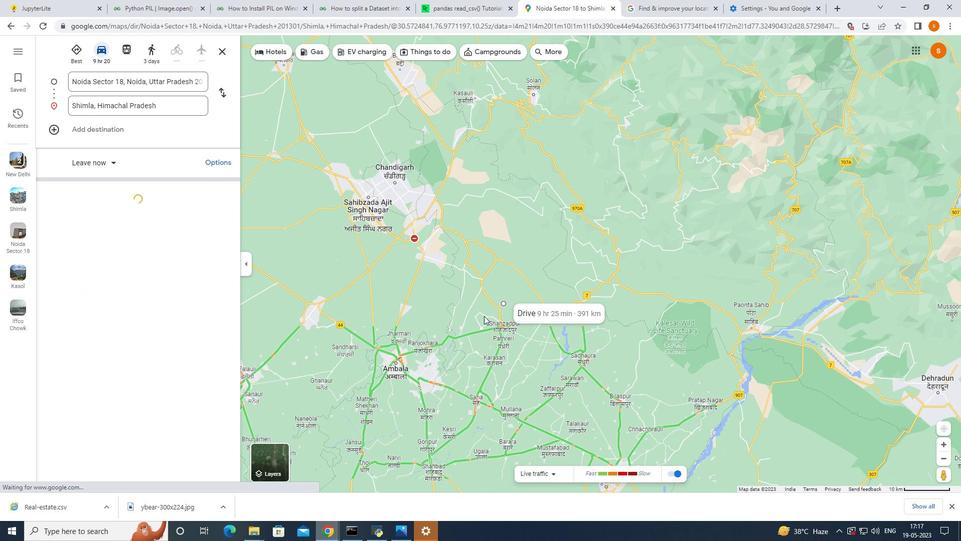 
Action: Mouse scrolled (478, 297) with delta (0, 0)
Screenshot: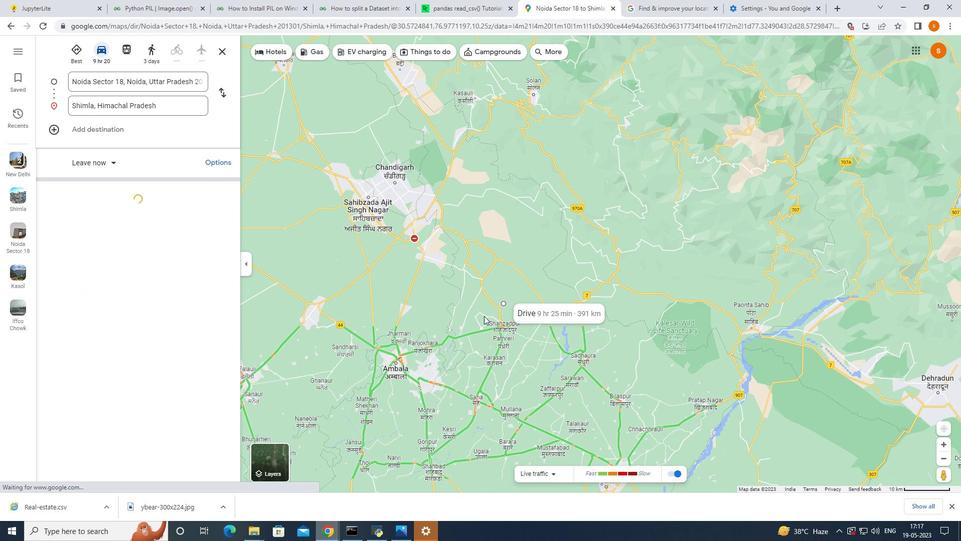 
Action: Mouse moved to (478, 298)
Screenshot: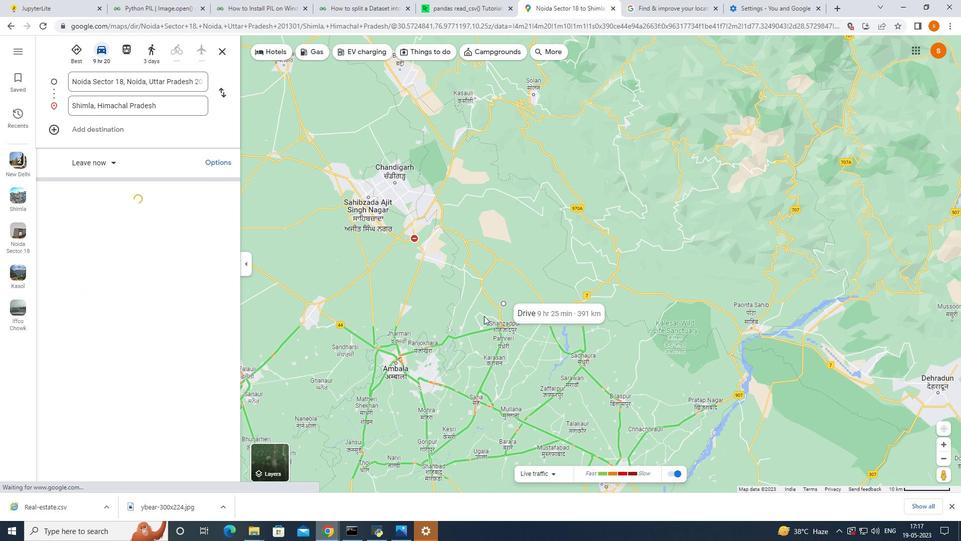 
Action: Mouse scrolled (478, 297) with delta (0, 0)
Screenshot: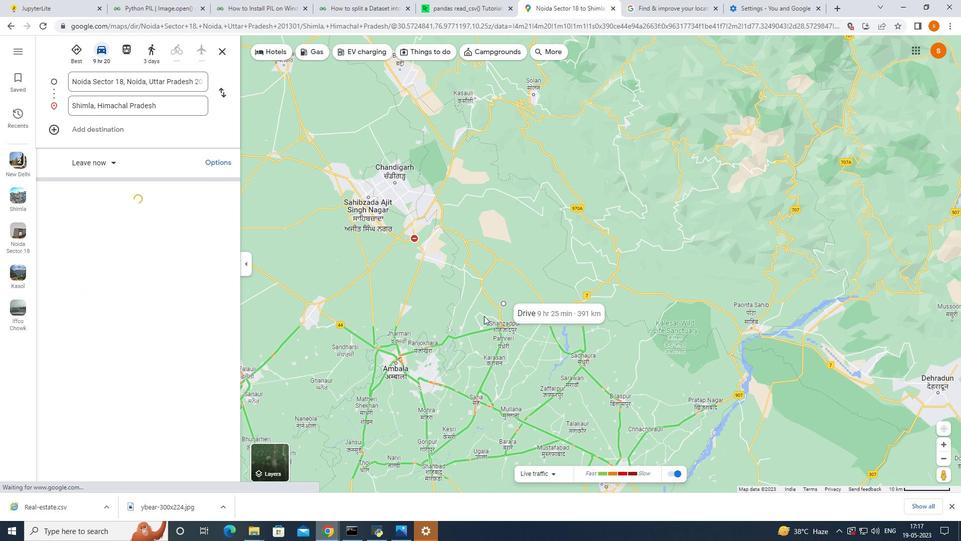 
Action: Mouse moved to (485, 320)
Screenshot: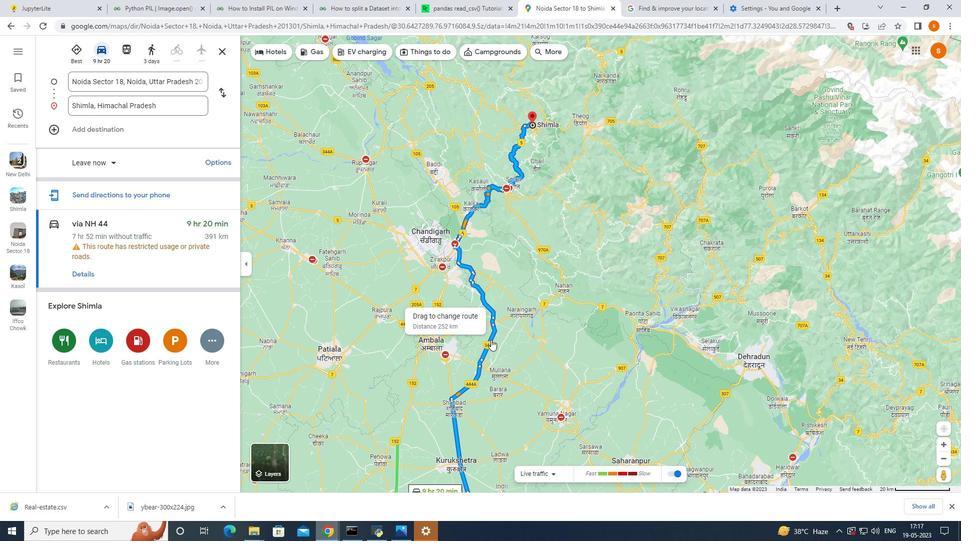
Action: Mouse scrolled (485, 320) with delta (0, 0)
Screenshot: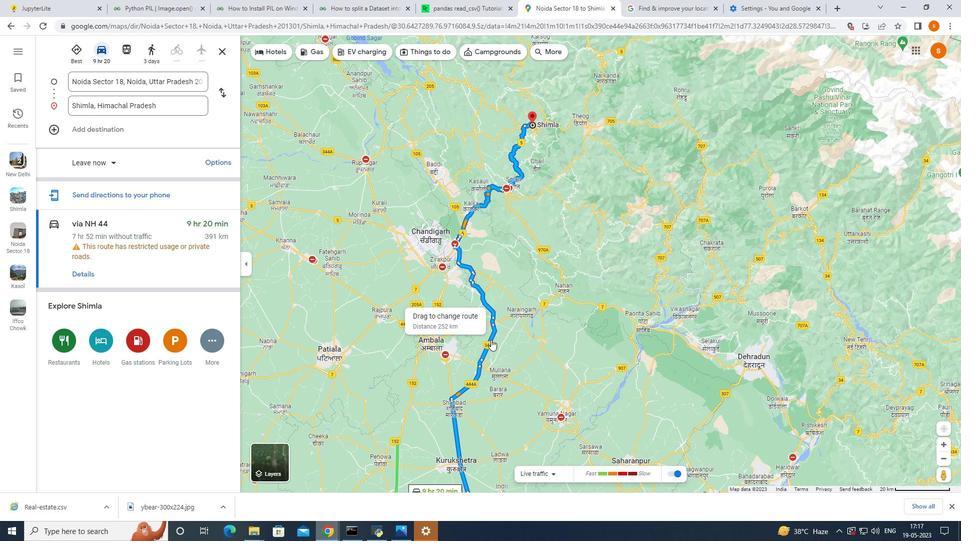 
Action: Mouse scrolled (485, 320) with delta (0, 0)
Screenshot: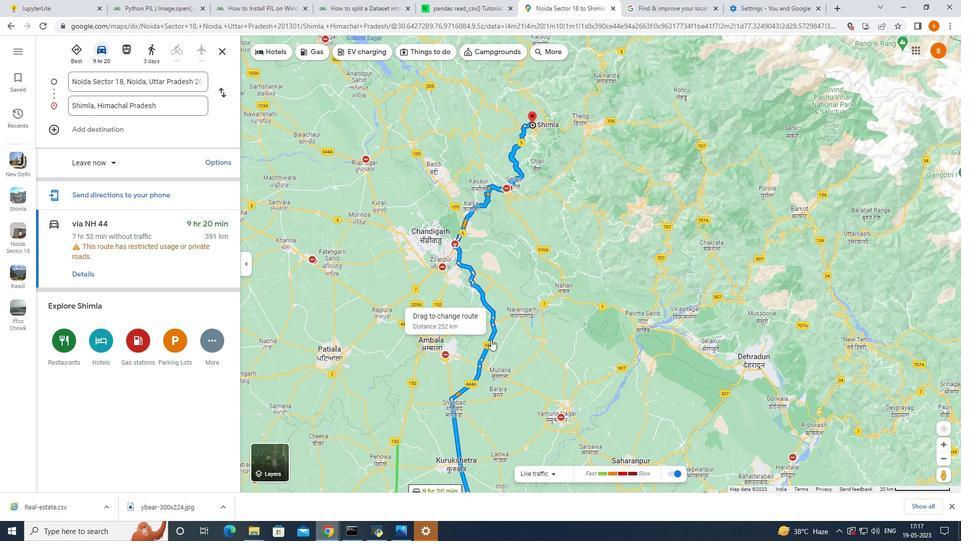 
Action: Mouse moved to (540, 140)
Screenshot: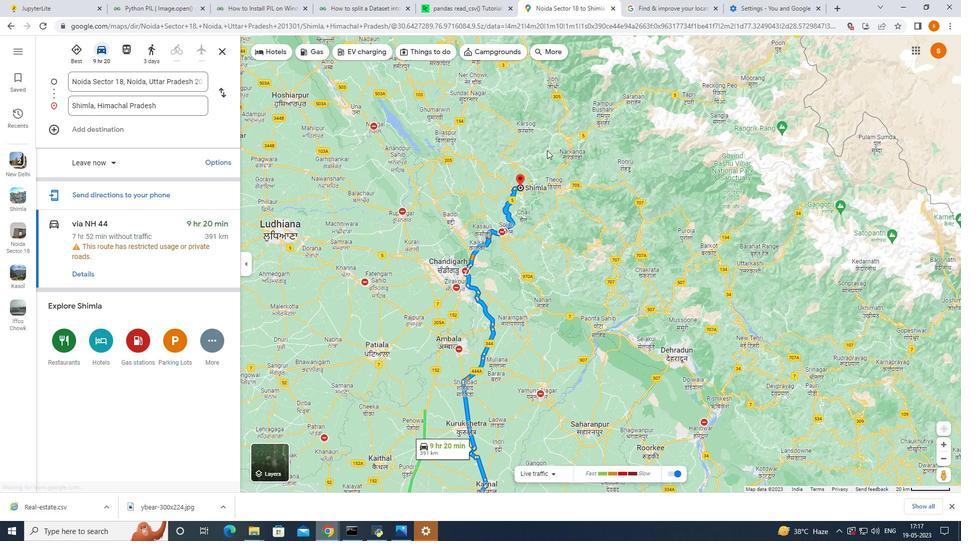 
Action: Mouse scrolled (540, 141) with delta (0, 0)
Screenshot: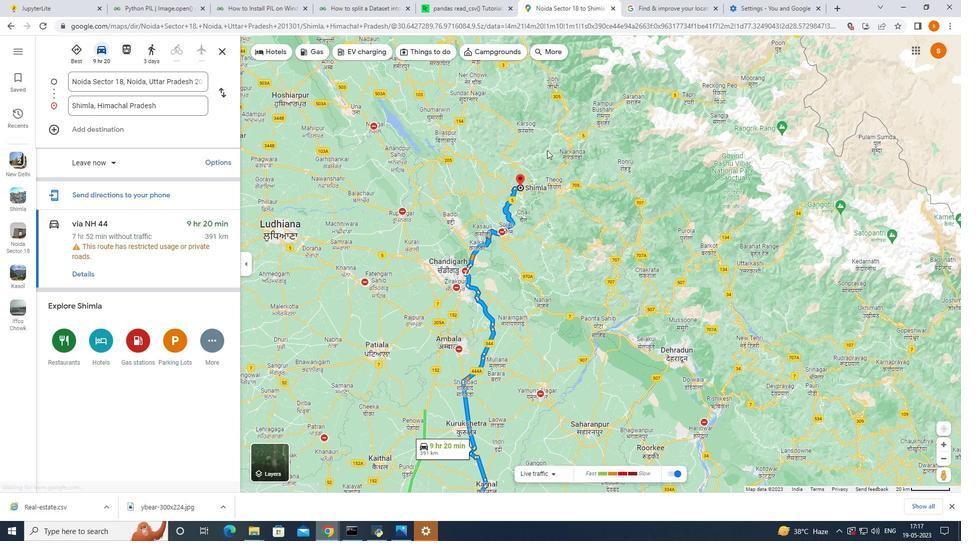 
Action: Mouse scrolled (540, 141) with delta (0, 0)
Screenshot: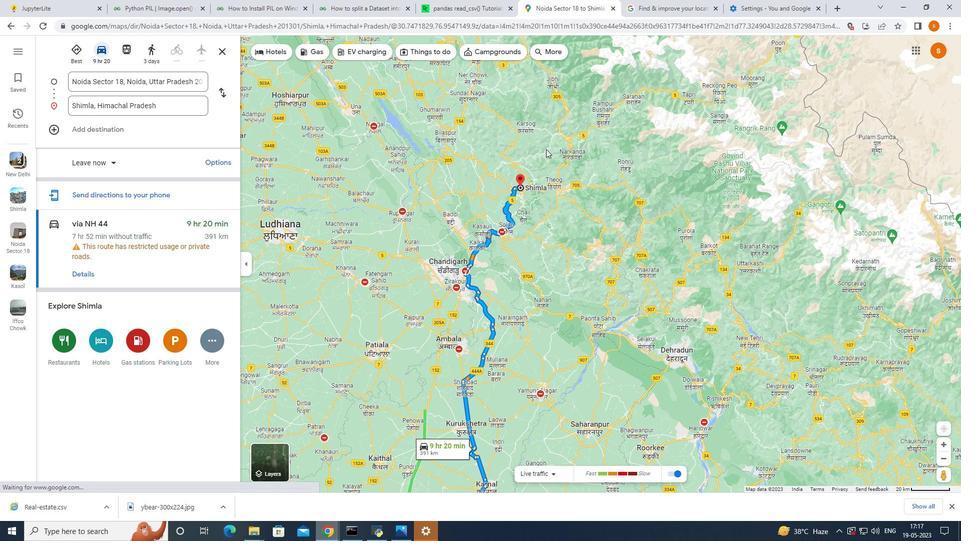 
Action: Mouse moved to (532, 225)
Screenshot: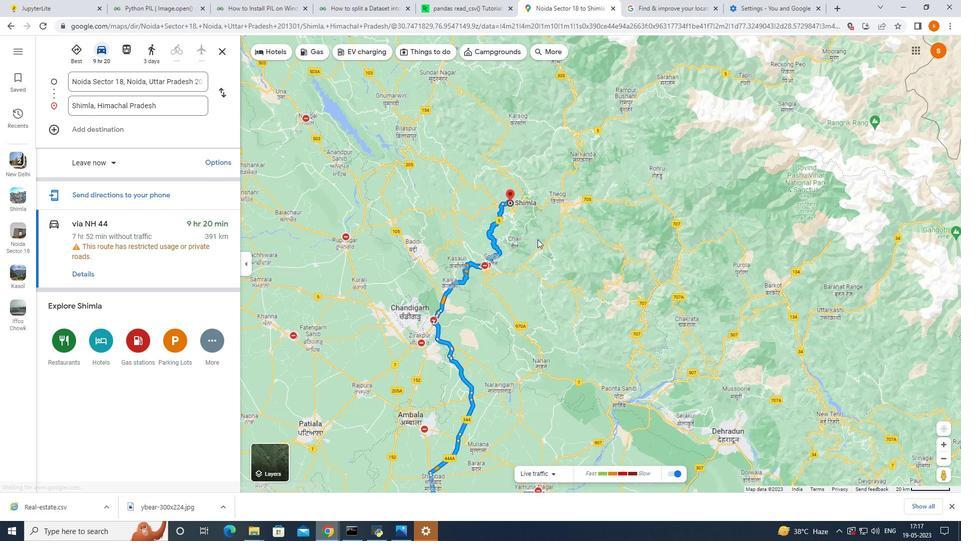 
Action: Mouse scrolled (532, 226) with delta (0, 0)
Screenshot: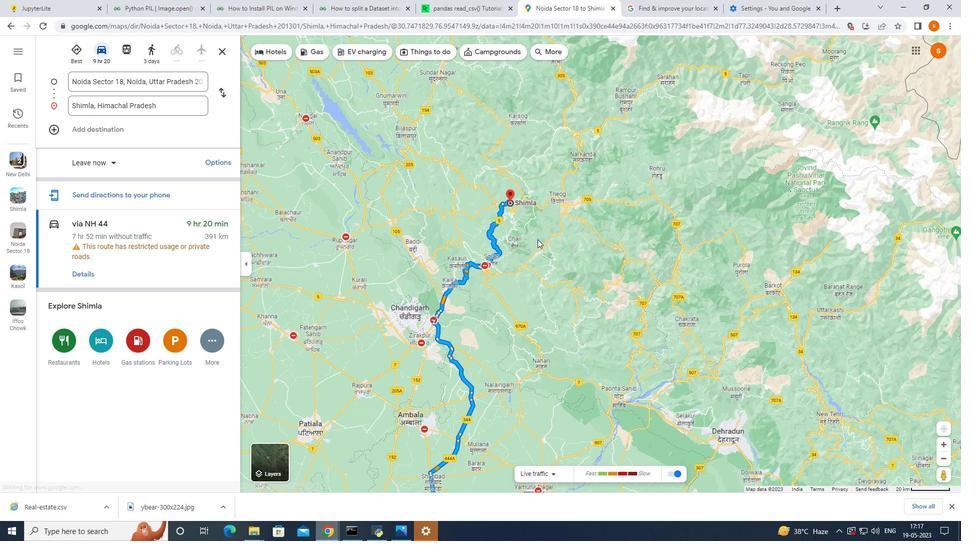 
Action: Mouse scrolled (532, 226) with delta (0, 0)
Screenshot: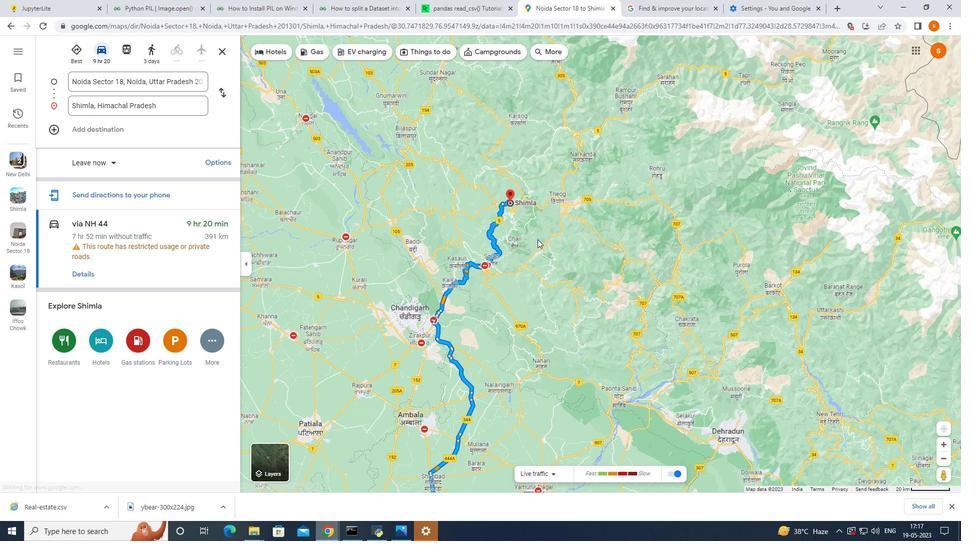 
Action: Mouse moved to (513, 219)
Screenshot: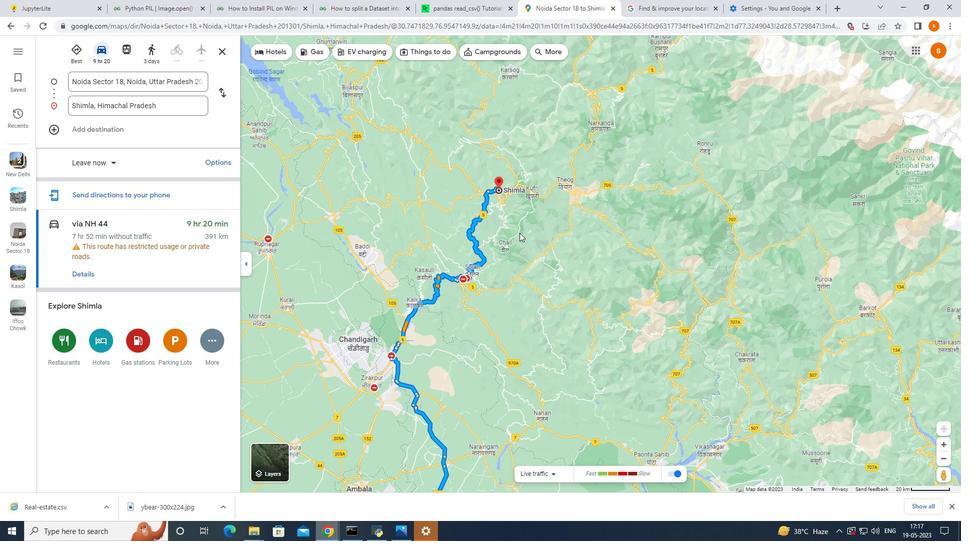 
Action: Mouse scrolled (513, 219) with delta (0, 0)
Screenshot: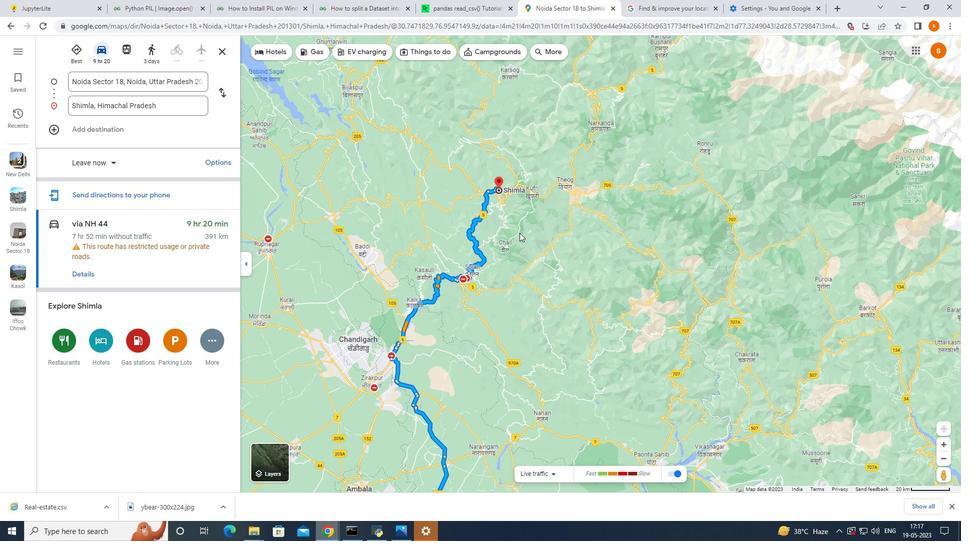
Action: Mouse scrolled (513, 219) with delta (0, 0)
Screenshot: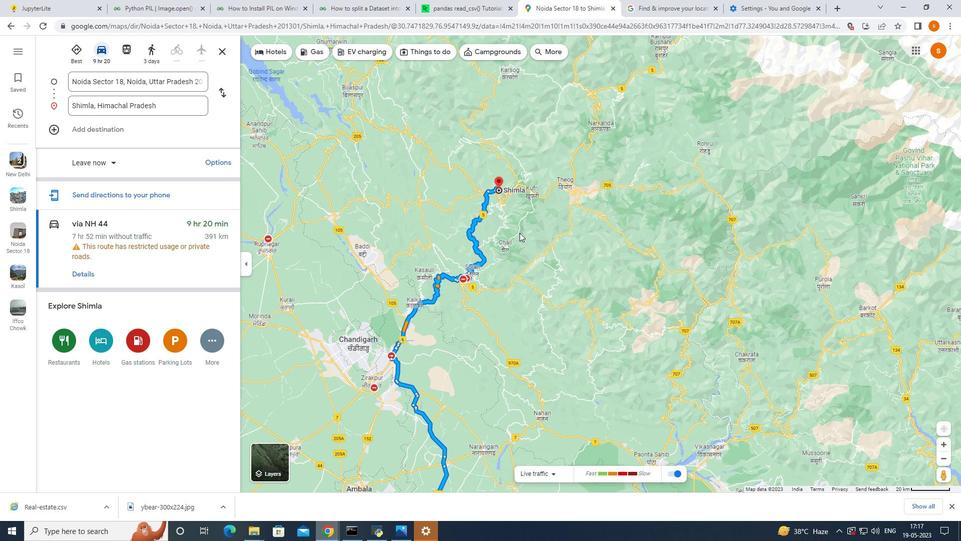 
Action: Mouse scrolled (513, 219) with delta (0, 0)
Screenshot: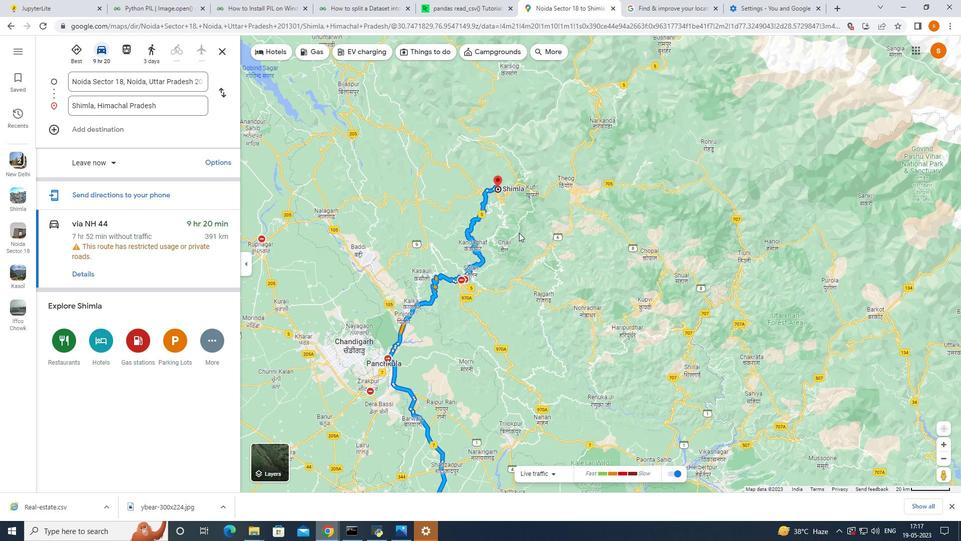 
Action: Mouse moved to (471, 138)
Screenshot: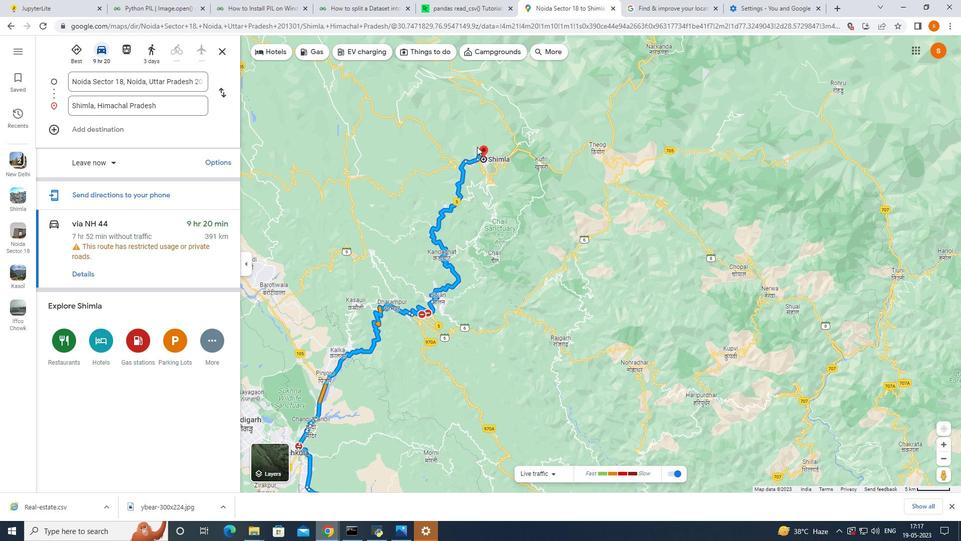 
Action: Mouse pressed left at (471, 138)
Screenshot: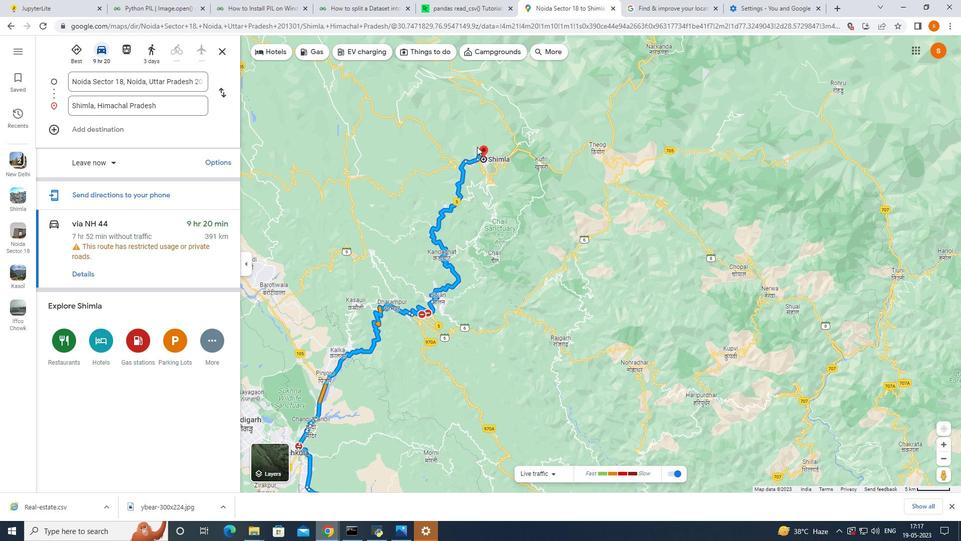 
Action: Mouse moved to (475, 236)
Screenshot: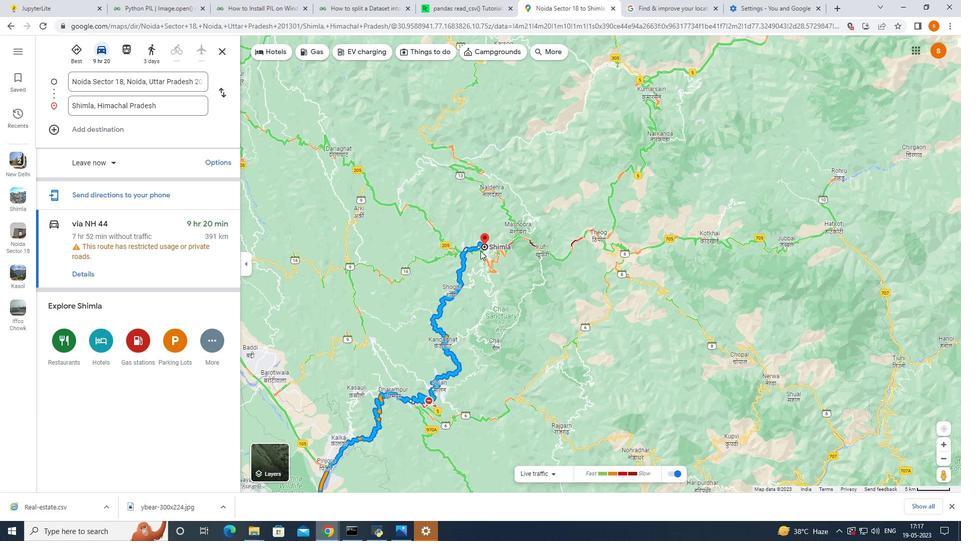 
Action: Mouse scrolled (475, 236) with delta (0, 0)
Screenshot: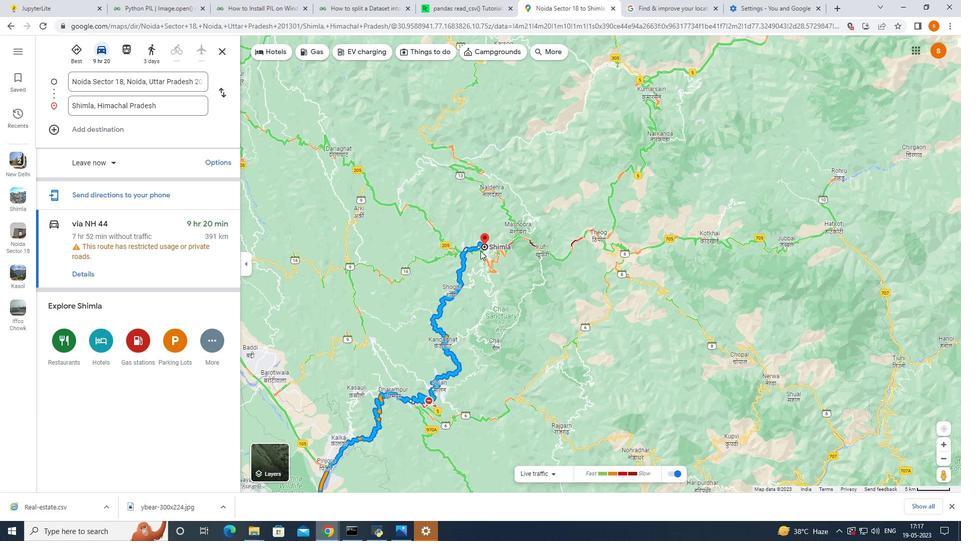 
Action: Mouse scrolled (475, 236) with delta (0, 0)
Screenshot: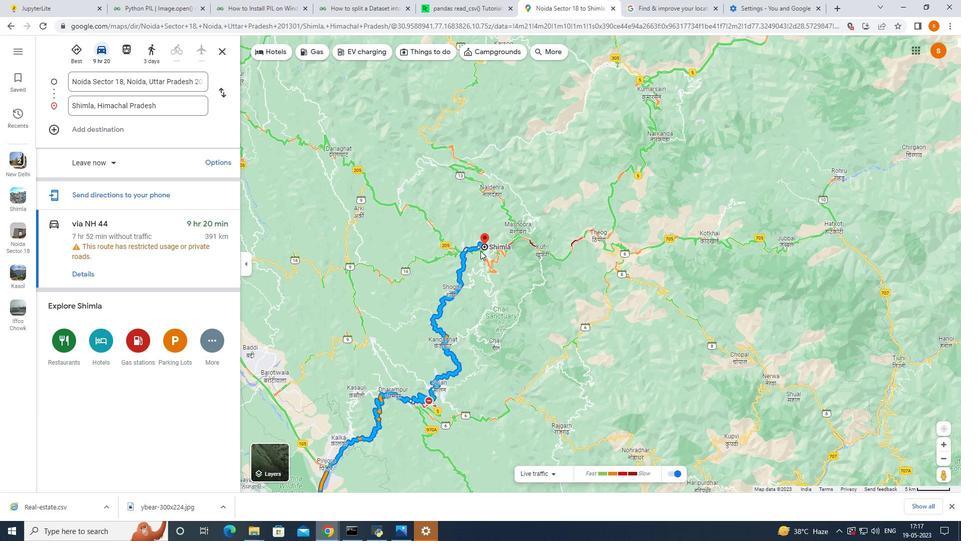 
Action: Mouse moved to (475, 235)
Screenshot: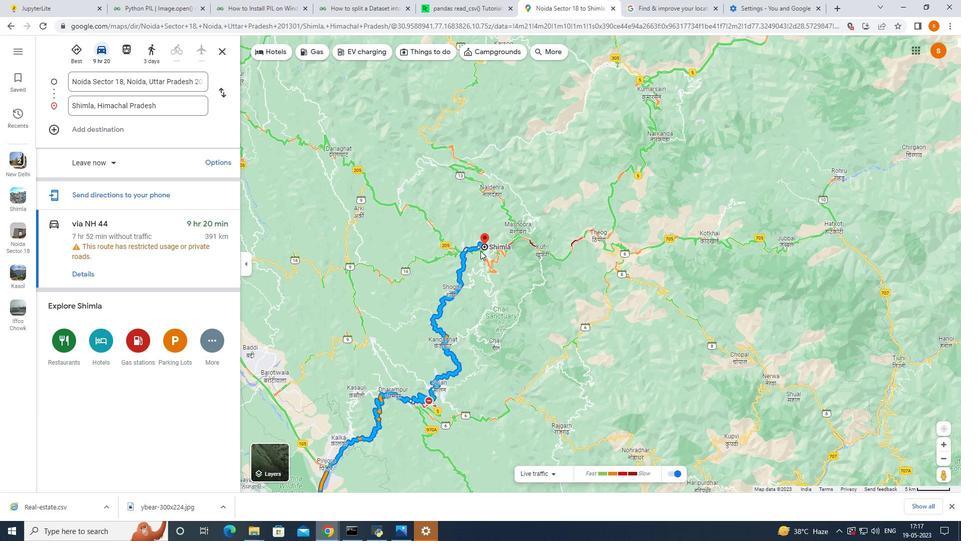 
Action: Mouse scrolled (475, 236) with delta (0, 0)
Screenshot: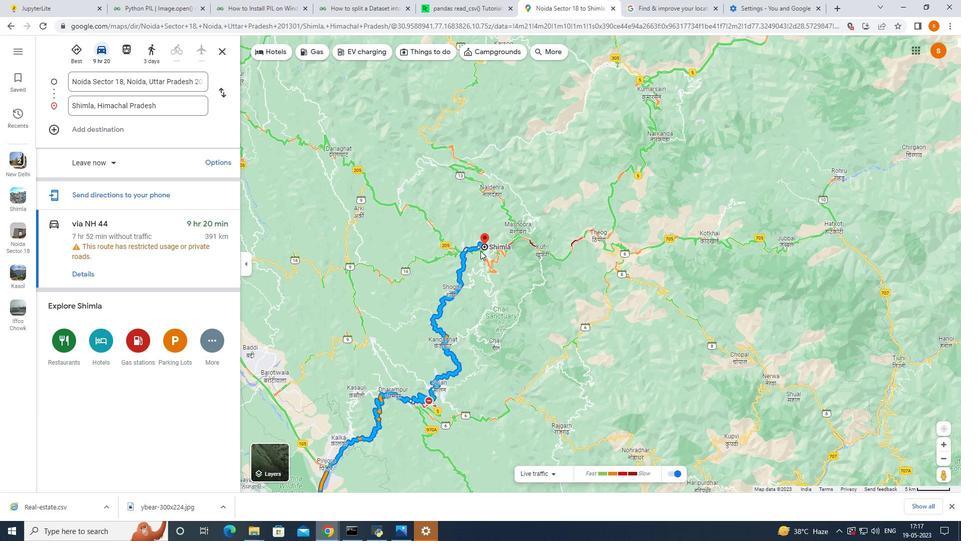 
Action: Mouse moved to (475, 234)
Screenshot: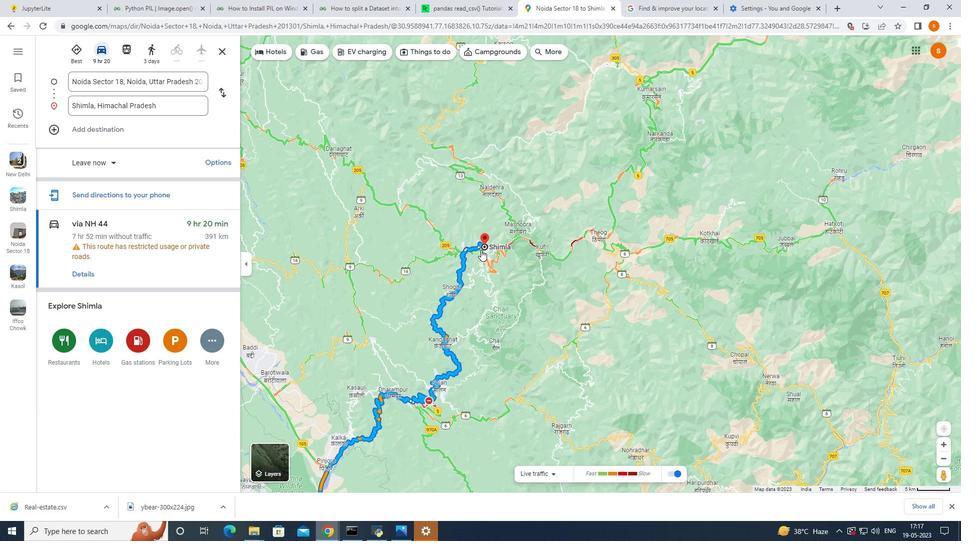 
Action: Mouse scrolled (475, 235) with delta (0, 0)
Screenshot: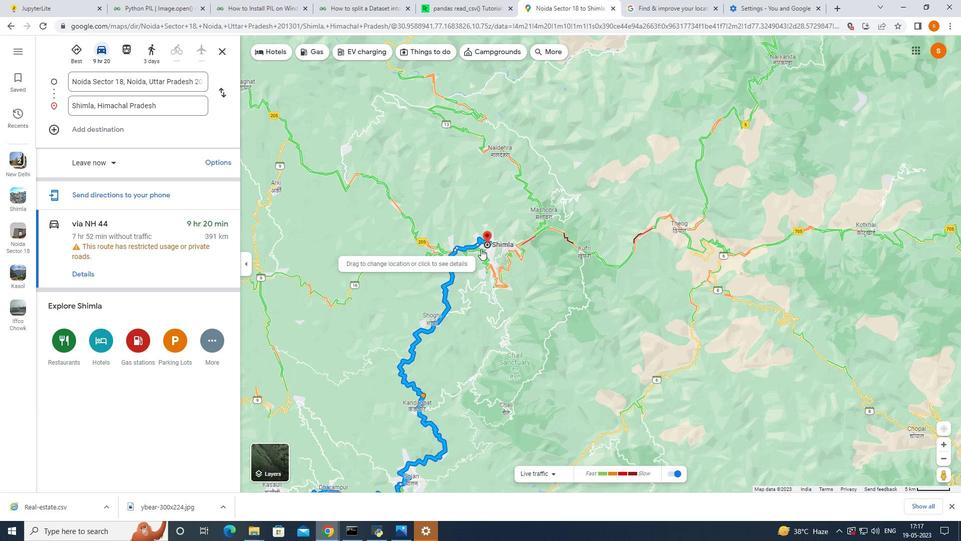 
Action: Mouse scrolled (475, 235) with delta (0, 0)
Screenshot: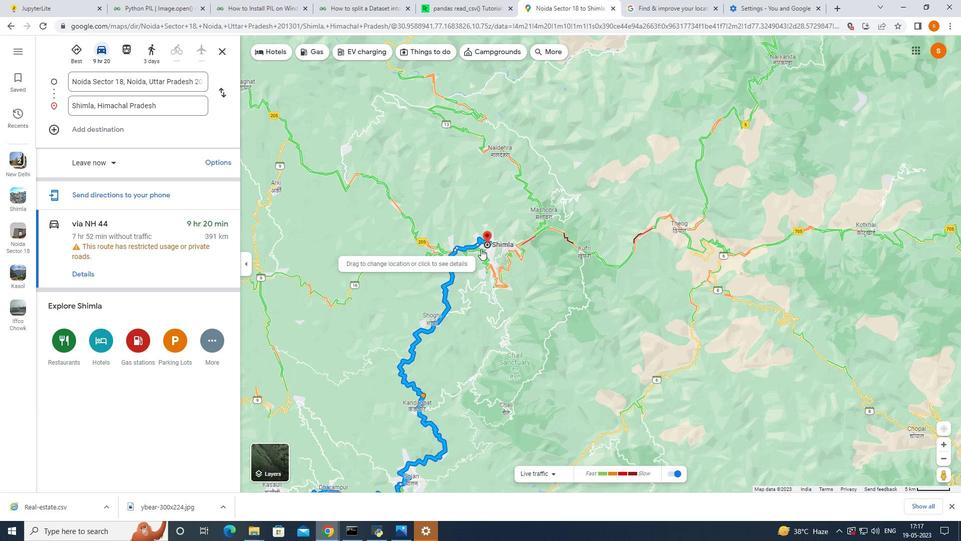 
Action: Mouse scrolled (475, 235) with delta (0, 0)
Screenshot: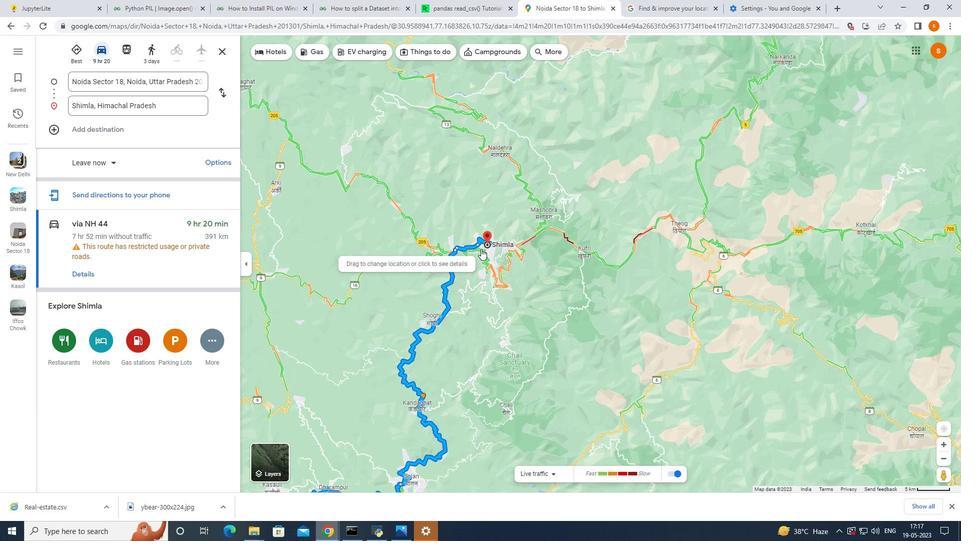 
Action: Mouse scrolled (475, 235) with delta (0, 0)
Screenshot: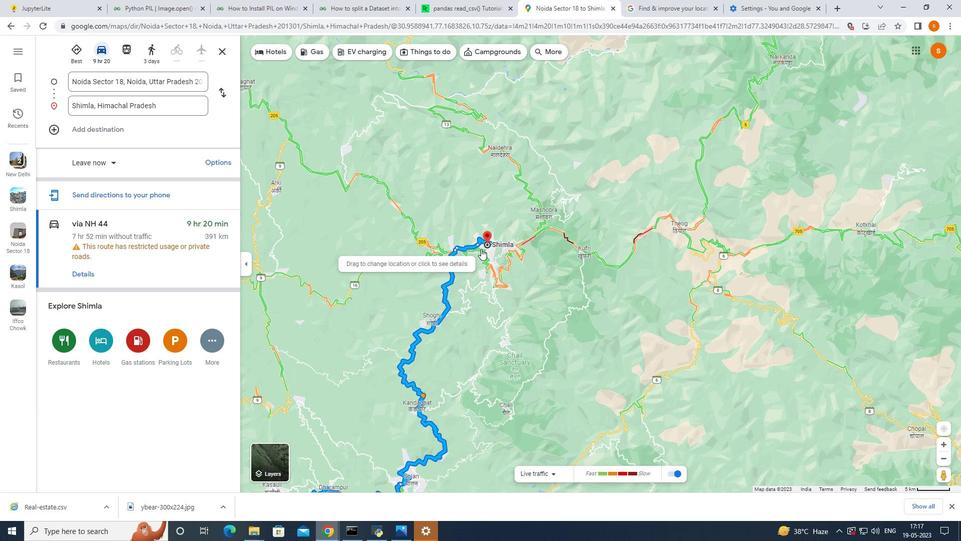 
Action: Mouse moved to (475, 234)
Screenshot: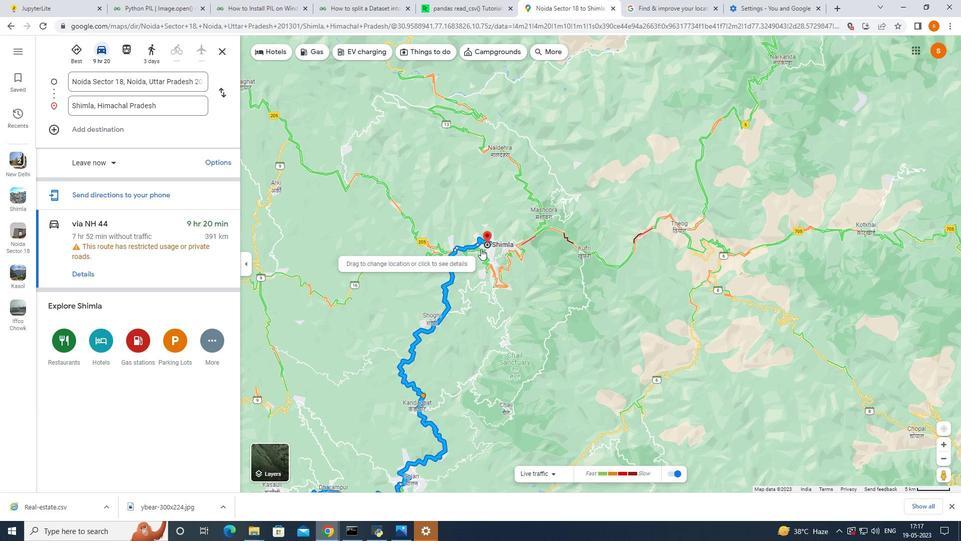 
Action: Mouse scrolled (475, 235) with delta (0, 0)
Screenshot: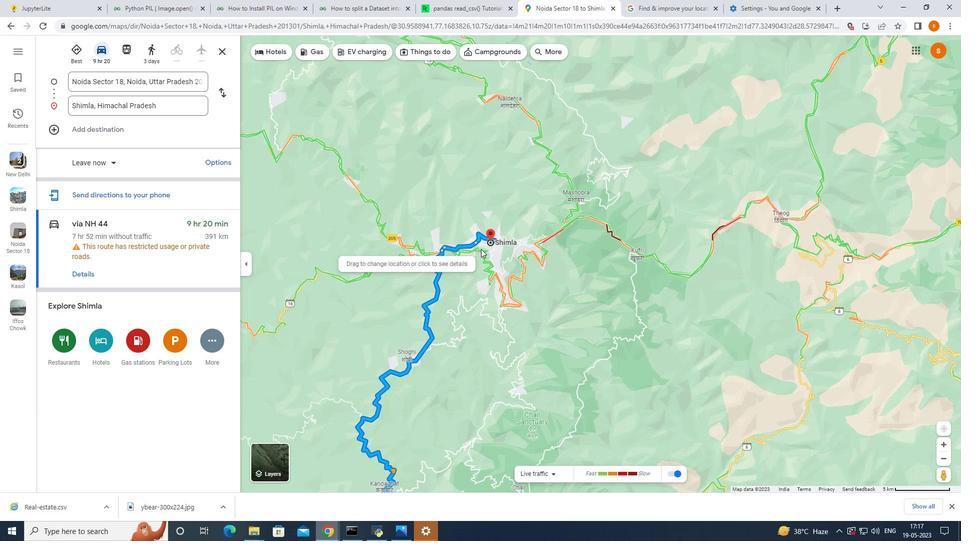 
Action: Mouse scrolled (475, 235) with delta (0, 0)
Screenshot: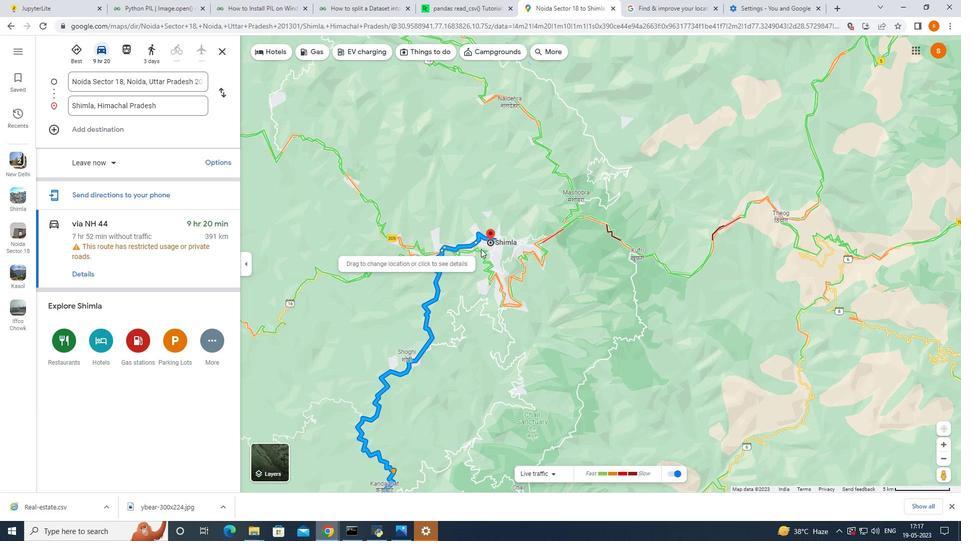 
Action: Mouse scrolled (475, 235) with delta (0, 0)
Screenshot: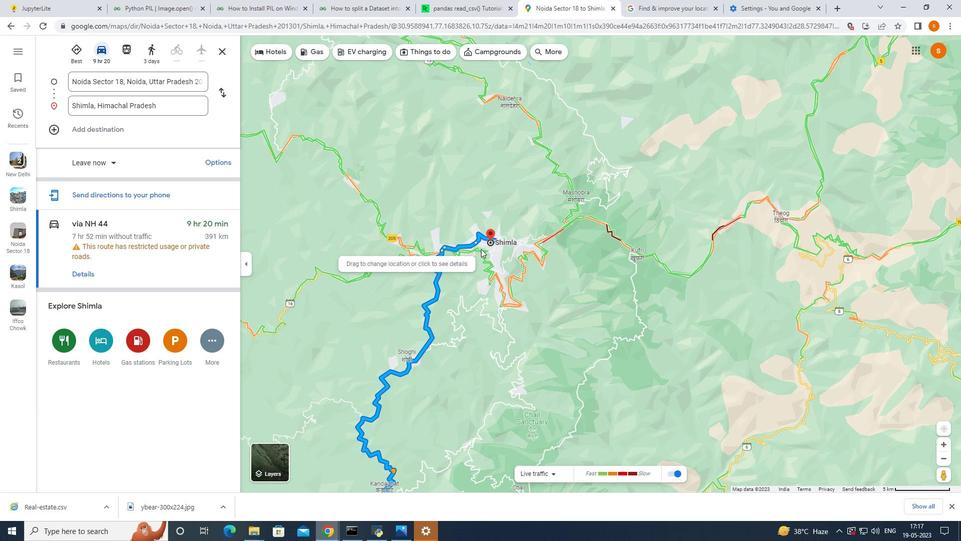 
Action: Mouse scrolled (475, 235) with delta (0, 0)
Screenshot: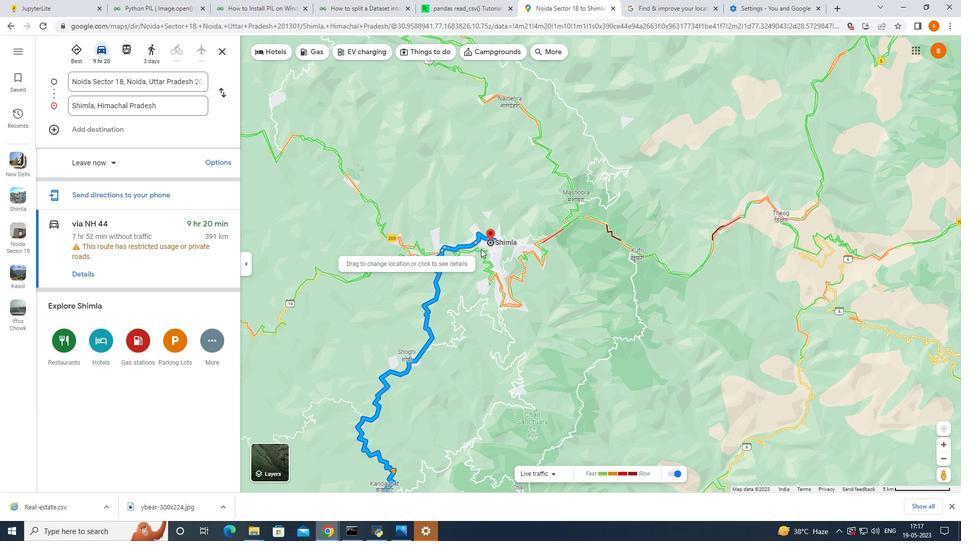 
Action: Mouse scrolled (475, 235) with delta (0, 0)
Screenshot: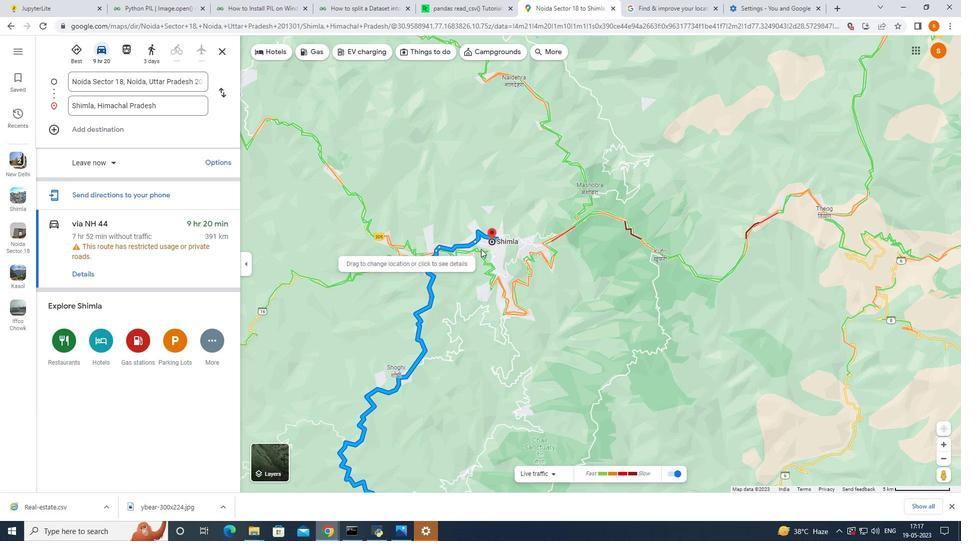 
Action: Mouse moved to (476, 233)
Screenshot: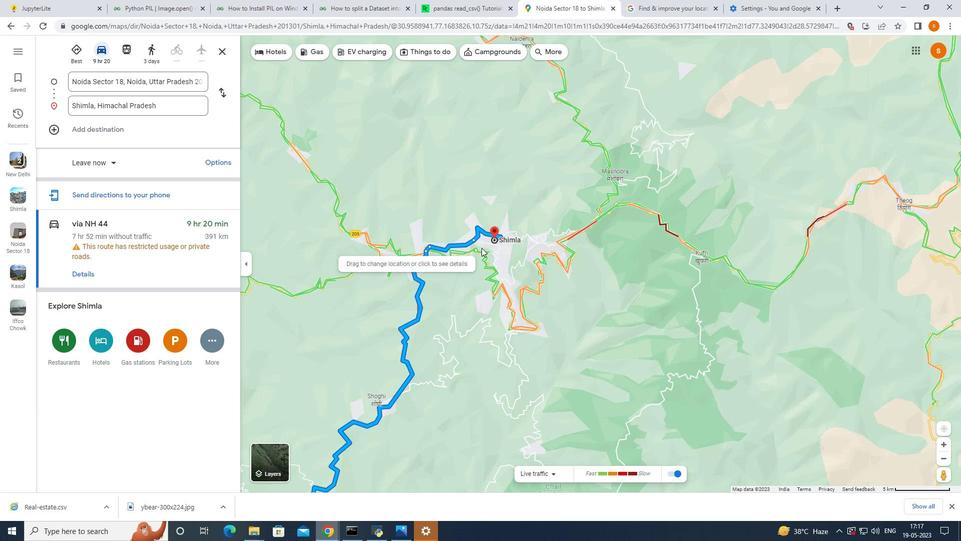 
Action: Mouse scrolled (476, 234) with delta (0, 0)
Screenshot: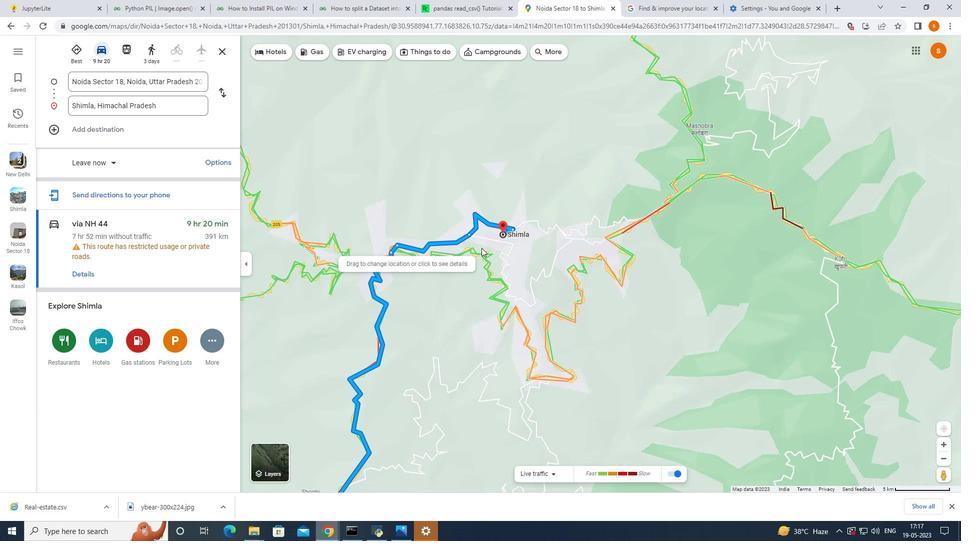 
Action: Mouse scrolled (476, 234) with delta (0, 0)
Screenshot: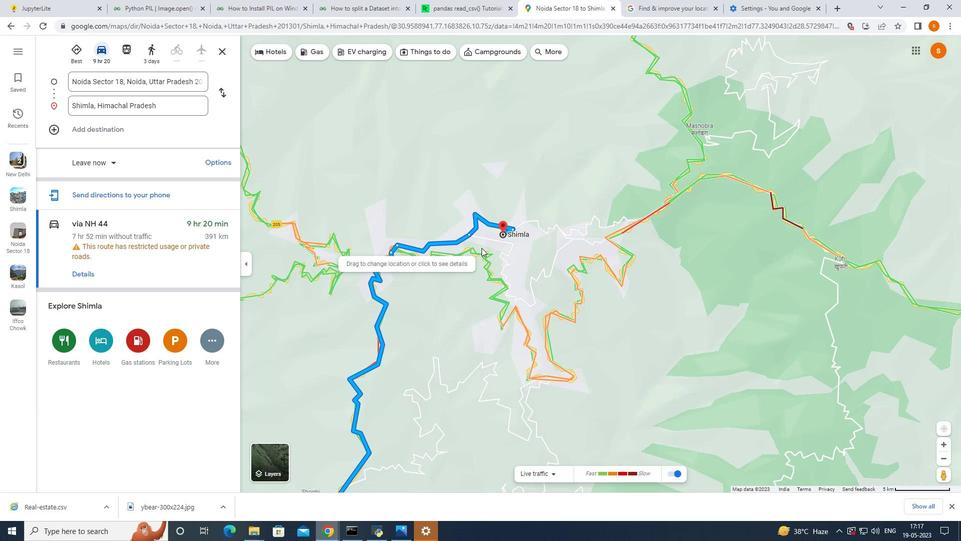 
Action: Mouse scrolled (476, 234) with delta (0, 0)
Screenshot: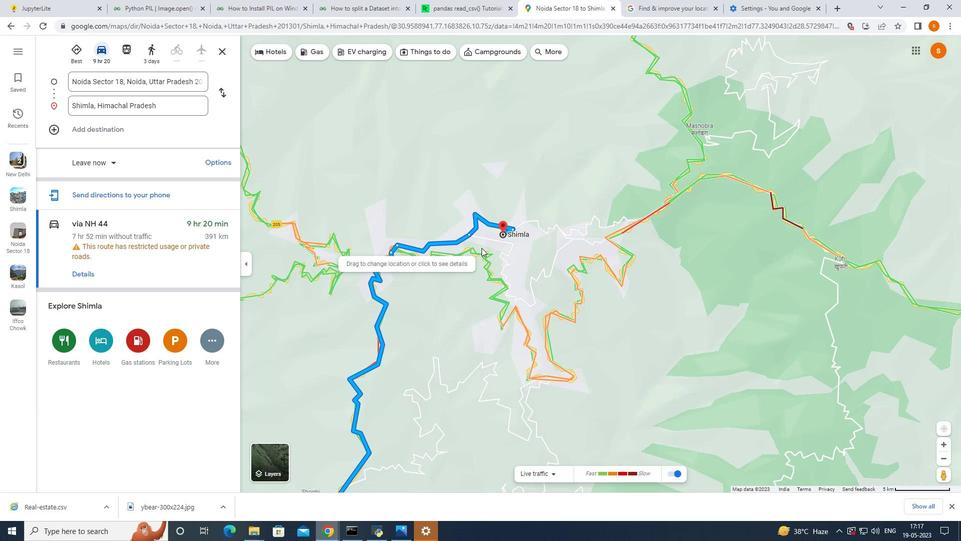 
Action: Mouse scrolled (476, 234) with delta (0, 0)
Screenshot: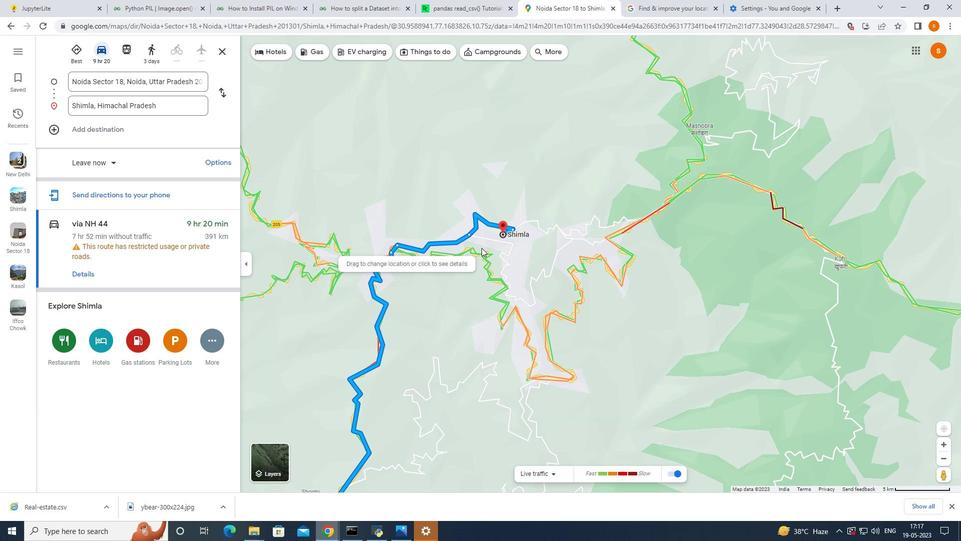 
Action: Mouse moved to (531, 200)
Screenshot: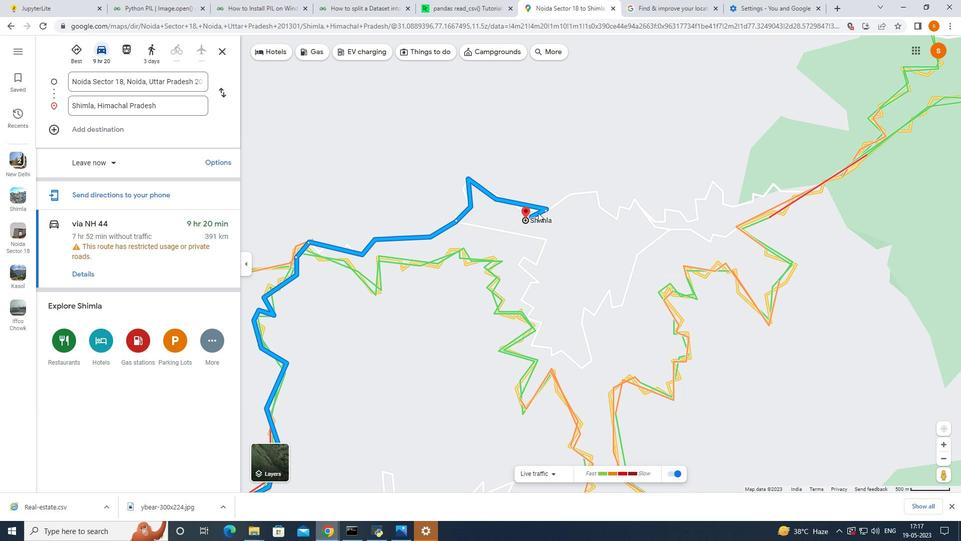 
Action: Mouse scrolled (531, 201) with delta (0, 0)
Screenshot: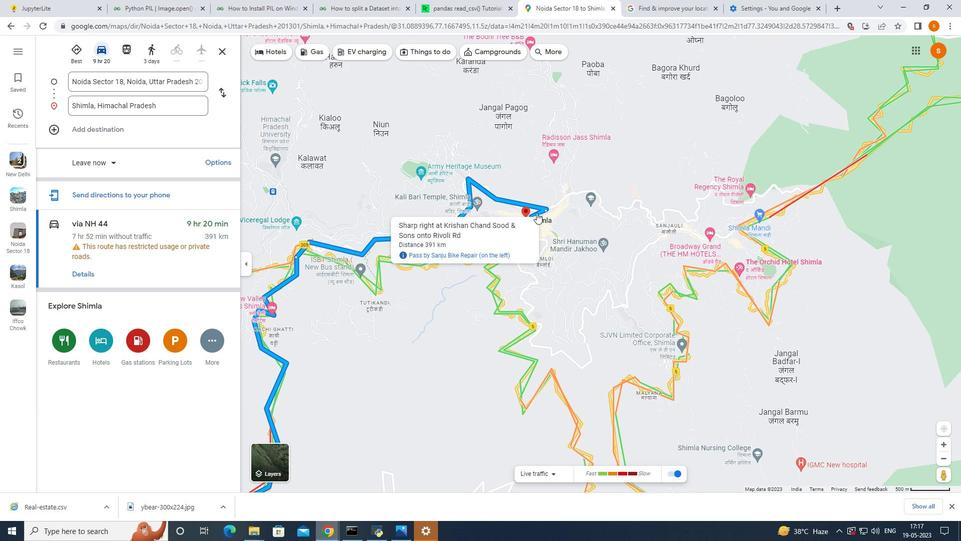 
Action: Mouse moved to (531, 200)
Screenshot: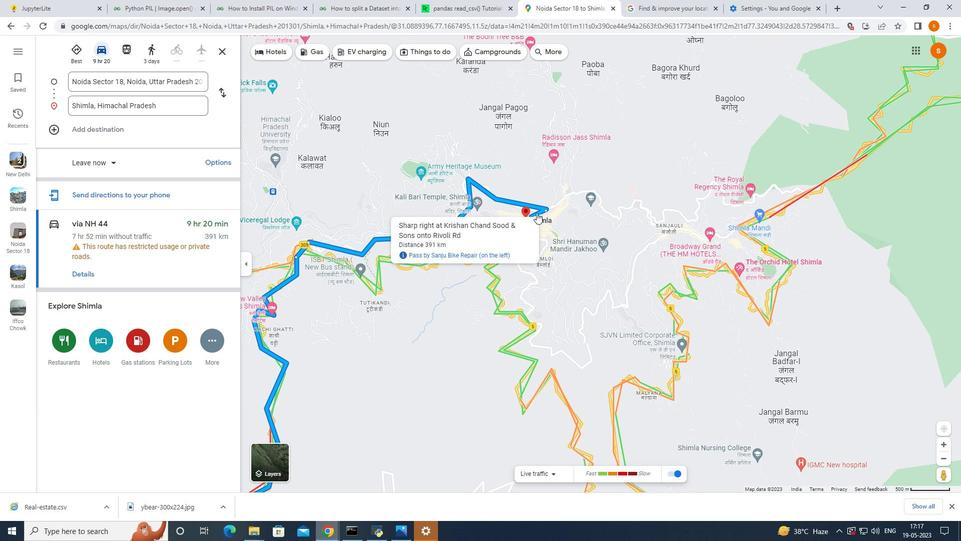 
Action: Mouse scrolled (531, 201) with delta (0, 0)
Screenshot: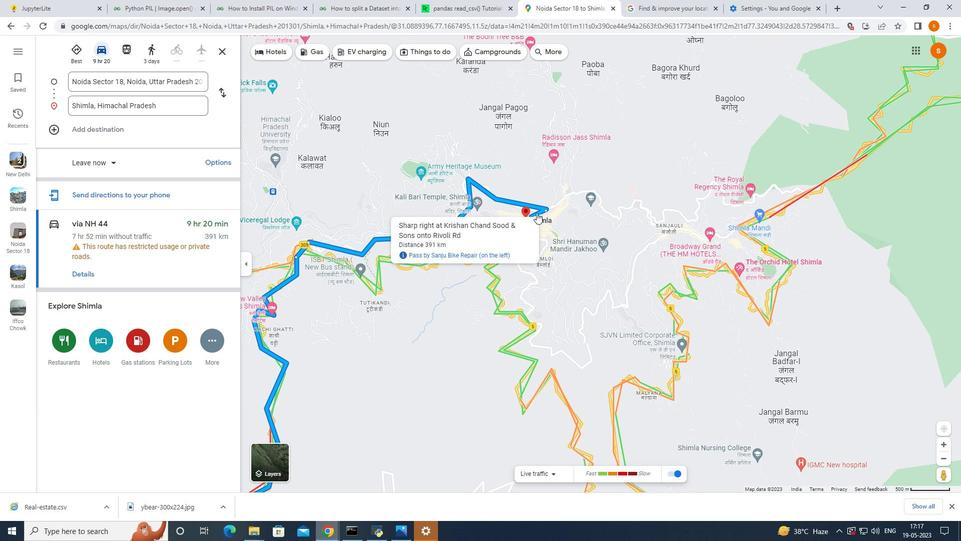 
Action: Mouse scrolled (531, 201) with delta (0, 0)
Screenshot: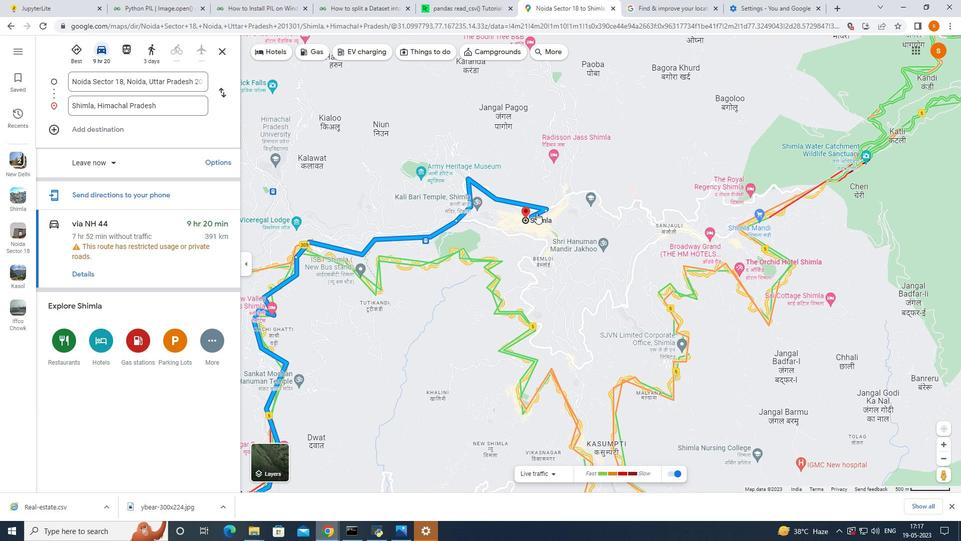 
Action: Mouse scrolled (531, 201) with delta (0, 0)
Screenshot: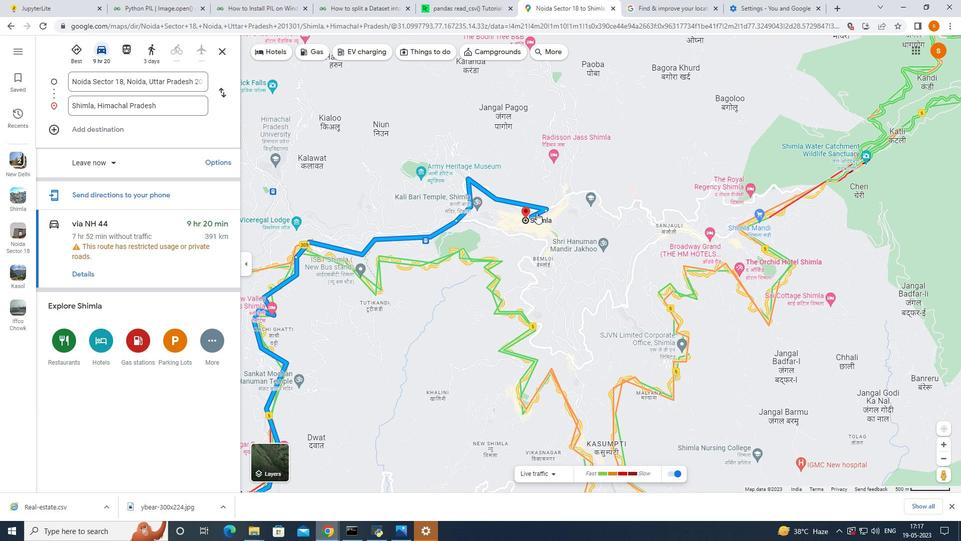 
Action: Mouse scrolled (531, 201) with delta (0, 0)
Screenshot: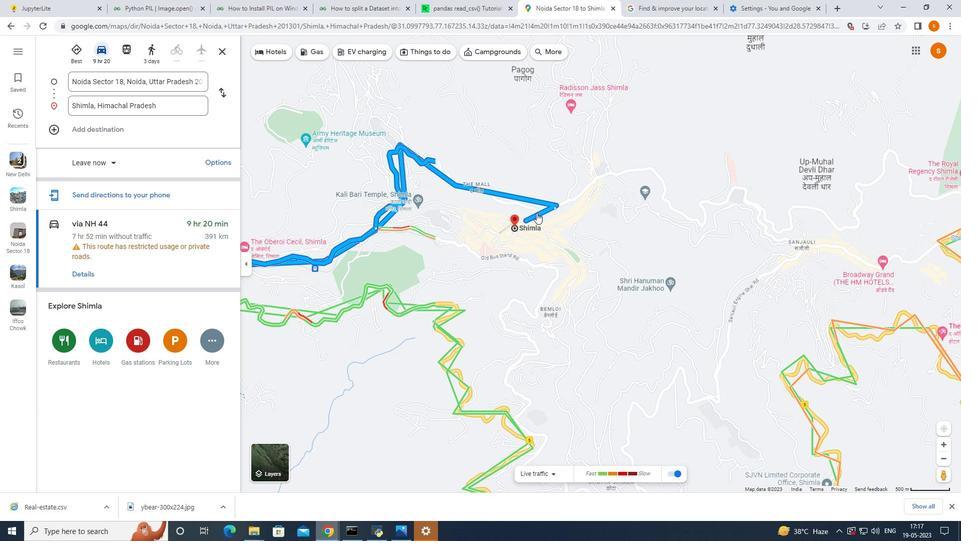 
Action: Mouse scrolled (531, 201) with delta (0, 0)
Screenshot: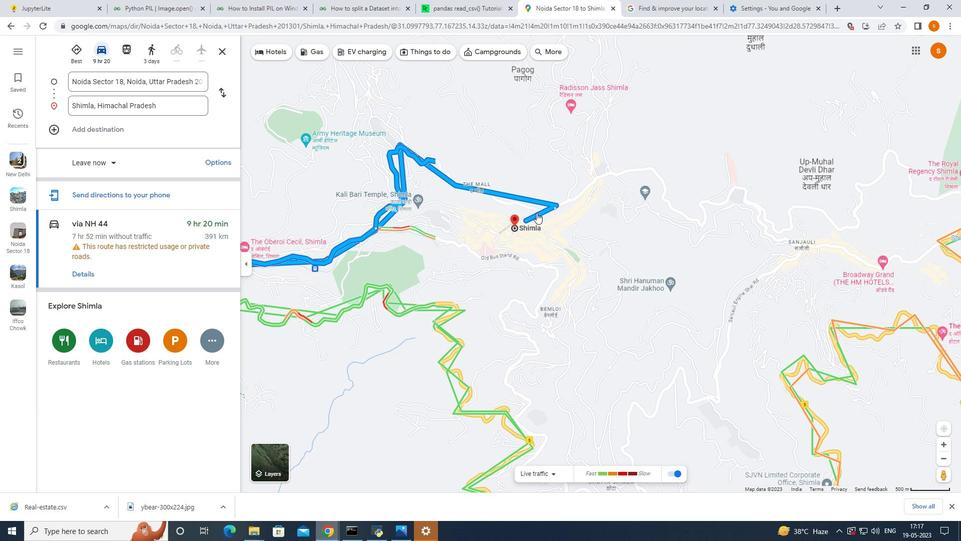 
Action: Mouse scrolled (531, 201) with delta (0, 0)
Screenshot: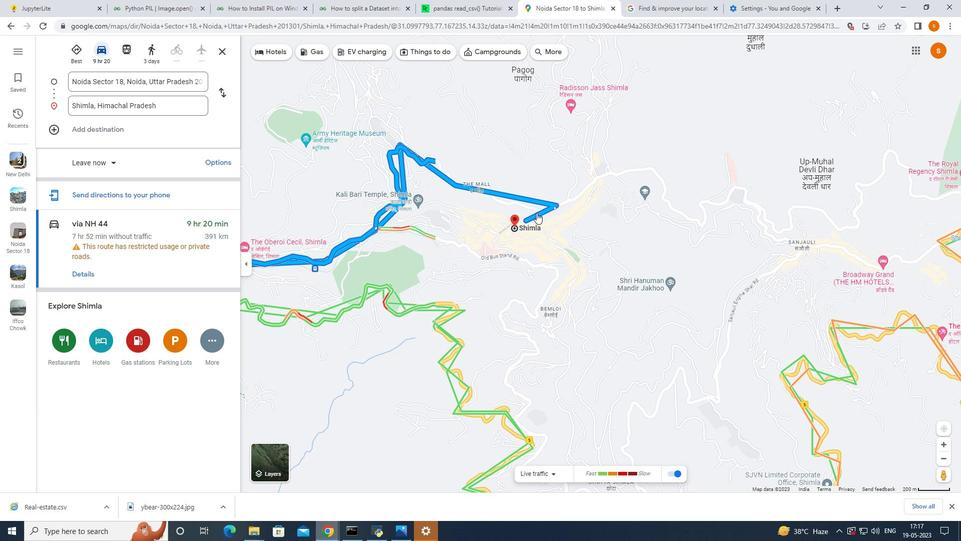 
Action: Mouse scrolled (531, 201) with delta (0, 0)
Screenshot: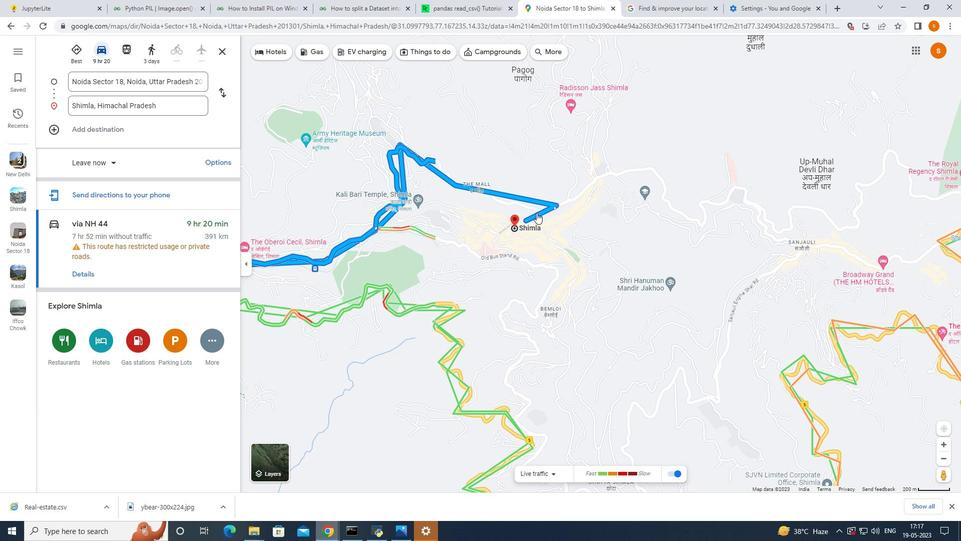 
Action: Mouse moved to (504, 230)
Screenshot: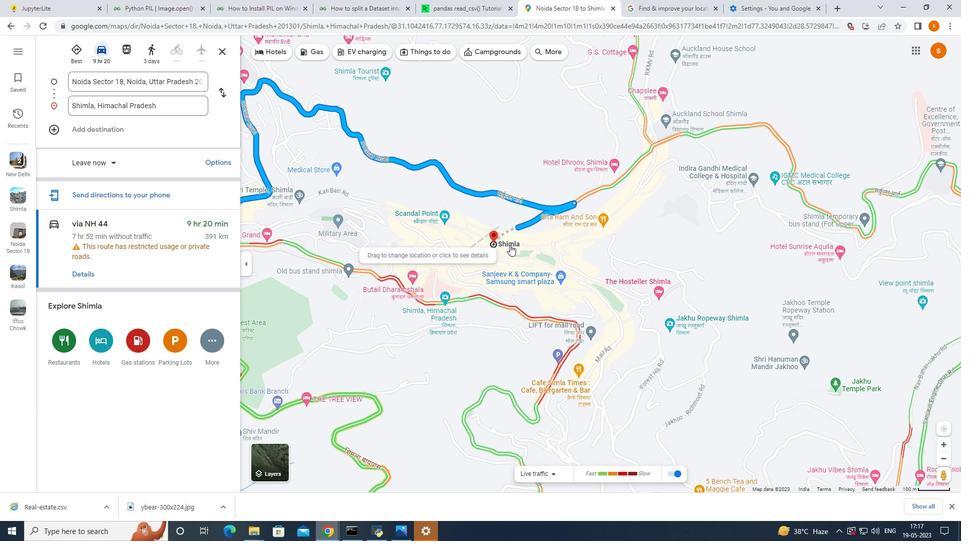 
Action: Mouse scrolled (504, 231) with delta (0, 0)
Screenshot: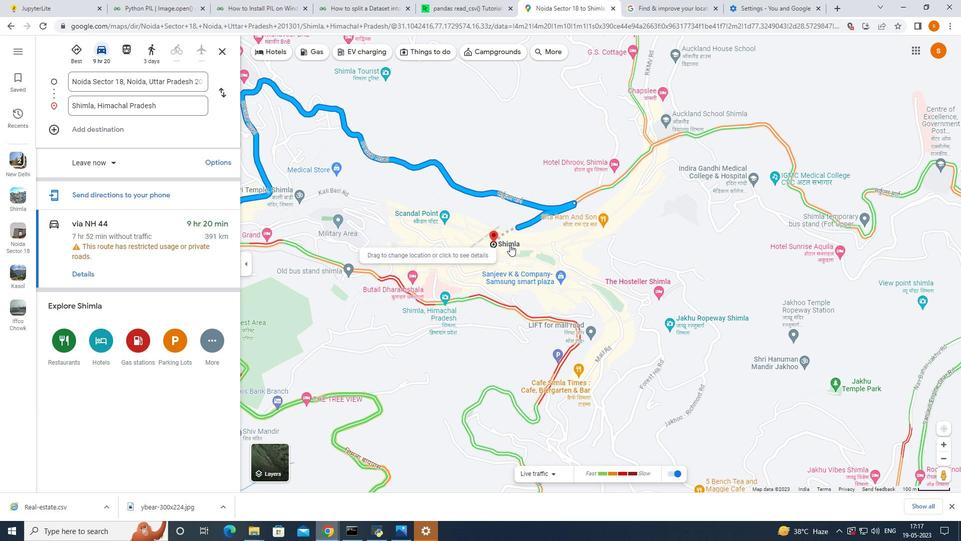 
Action: Mouse scrolled (504, 231) with delta (0, 0)
Screenshot: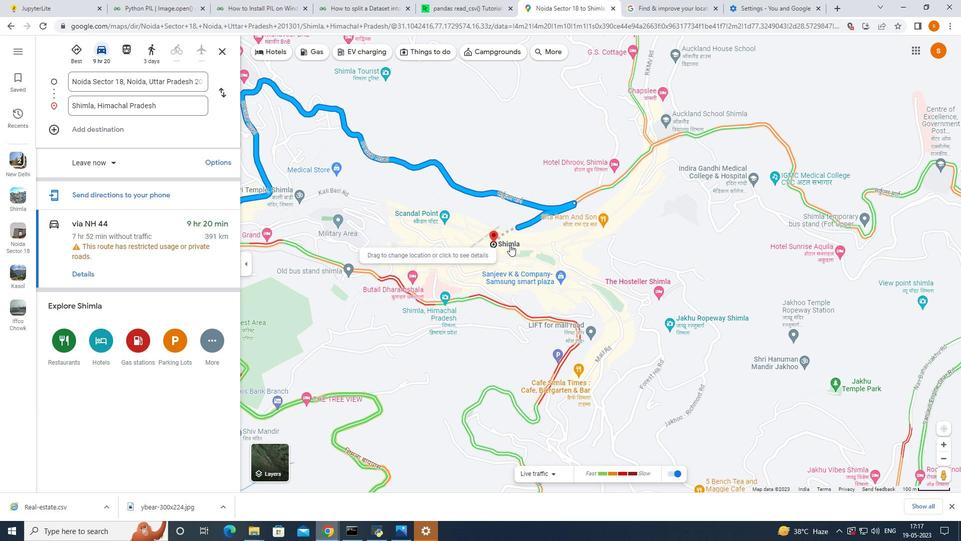
Action: Mouse scrolled (504, 231) with delta (0, 0)
Screenshot: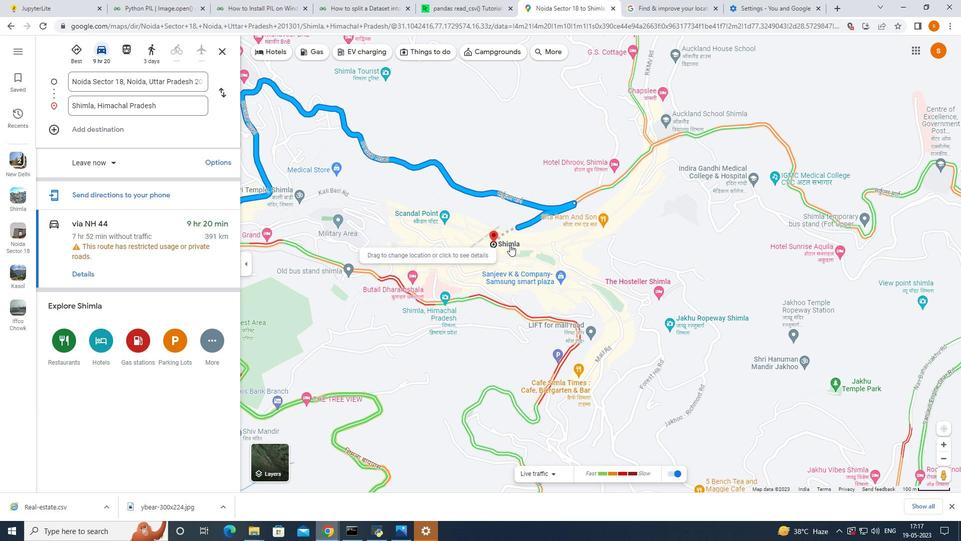 
Action: Mouse scrolled (504, 231) with delta (0, 0)
Screenshot: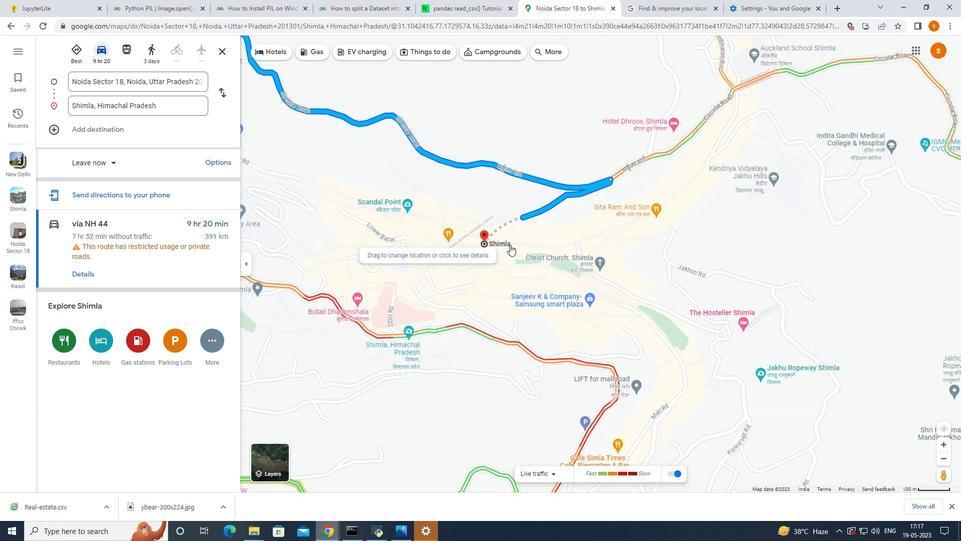 
Action: Mouse moved to (472, 223)
Screenshot: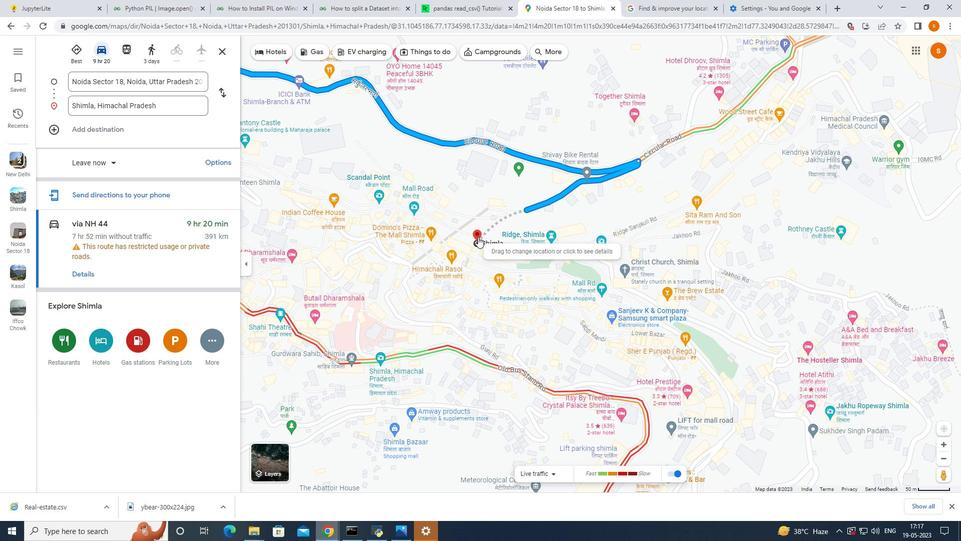 
Action: Mouse scrolled (472, 223) with delta (0, 0)
Screenshot: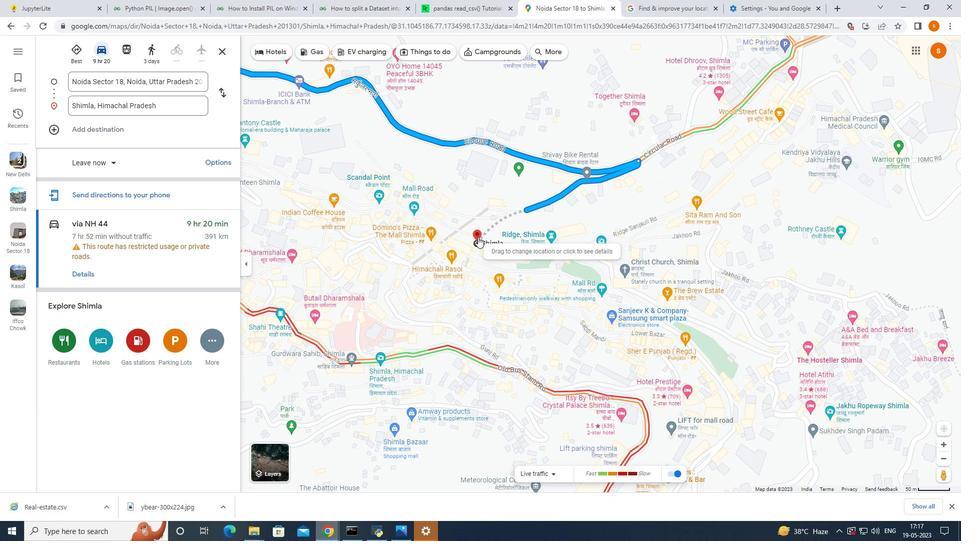 
Action: Mouse scrolled (472, 223) with delta (0, 0)
Screenshot: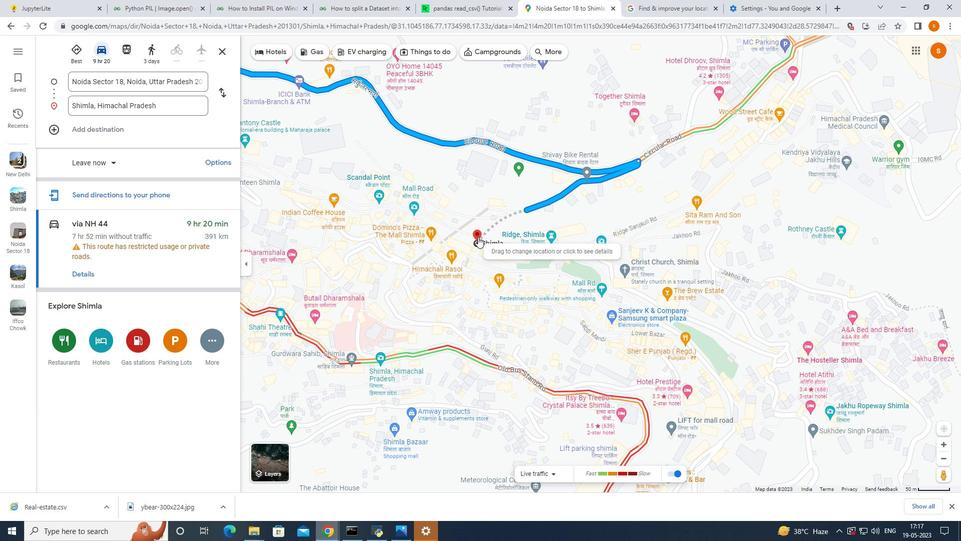 
Action: Mouse scrolled (472, 223) with delta (0, 0)
Screenshot: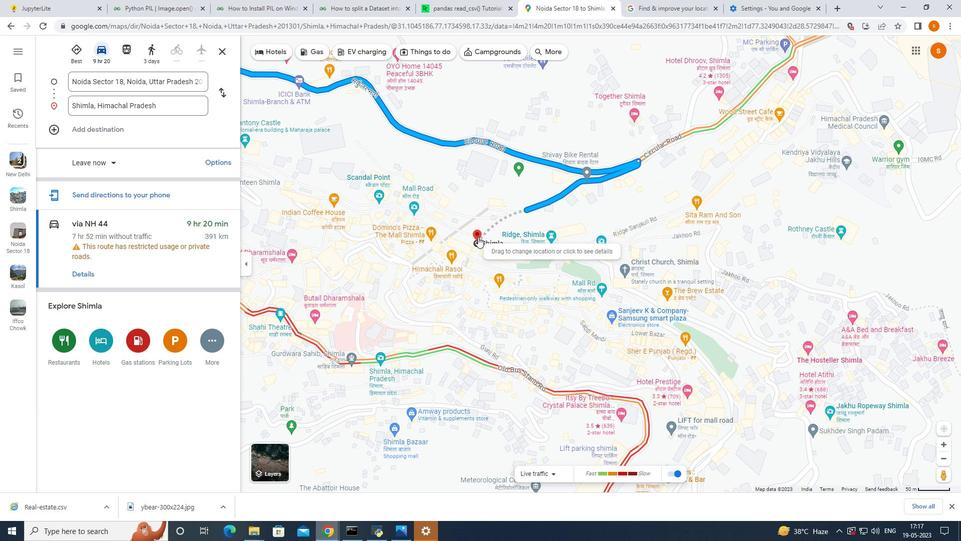 
Action: Mouse scrolled (472, 223) with delta (0, 0)
Screenshot: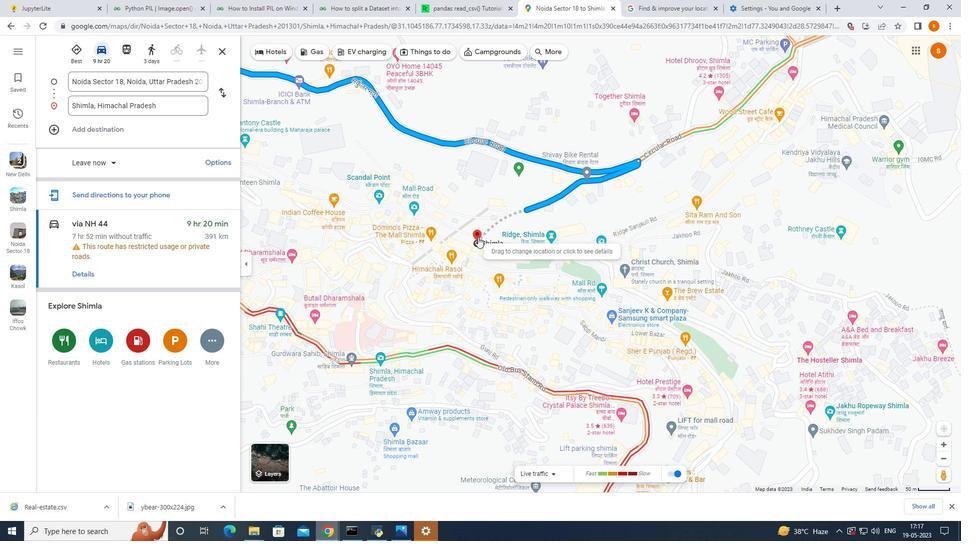
Action: Mouse moved to (471, 228)
Screenshot: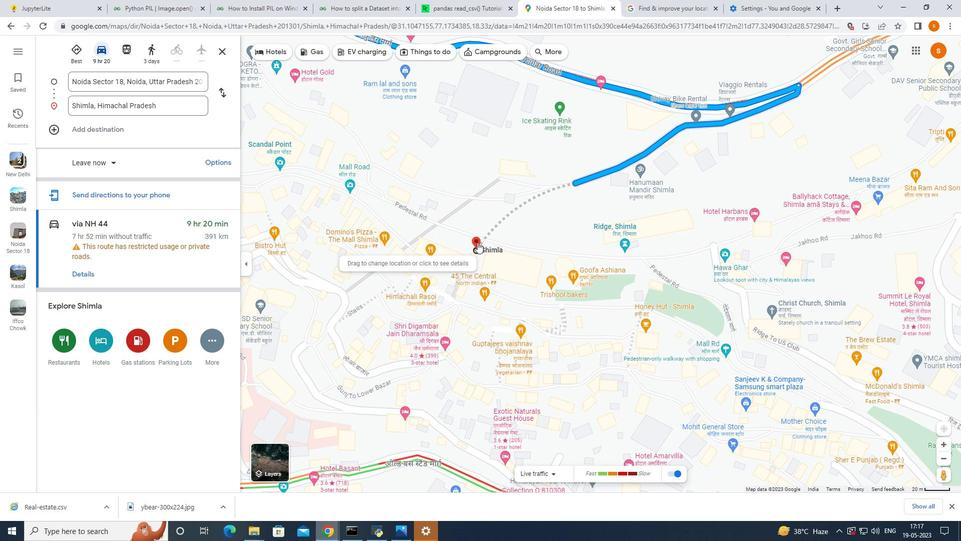 
Action: Mouse scrolled (471, 228) with delta (0, 0)
Screenshot: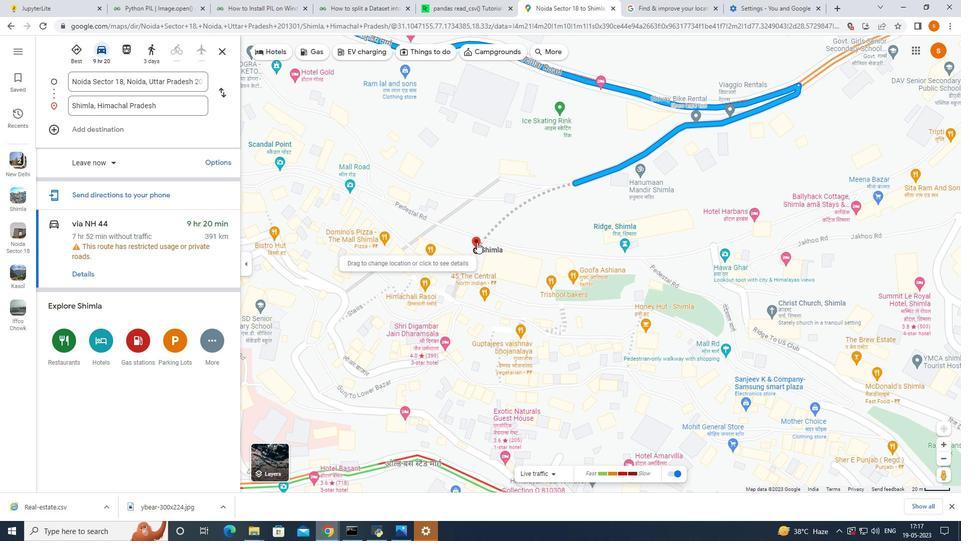 
Action: Mouse scrolled (471, 228) with delta (0, 0)
Screenshot: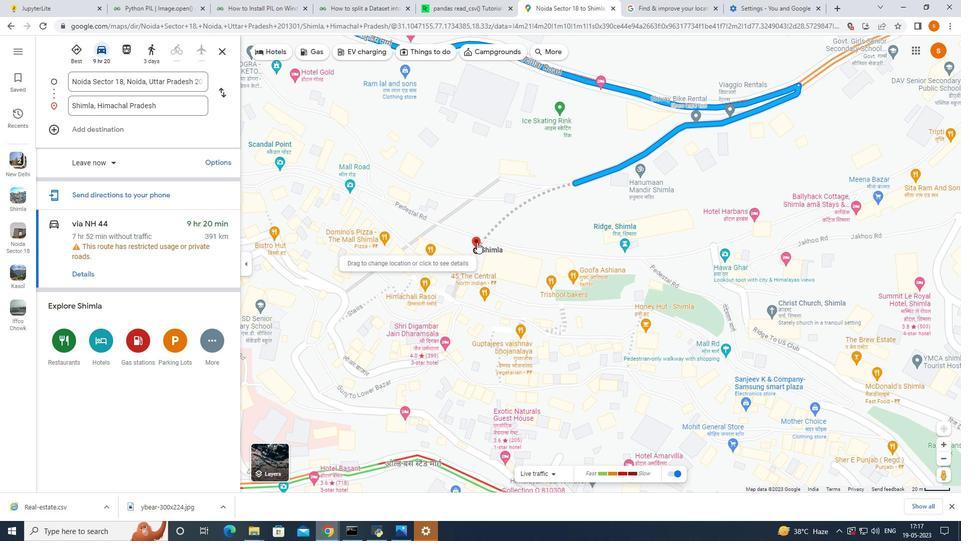 
Action: Mouse scrolled (471, 228) with delta (0, 0)
Screenshot: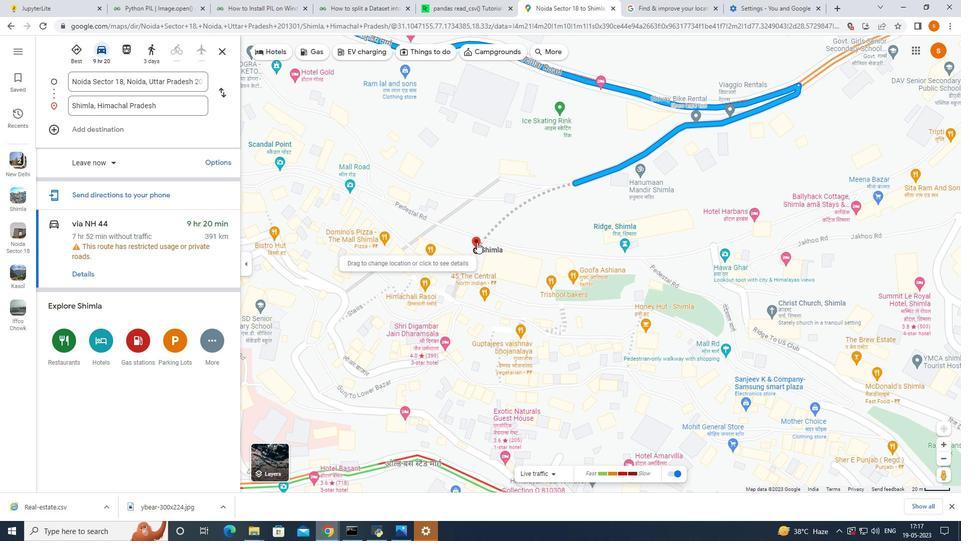 
Action: Mouse scrolled (471, 228) with delta (0, 0)
Screenshot: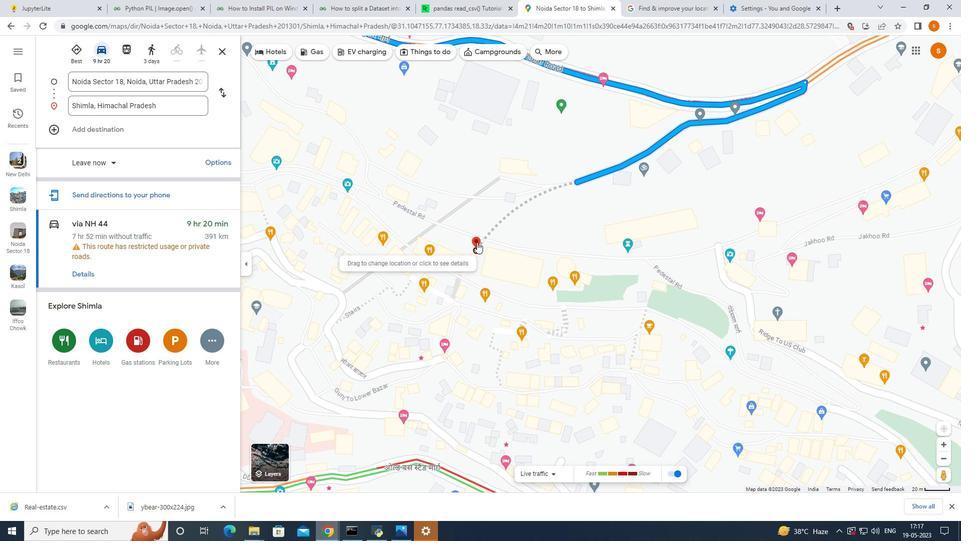 
Action: Mouse scrolled (471, 228) with delta (0, 0)
Screenshot: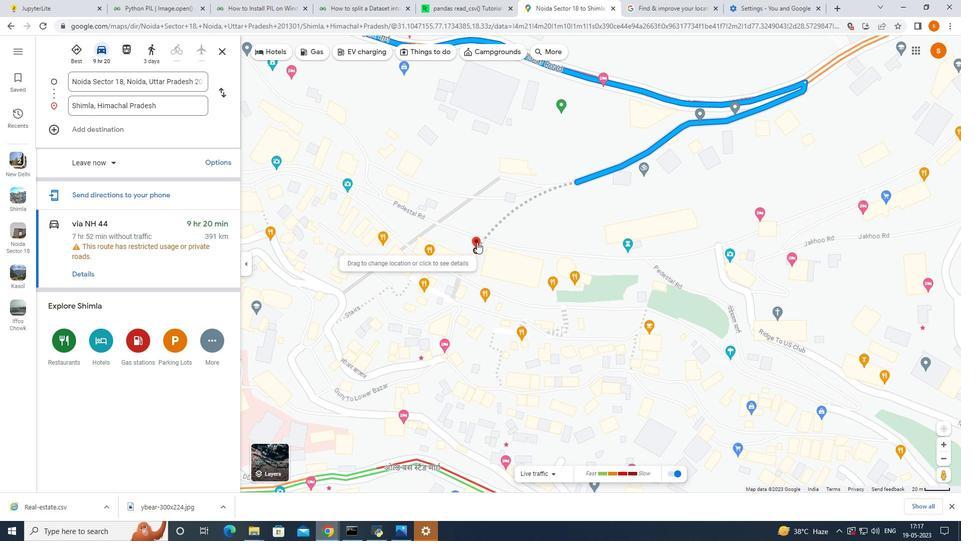 
Action: Mouse moved to (499, 241)
Screenshot: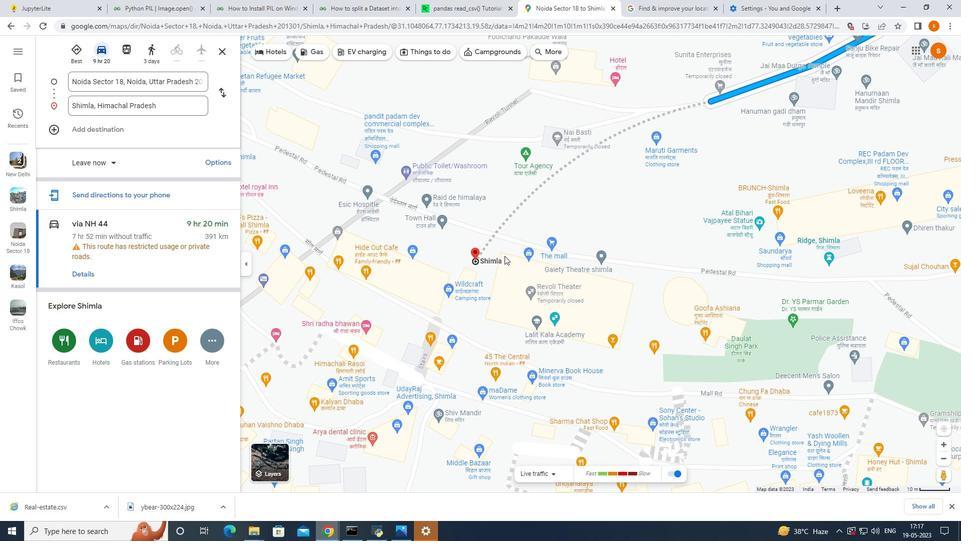 
Action: Mouse scrolled (499, 241) with delta (0, 0)
Screenshot: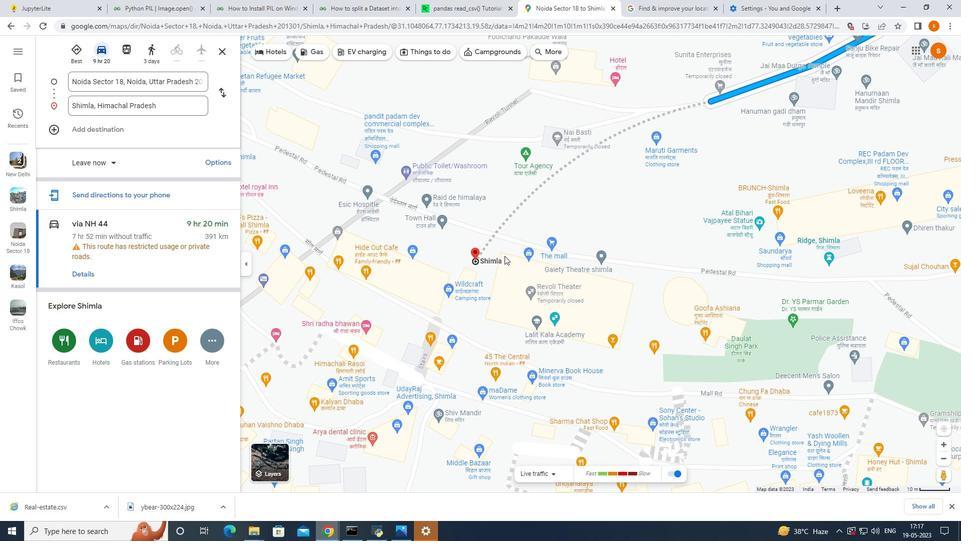 
Action: Mouse moved to (542, 307)
Screenshot: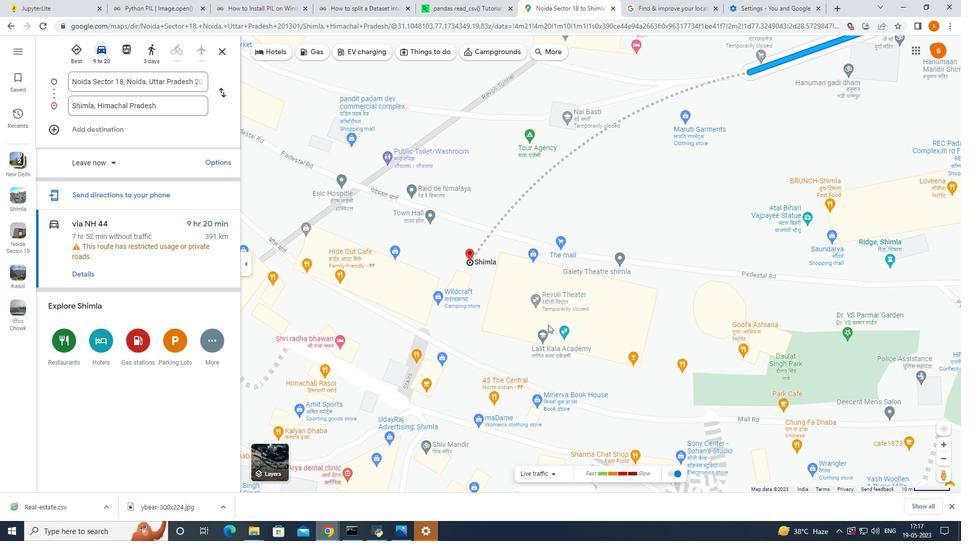 
Action: Mouse scrolled (542, 307) with delta (0, 0)
Screenshot: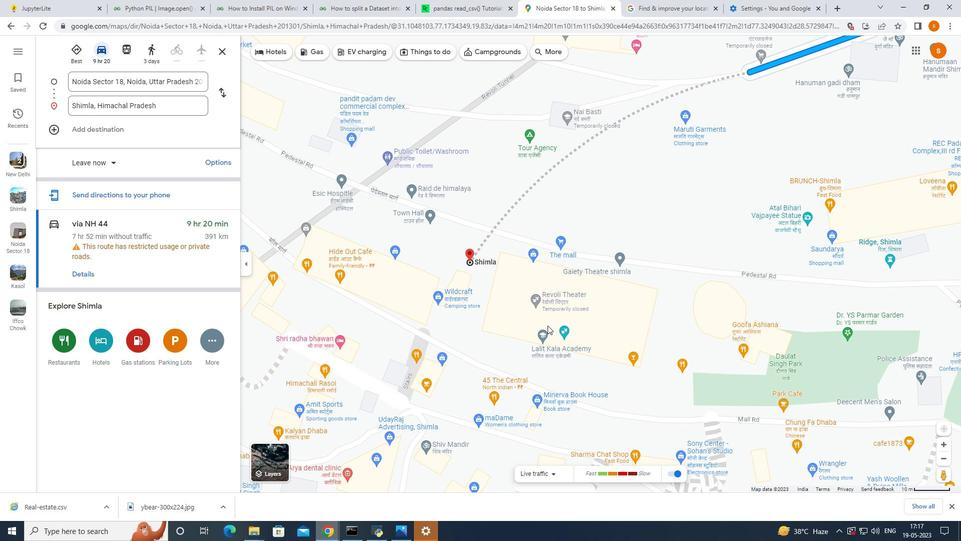 
Action: Mouse moved to (541, 303)
Screenshot: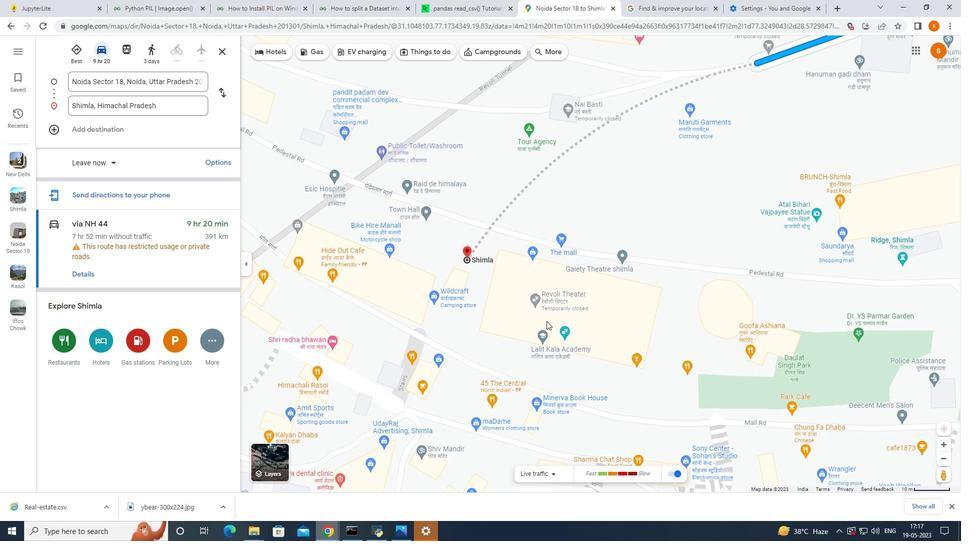 
Action: Mouse scrolled (541, 303) with delta (0, 0)
Screenshot: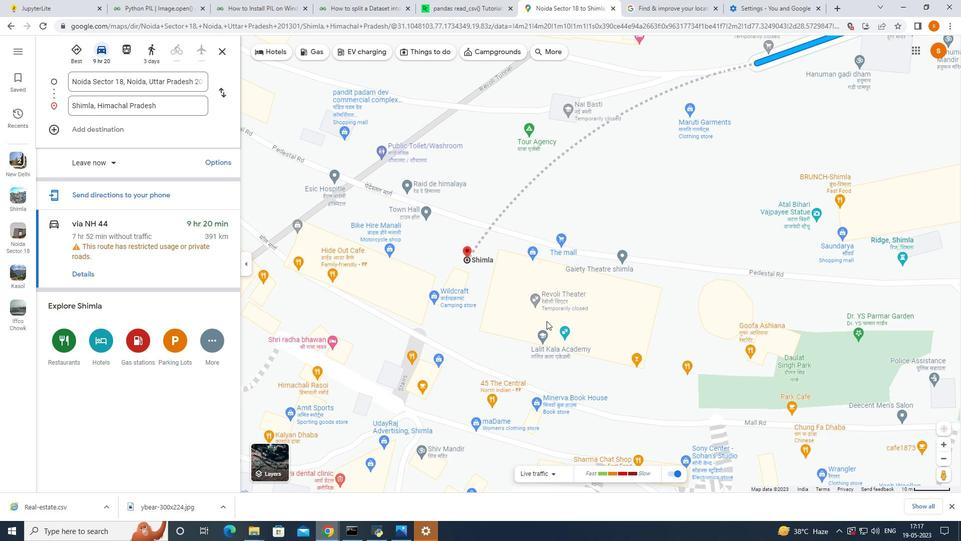 
Action: Mouse moved to (534, 299)
Screenshot: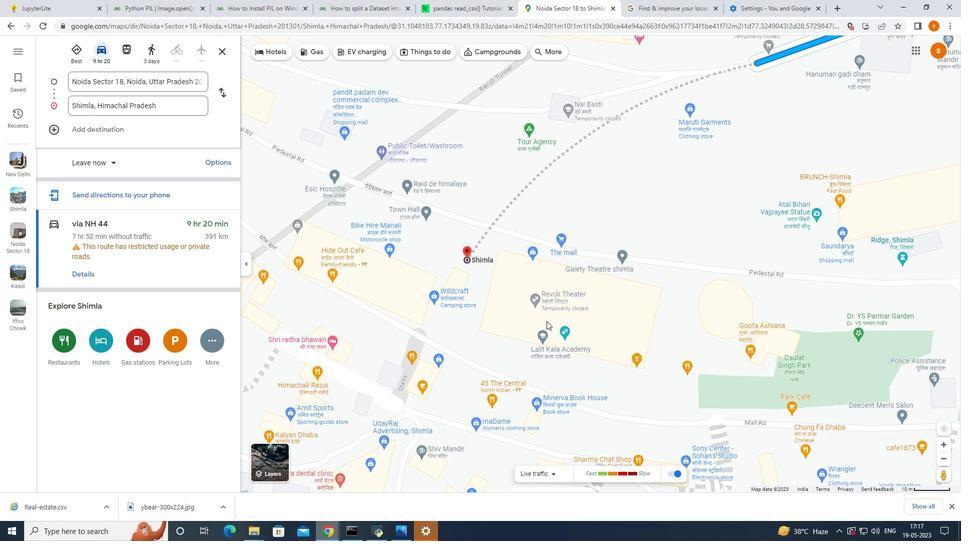 
Action: Mouse scrolled (534, 300) with delta (0, 0)
Screenshot: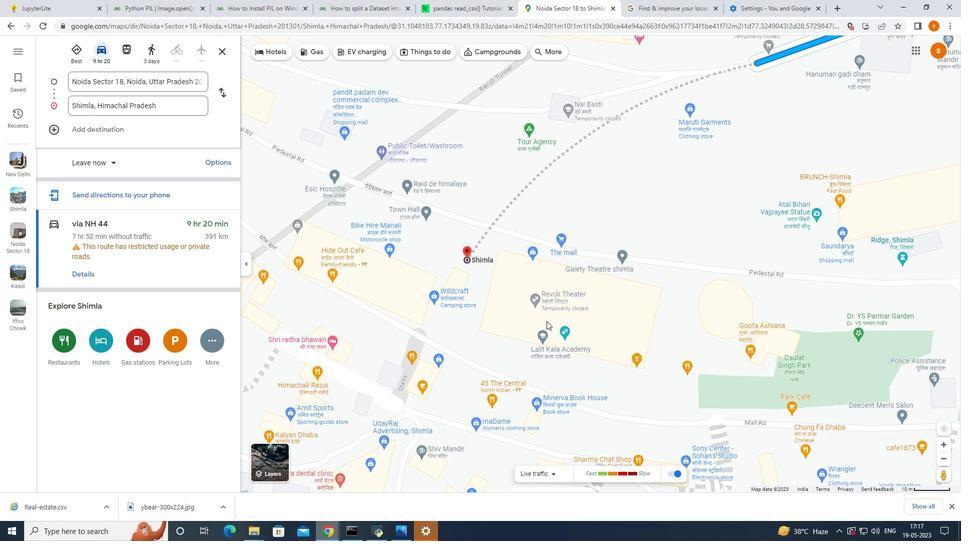 
Action: Mouse moved to (489, 278)
Screenshot: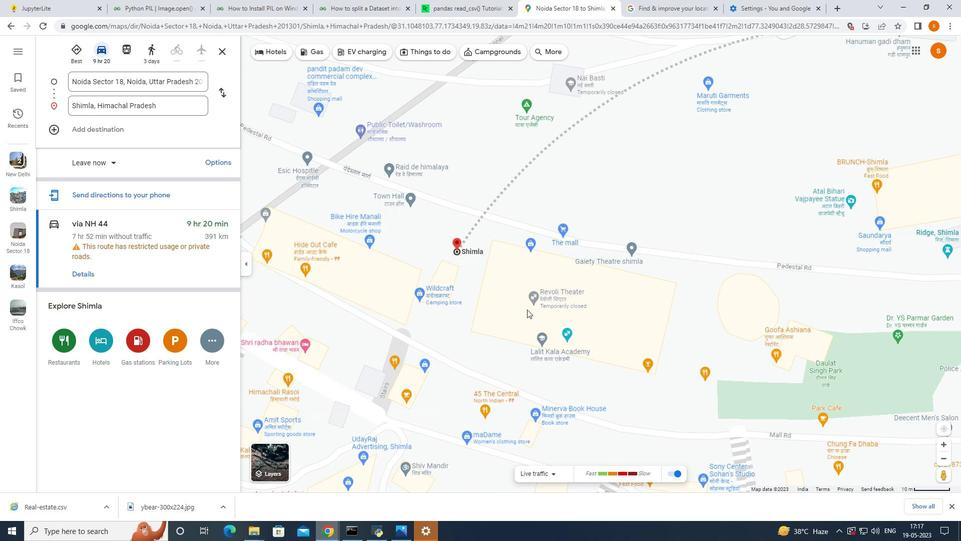 
Action: Mouse scrolled (491, 279) with delta (0, 0)
Screenshot: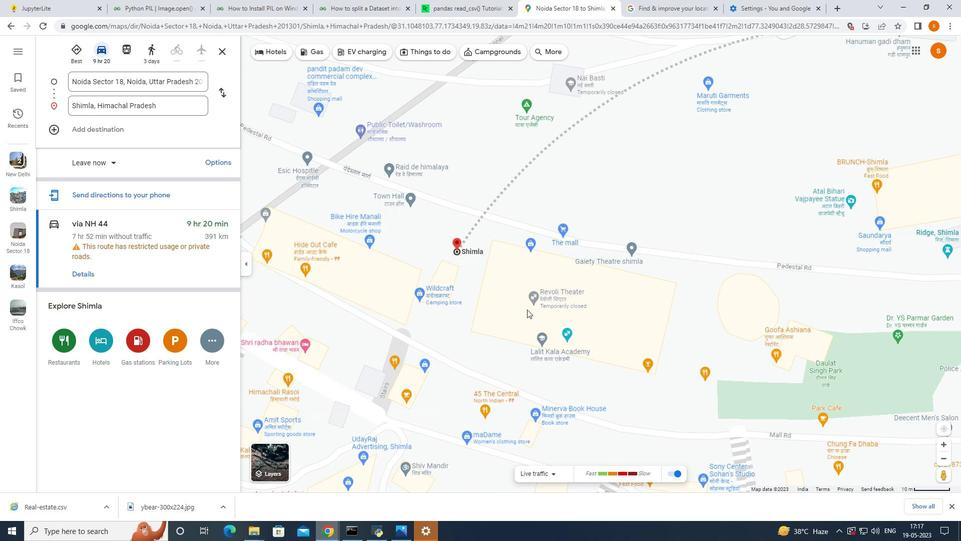 
Action: Mouse moved to (400, 198)
Screenshot: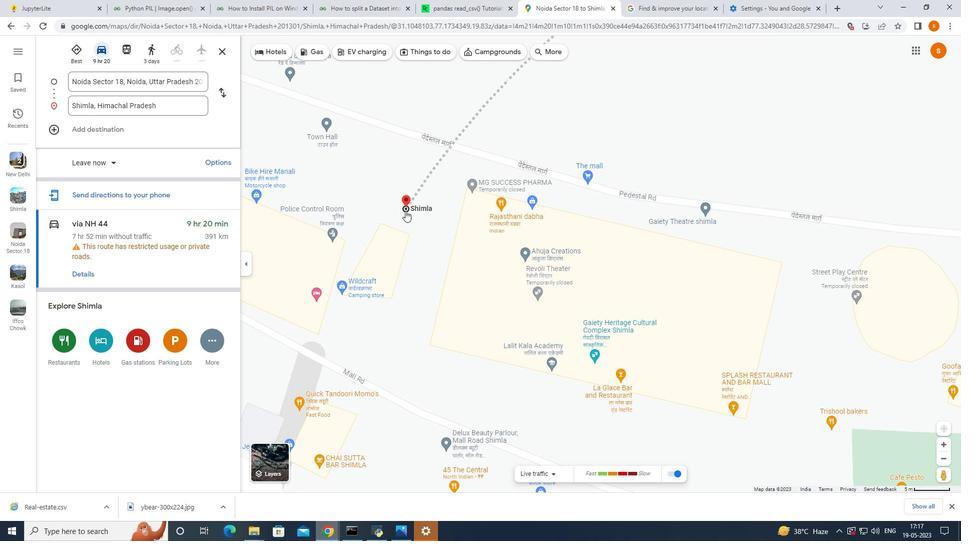 
Action: Mouse pressed left at (400, 198)
Screenshot: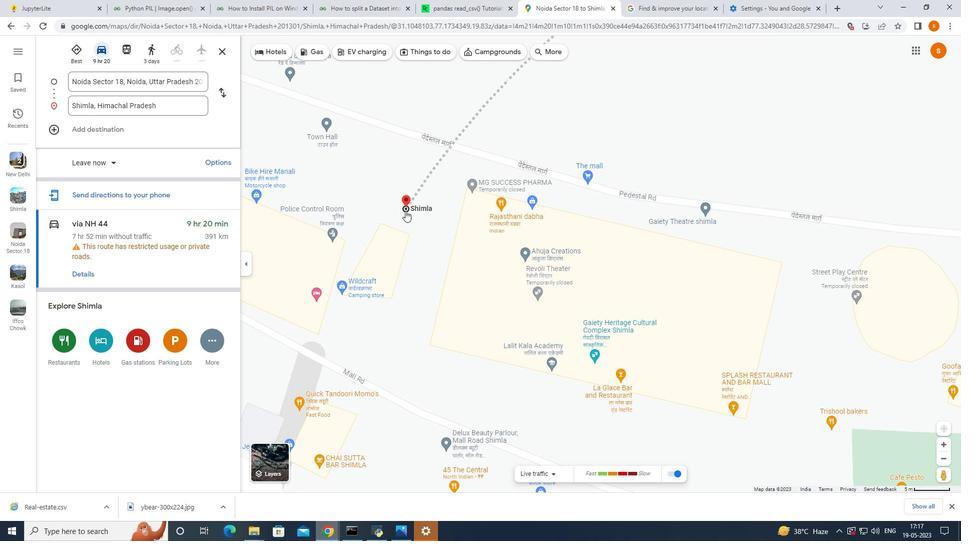 
Action: Mouse moved to (788, 188)
Screenshot: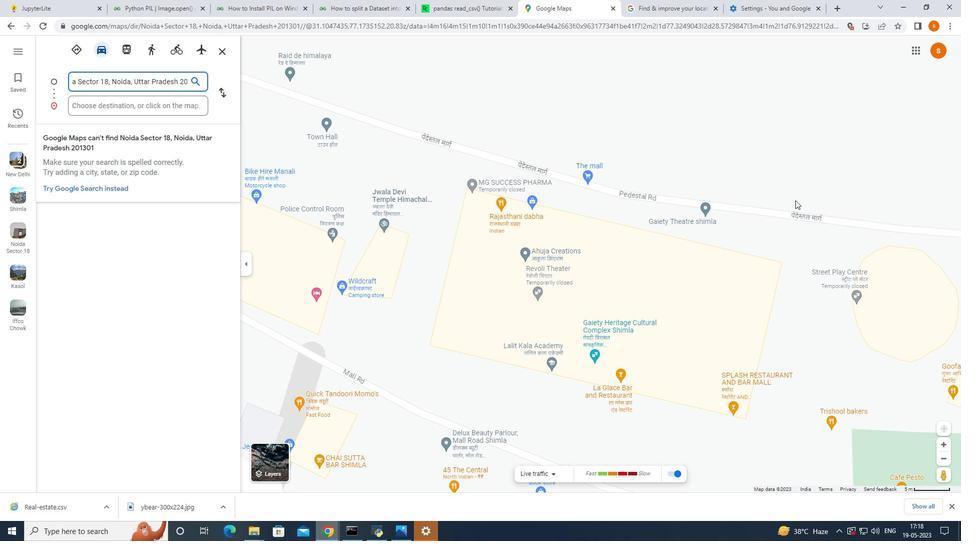 
Action: Mouse scrolled (788, 189) with delta (0, 0)
Screenshot: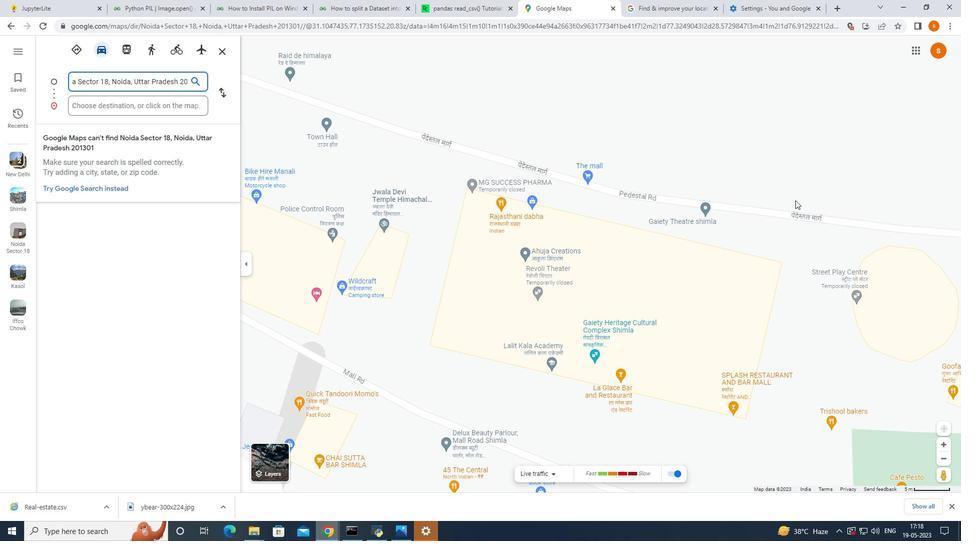 
Action: Mouse moved to (788, 190)
Screenshot: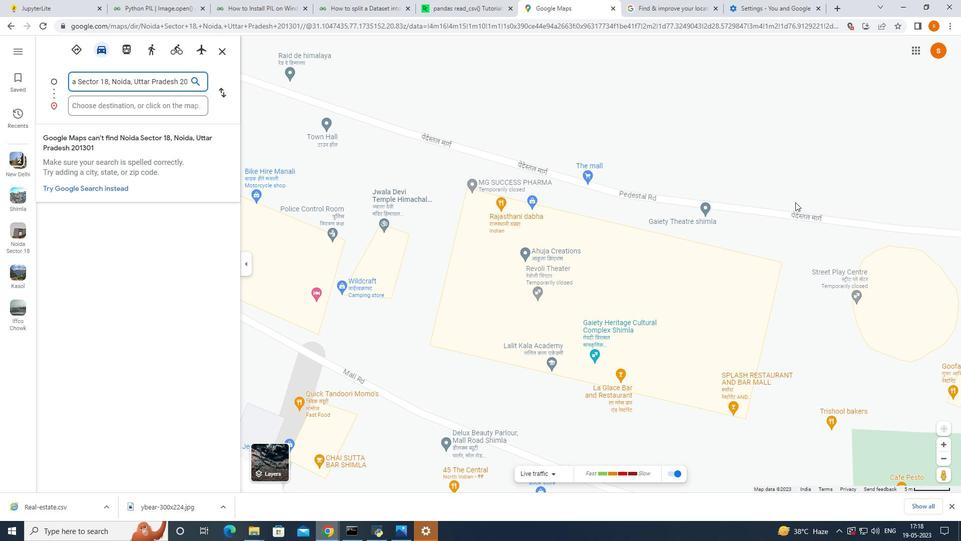 
Action: Mouse scrolled (788, 191) with delta (0, 0)
Screenshot: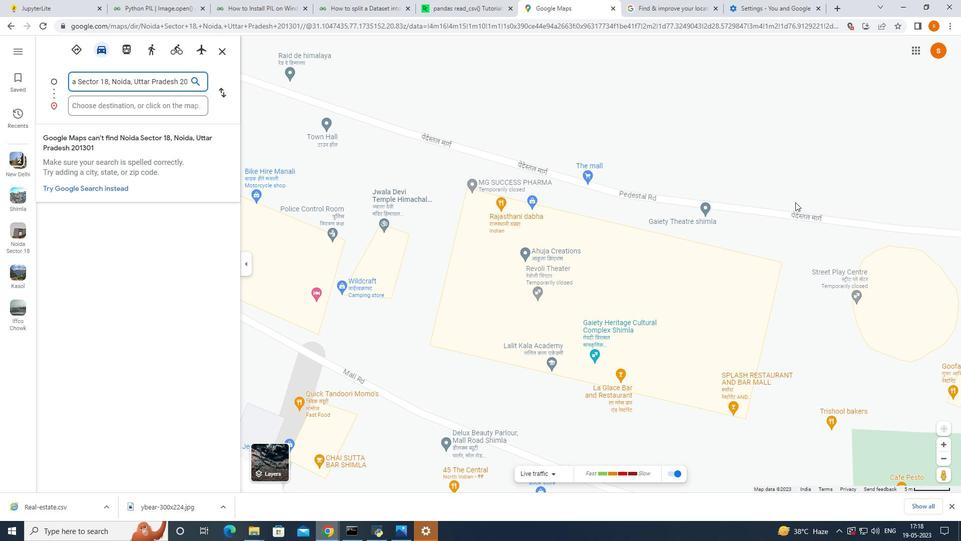 
Action: Mouse moved to (788, 190)
Screenshot: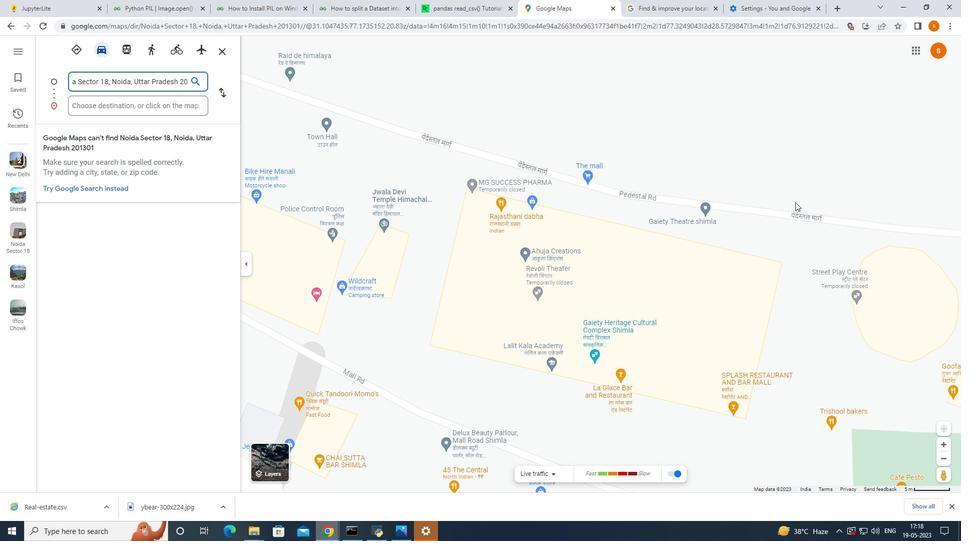 
Action: Mouse scrolled (788, 191) with delta (0, 0)
Screenshot: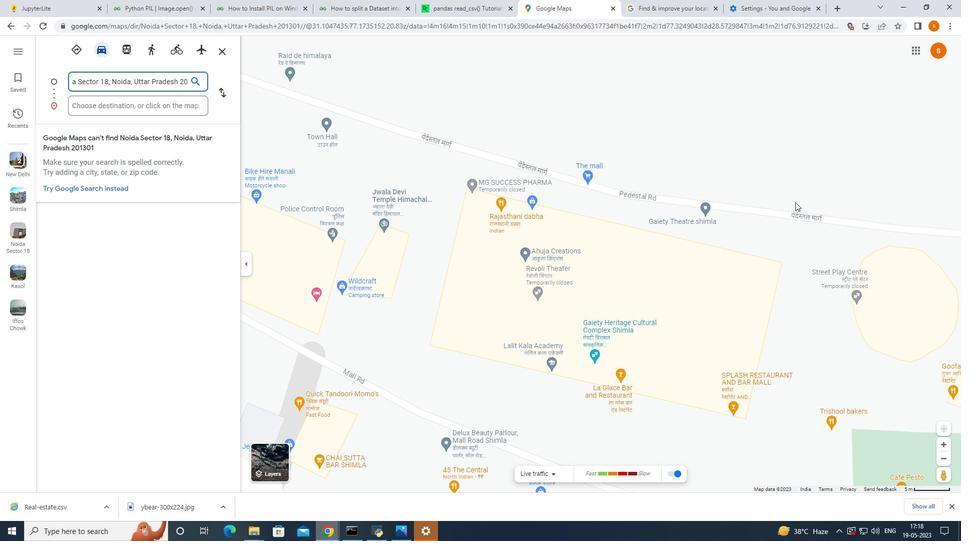 
Action: Mouse moved to (788, 190)
Screenshot: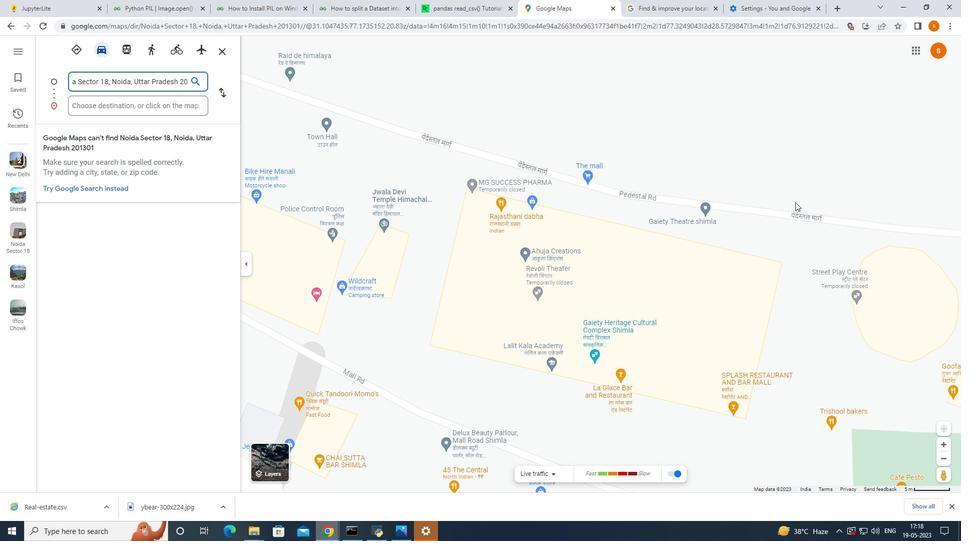 
Action: Mouse scrolled (788, 190) with delta (0, 0)
Screenshot: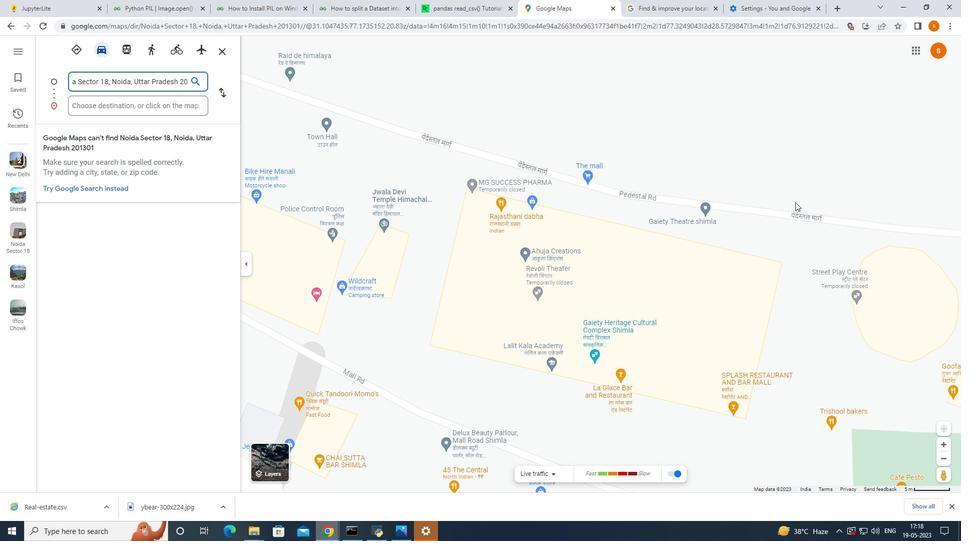 
Action: Mouse moved to (669, 250)
Screenshot: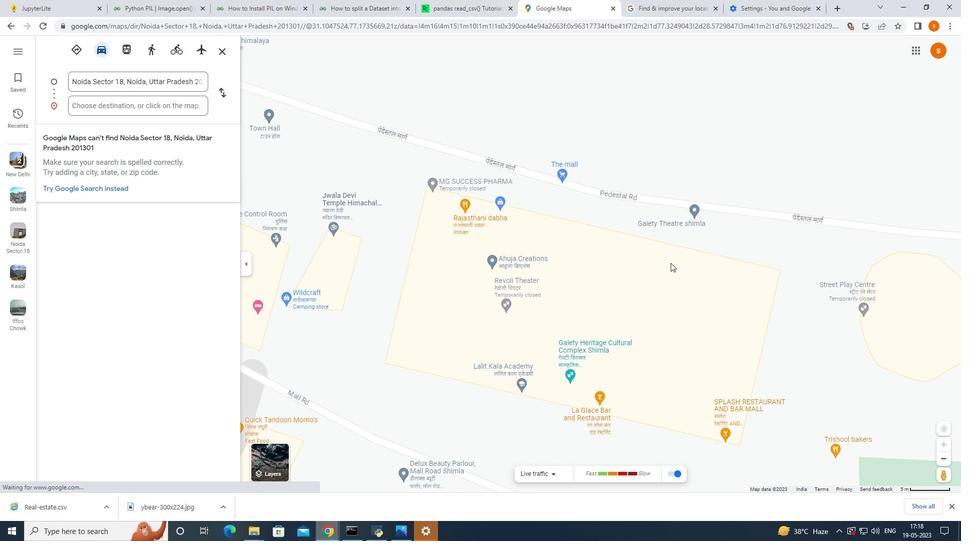 
Action: Mouse scrolled (669, 250) with delta (0, 0)
Screenshot: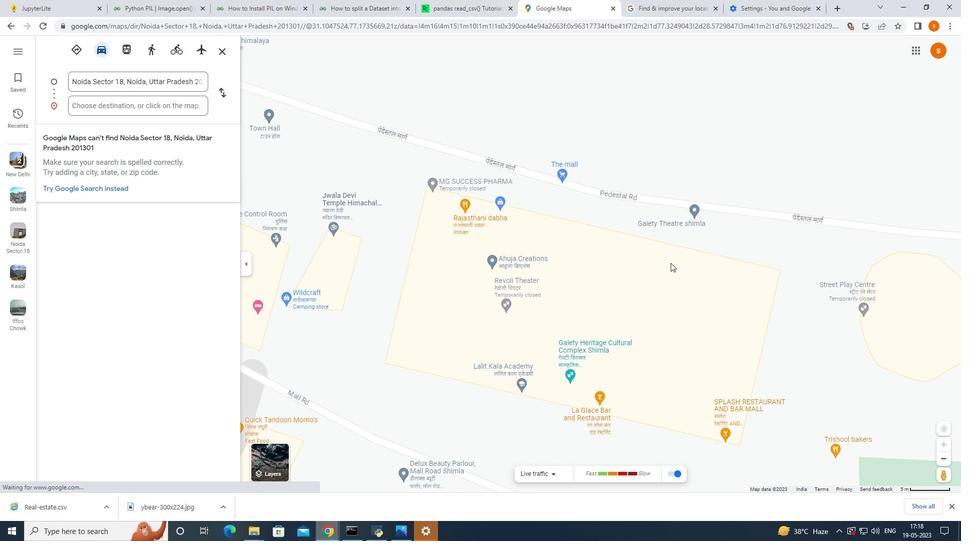 
Action: Mouse moved to (660, 245)
Screenshot: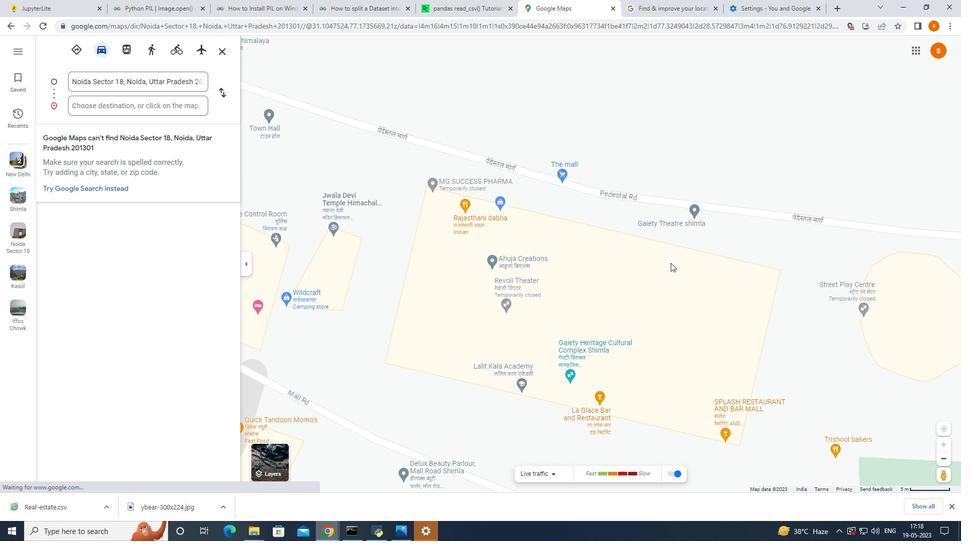 
Action: Mouse scrolled (660, 244) with delta (0, 0)
Screenshot: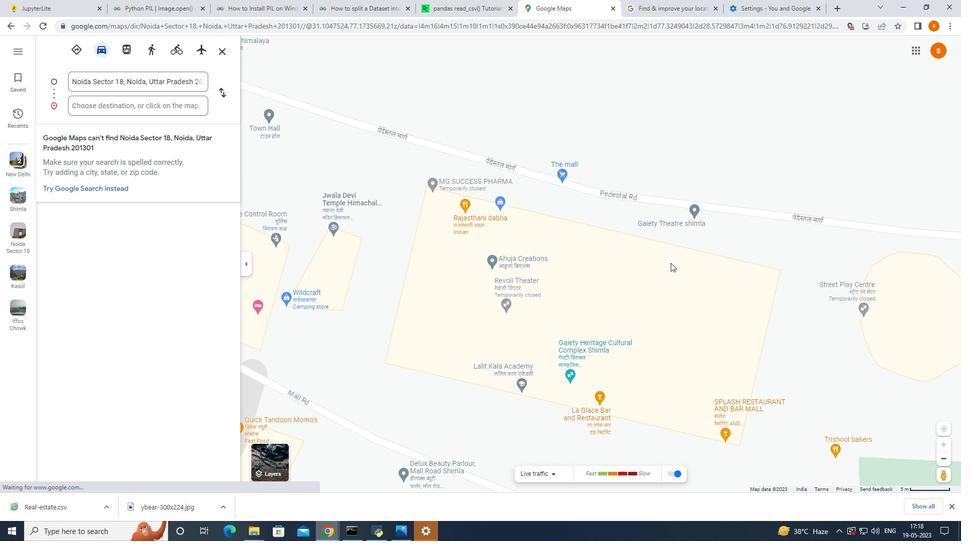 
Action: Mouse moved to (638, 232)
Screenshot: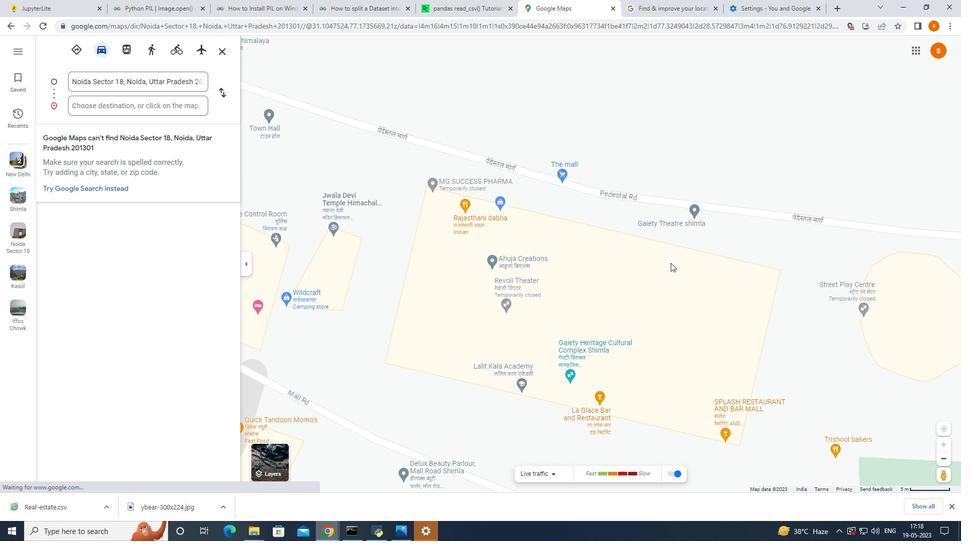 
Action: Mouse scrolled (647, 237) with delta (0, 0)
Screenshot: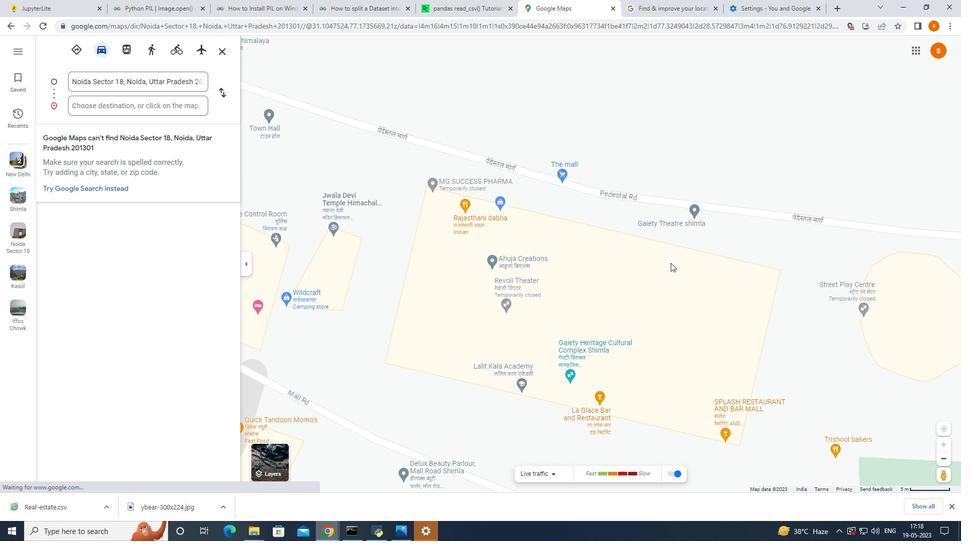 
Action: Mouse moved to (629, 227)
Screenshot: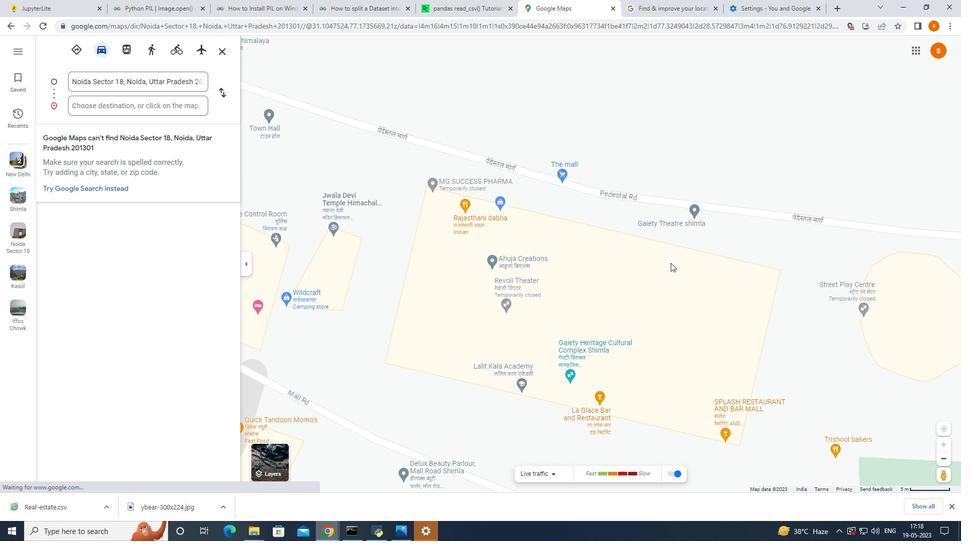 
Action: Mouse scrolled (629, 227) with delta (0, 0)
Screenshot: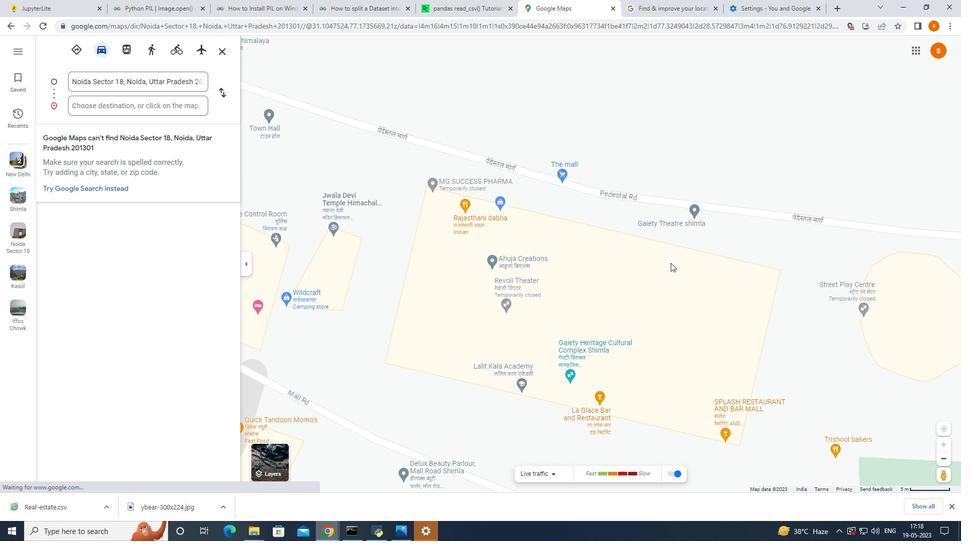 
Action: Mouse moved to (593, 211)
Screenshot: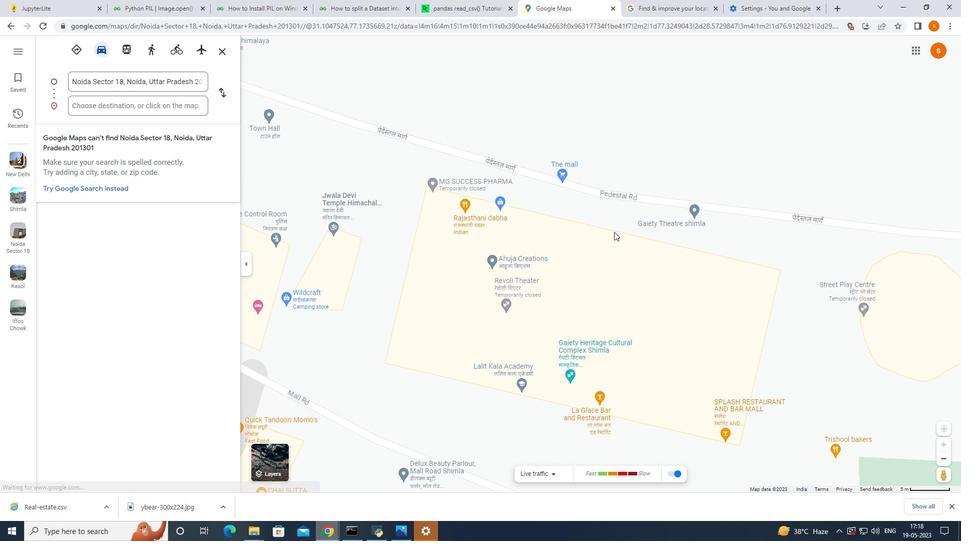 
Action: Mouse scrolled (603, 216) with delta (0, 0)
Screenshot: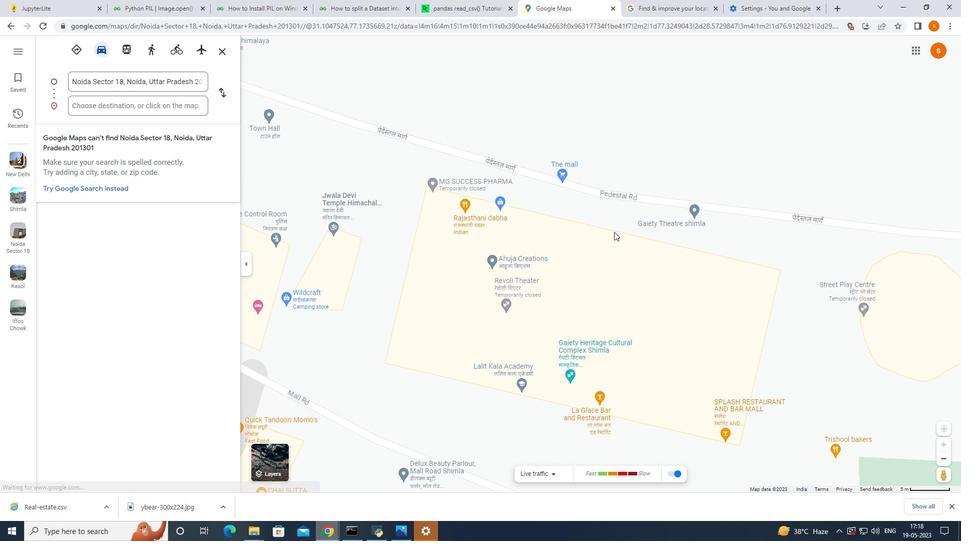 
Action: Mouse moved to (1, 23)
Screenshot: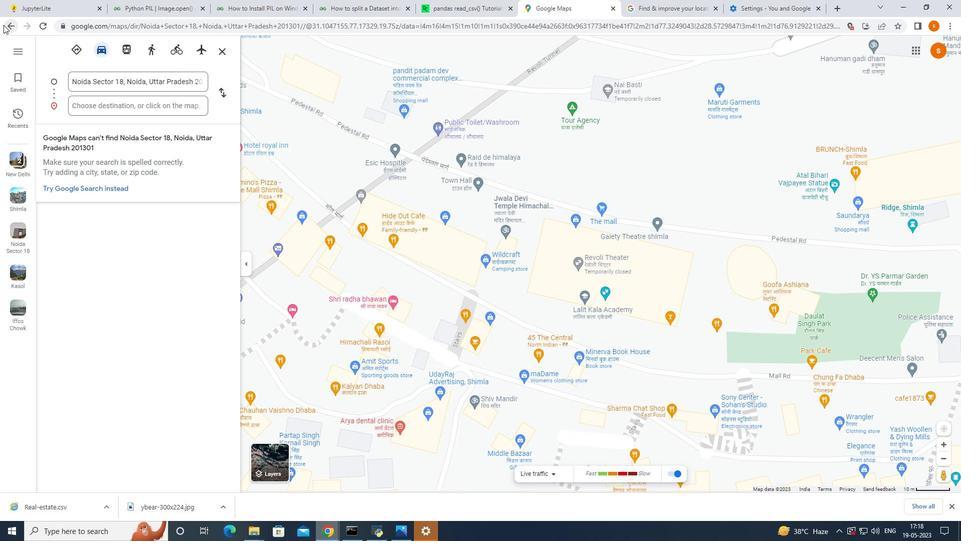 
Action: Mouse pressed left at (1, 23)
Screenshot: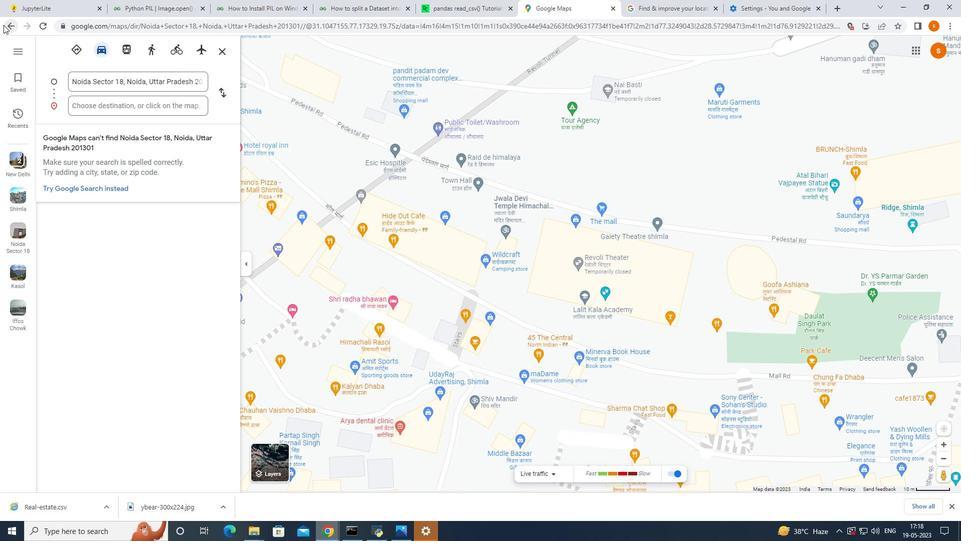 
Action: Mouse moved to (205, 269)
Screenshot: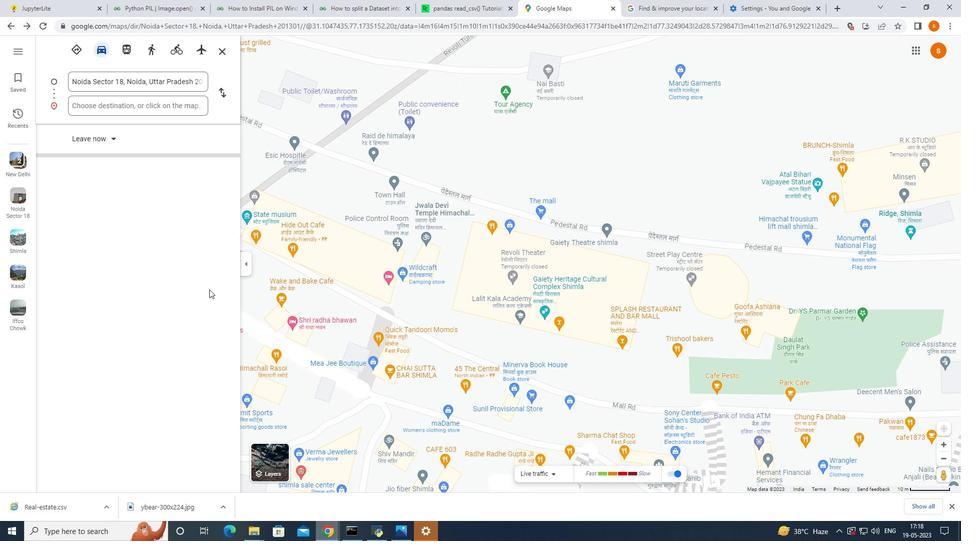 
Action: Mouse scrolled (205, 269) with delta (0, 0)
Screenshot: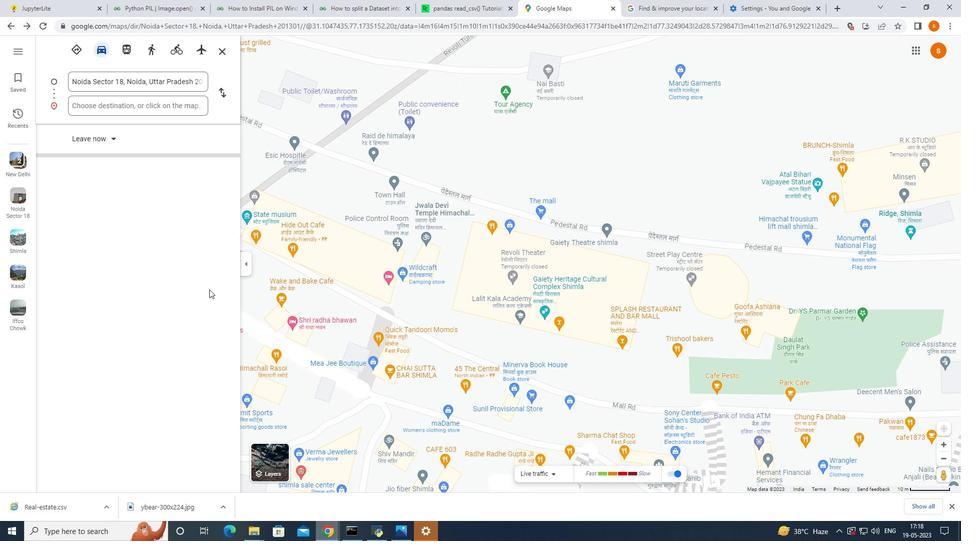 
Action: Mouse moved to (136, 148)
Screenshot: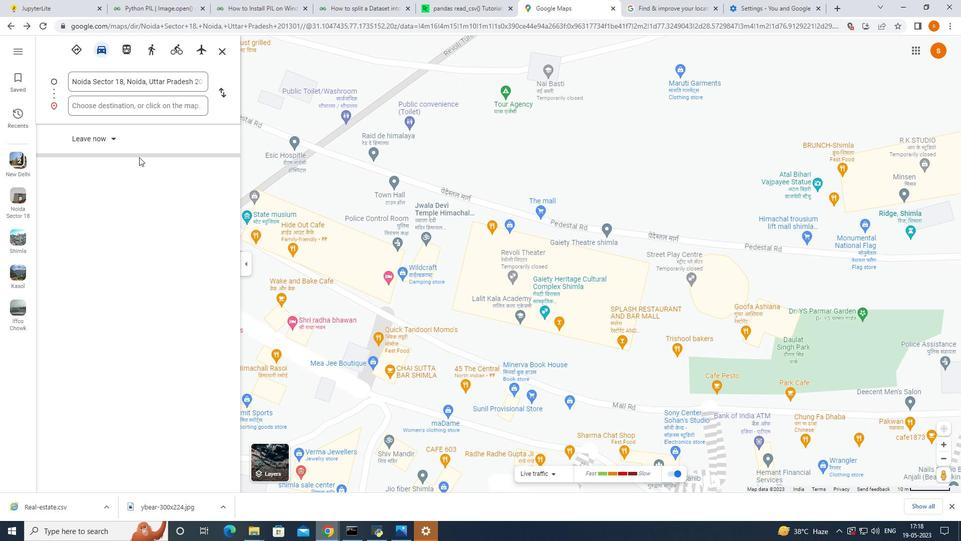
Action: Mouse scrolled (136, 148) with delta (0, 0)
Screenshot: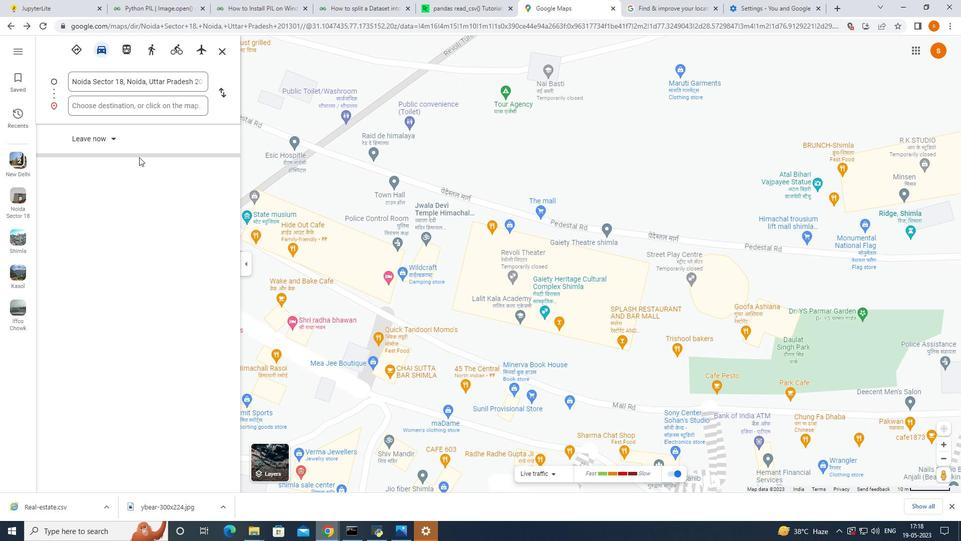 
Action: Mouse moved to (136, 148)
Screenshot: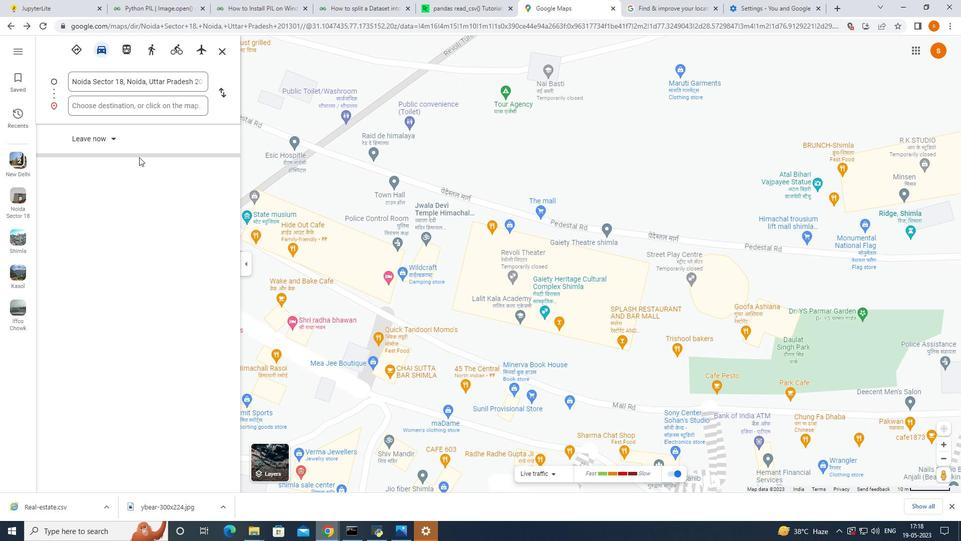 
Action: Mouse scrolled (136, 148) with delta (0, 0)
Screenshot: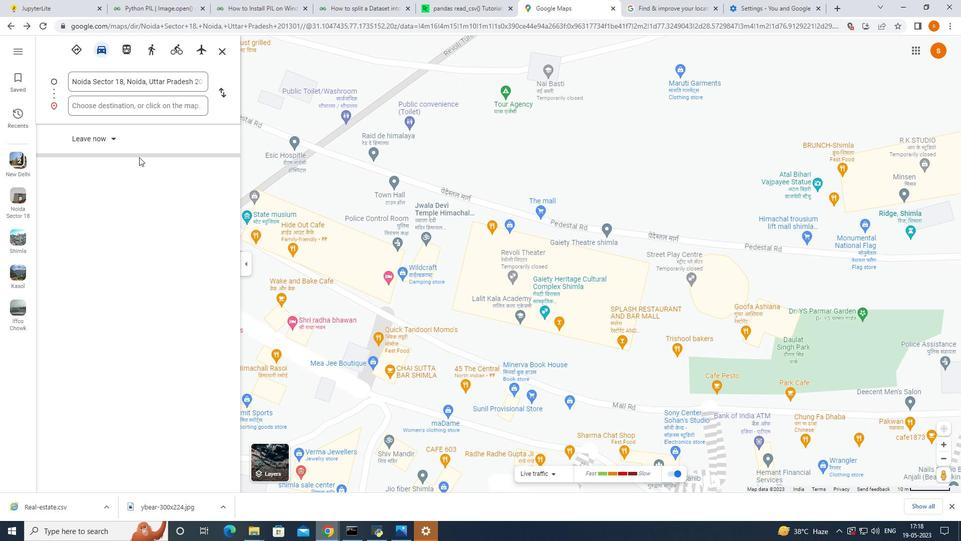 
Action: Mouse moved to (452, 227)
Screenshot: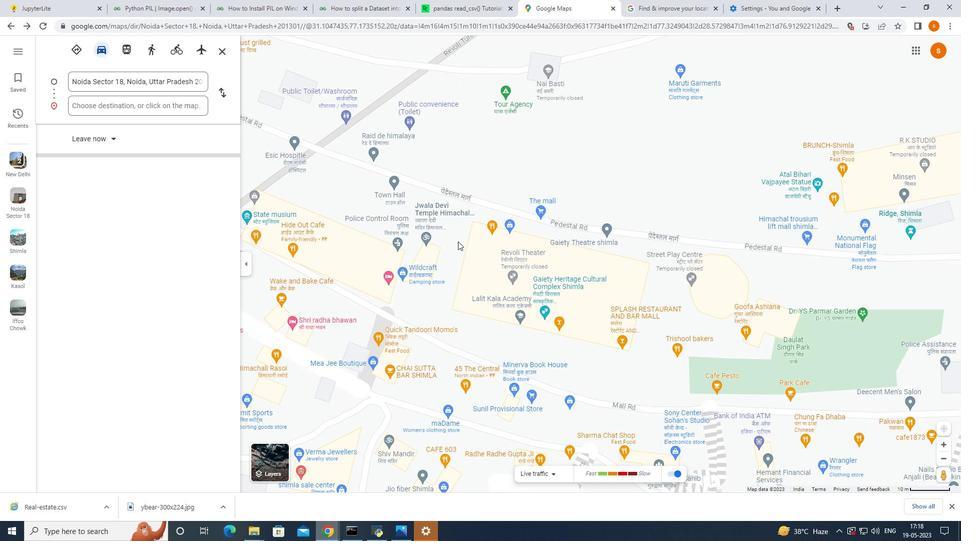 
Action: Mouse scrolled (452, 227) with delta (0, 0)
Screenshot: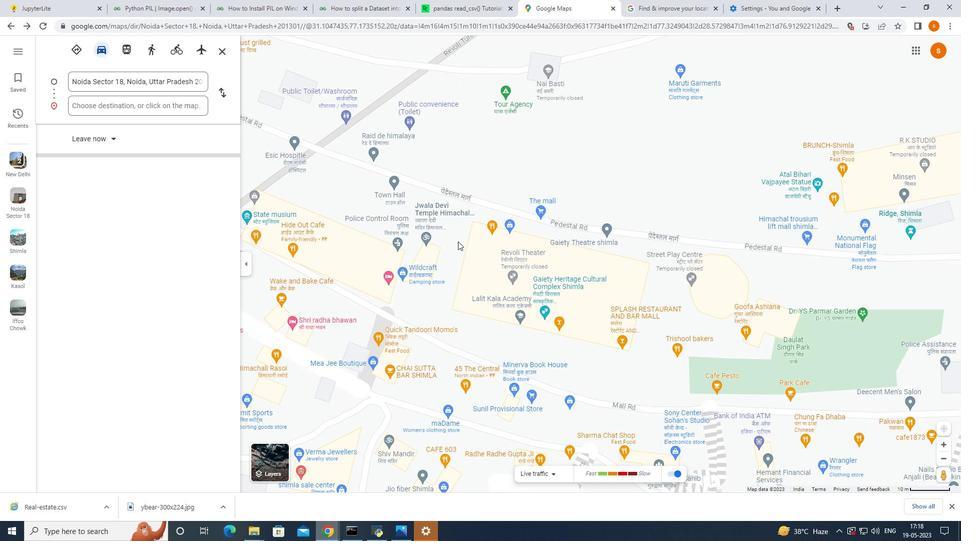 
Action: Mouse moved to (452, 227)
Screenshot: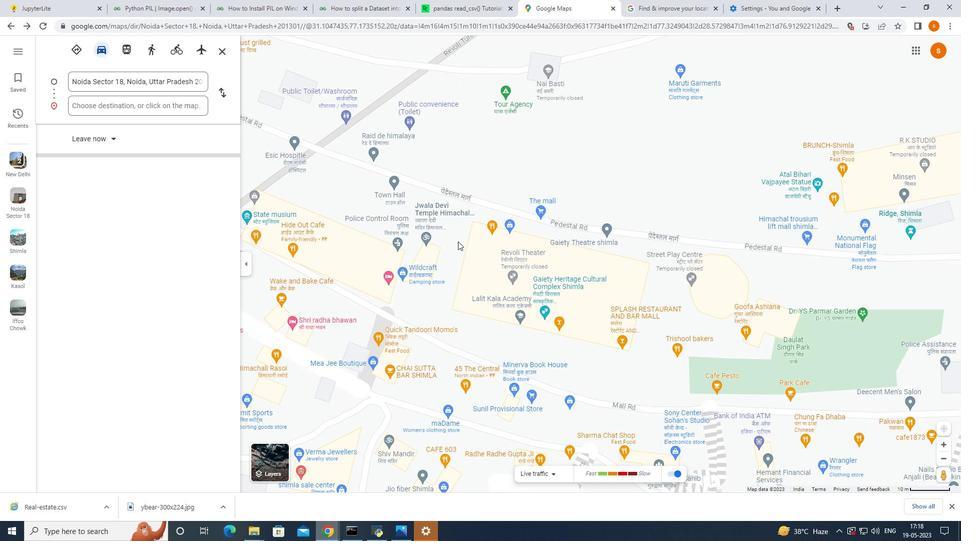 
Action: Mouse scrolled (452, 227) with delta (0, 0)
Screenshot: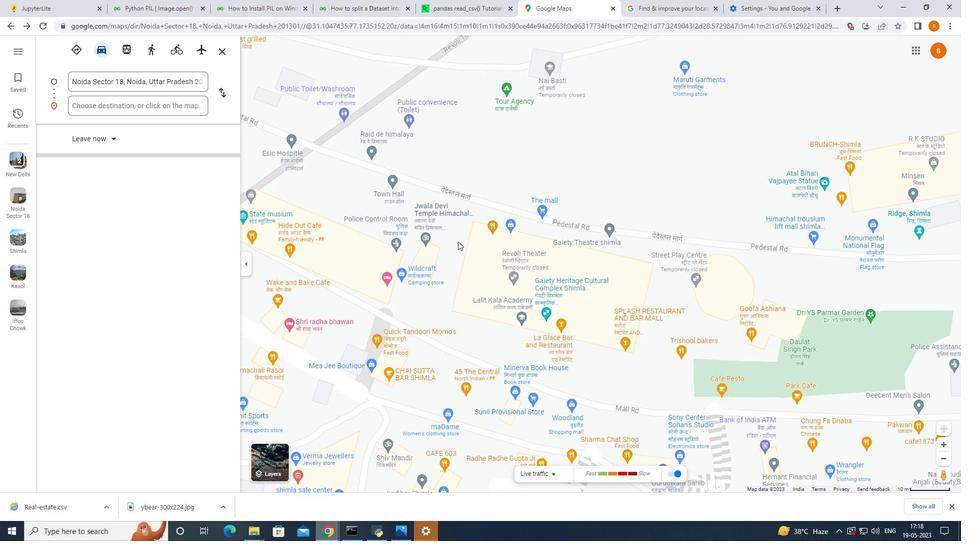 
Action: Mouse moved to (452, 227)
Screenshot: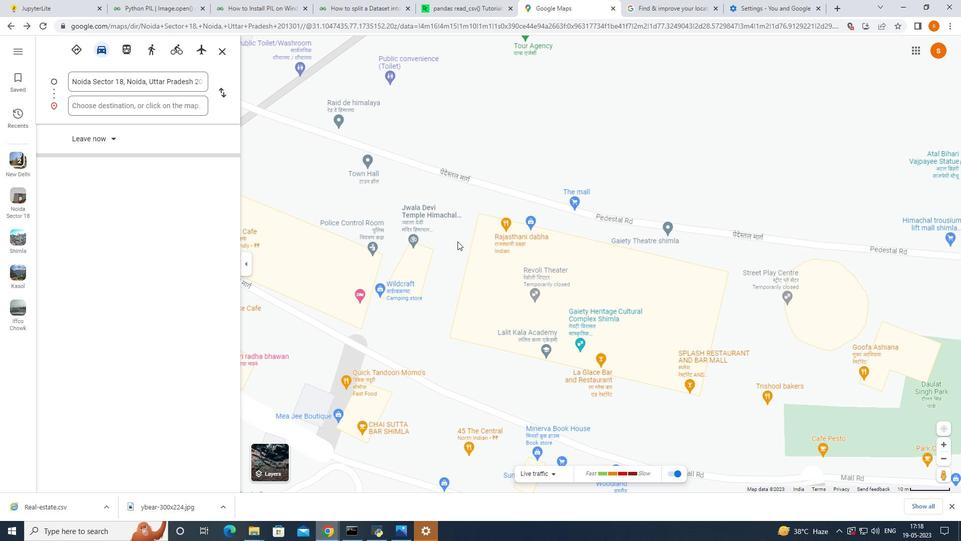 
Action: Mouse scrolled (452, 227) with delta (0, 0)
Screenshot: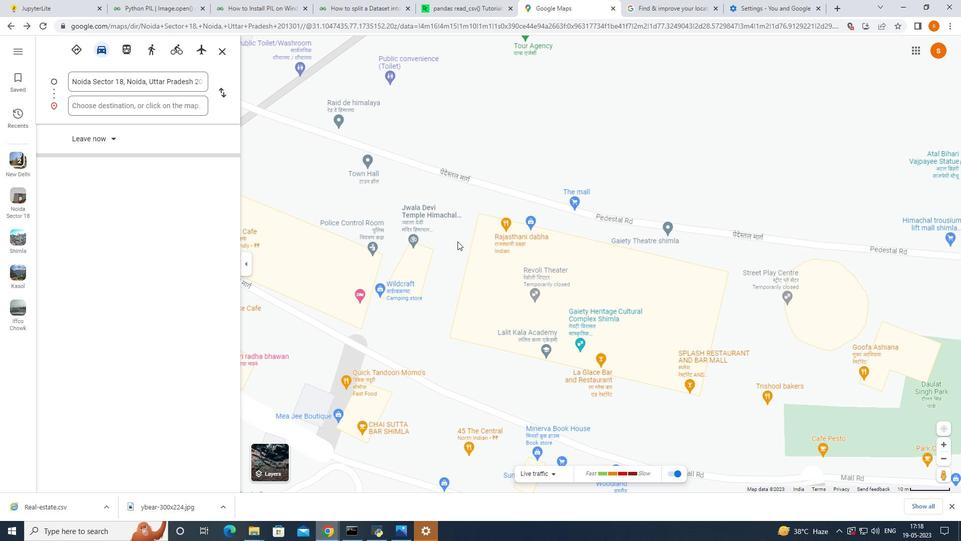 
Action: Mouse moved to (452, 227)
Screenshot: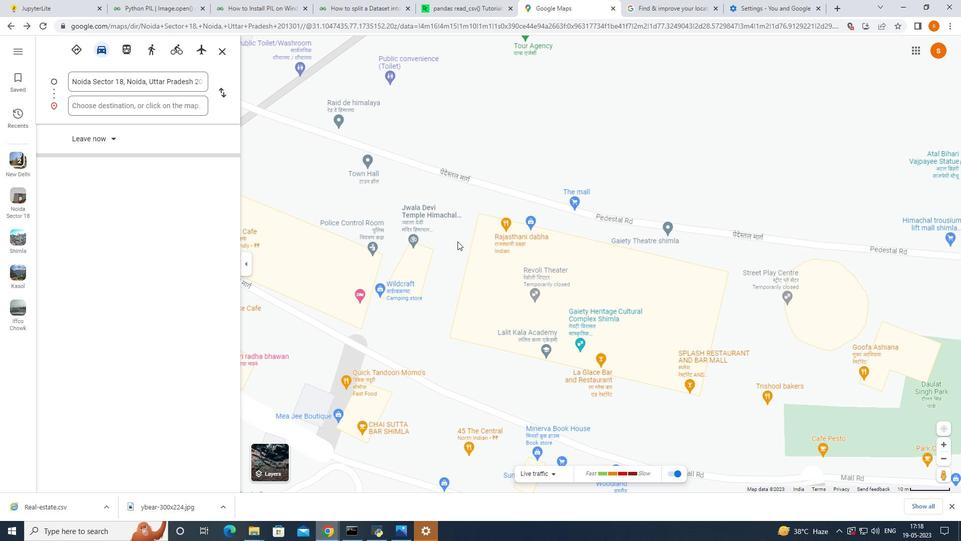 
Action: Mouse scrolled (452, 227) with delta (0, 0)
Screenshot: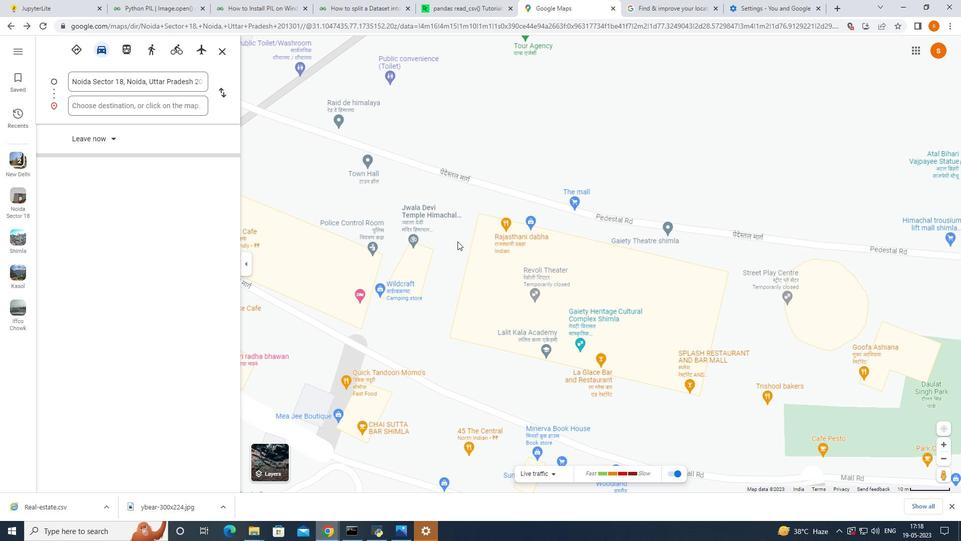 
Action: Mouse moved to (451, 227)
Screenshot: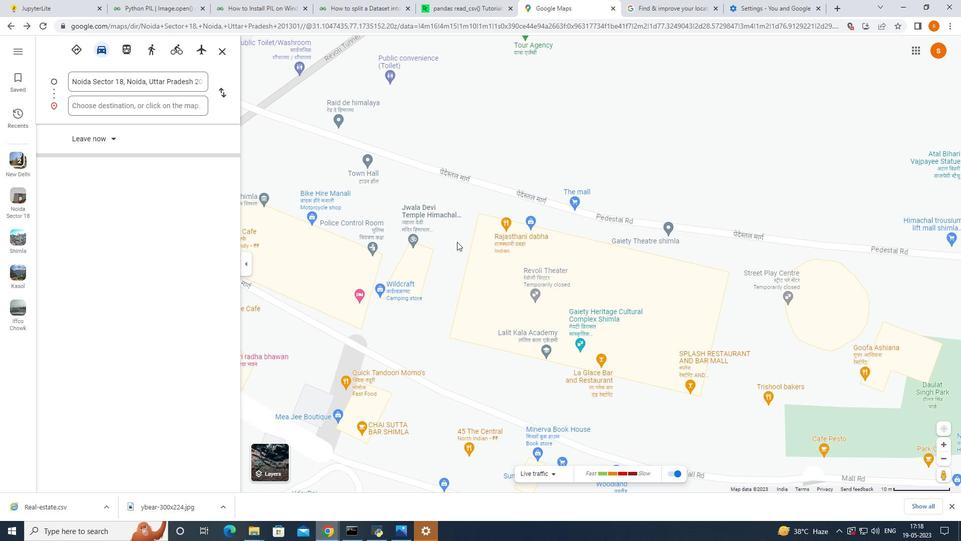 
Action: Mouse scrolled (451, 227) with delta (0, 0)
Screenshot: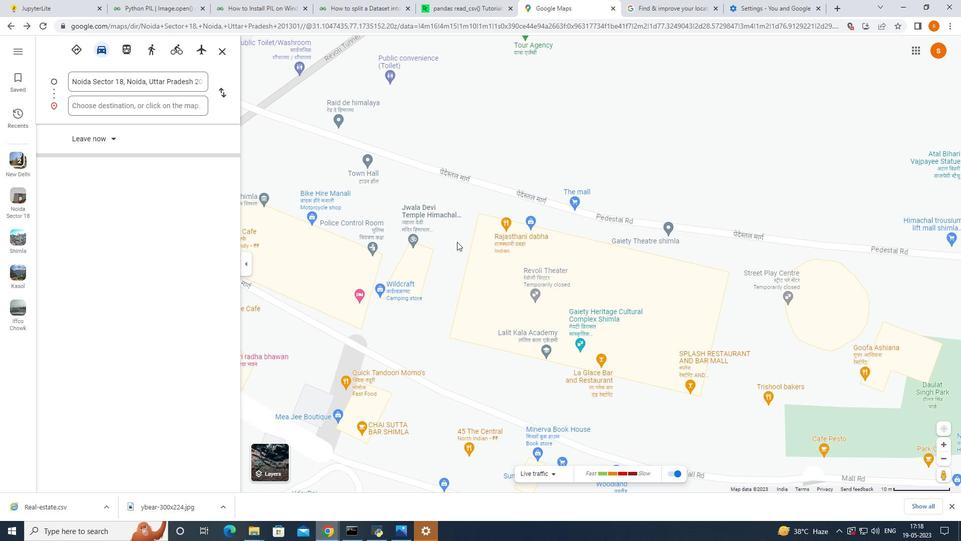 
Action: Mouse moved to (450, 228)
Screenshot: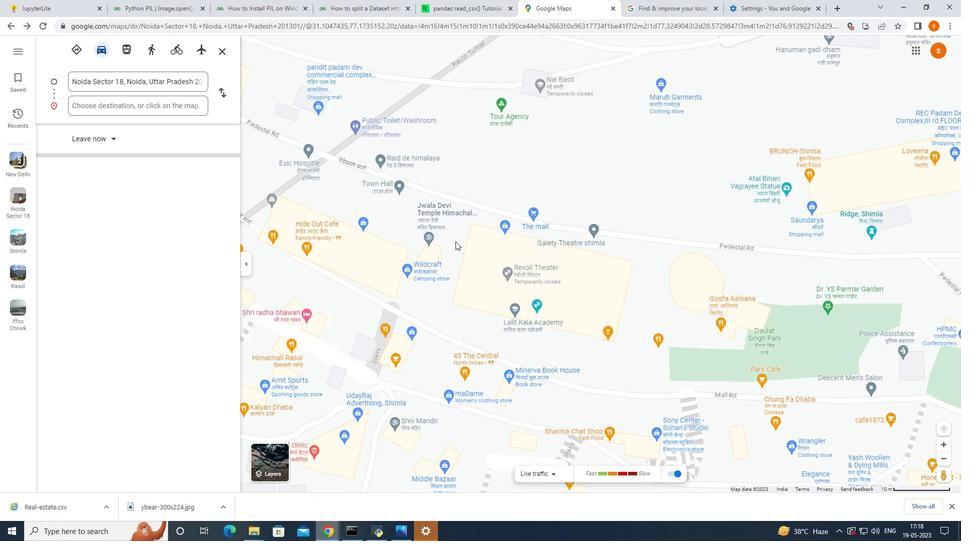 
Action: Mouse scrolled (450, 228) with delta (0, 0)
Screenshot: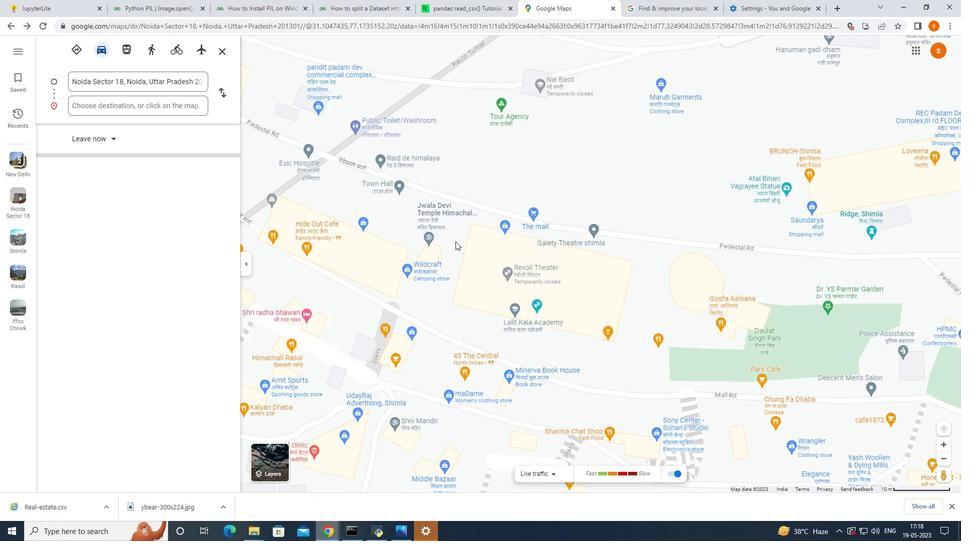 
Action: Mouse moved to (450, 229)
Screenshot: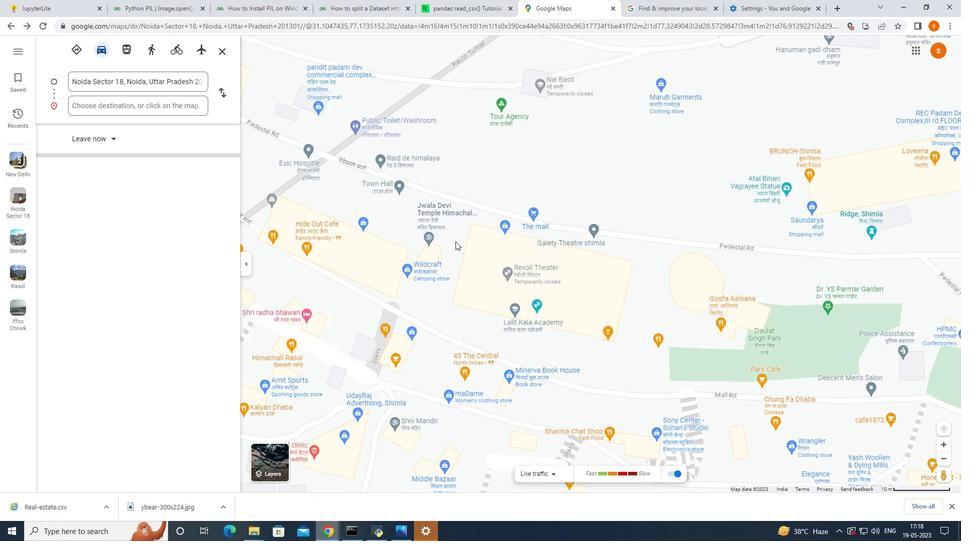 
Action: Mouse scrolled (450, 228) with delta (0, 0)
Screenshot: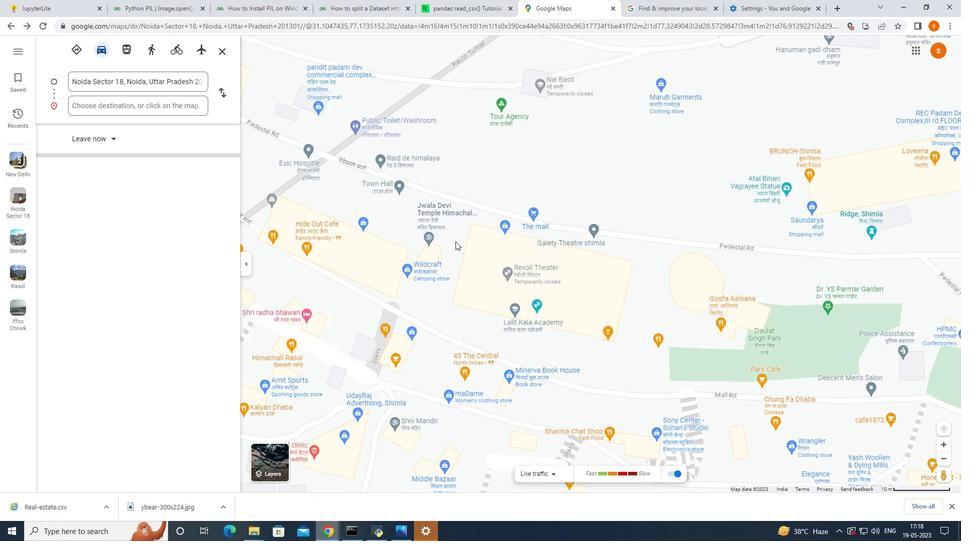 
Action: Mouse scrolled (450, 228) with delta (0, 0)
Screenshot: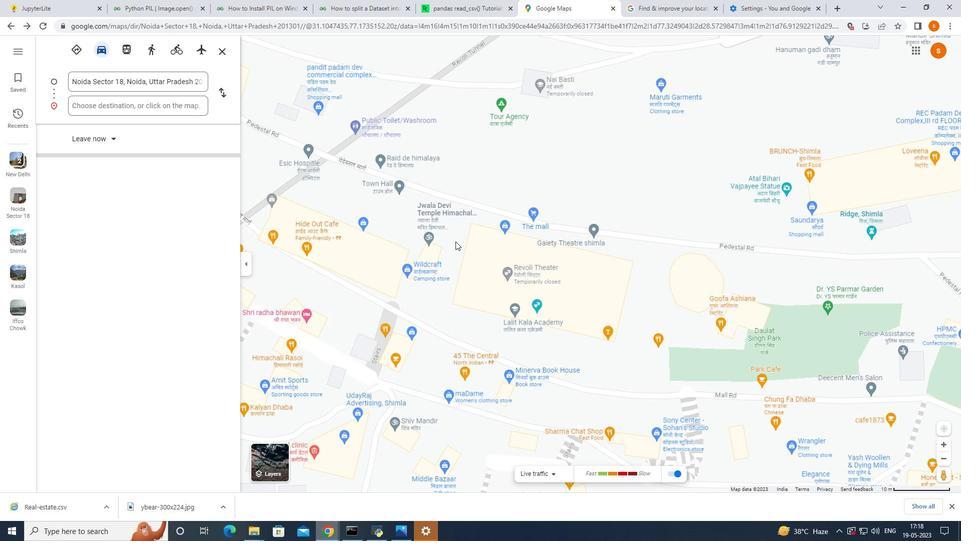 
Action: Mouse moved to (454, 226)
Screenshot: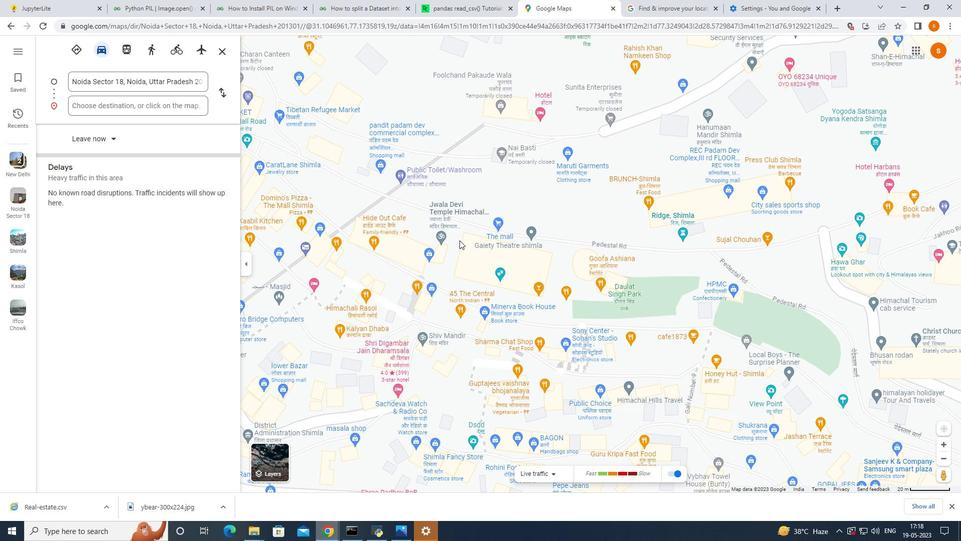 
Action: Mouse scrolled (454, 226) with delta (0, 0)
